 Task: Look for space in San José de Mayo, Uruguay from 8th August, 2023 to 15th August, 2023 for 9 adults in price range Rs.10000 to Rs.14000. Place can be shared room with 5 bedrooms having 9 beds and 5 bathrooms. Property type can be house, flat, guest house. Amenities needed are: wifi, TV, free parkinig on premises, gym, breakfast. Booking option can be shelf check-in. Required host language is English.
Action: Mouse moved to (560, 154)
Screenshot: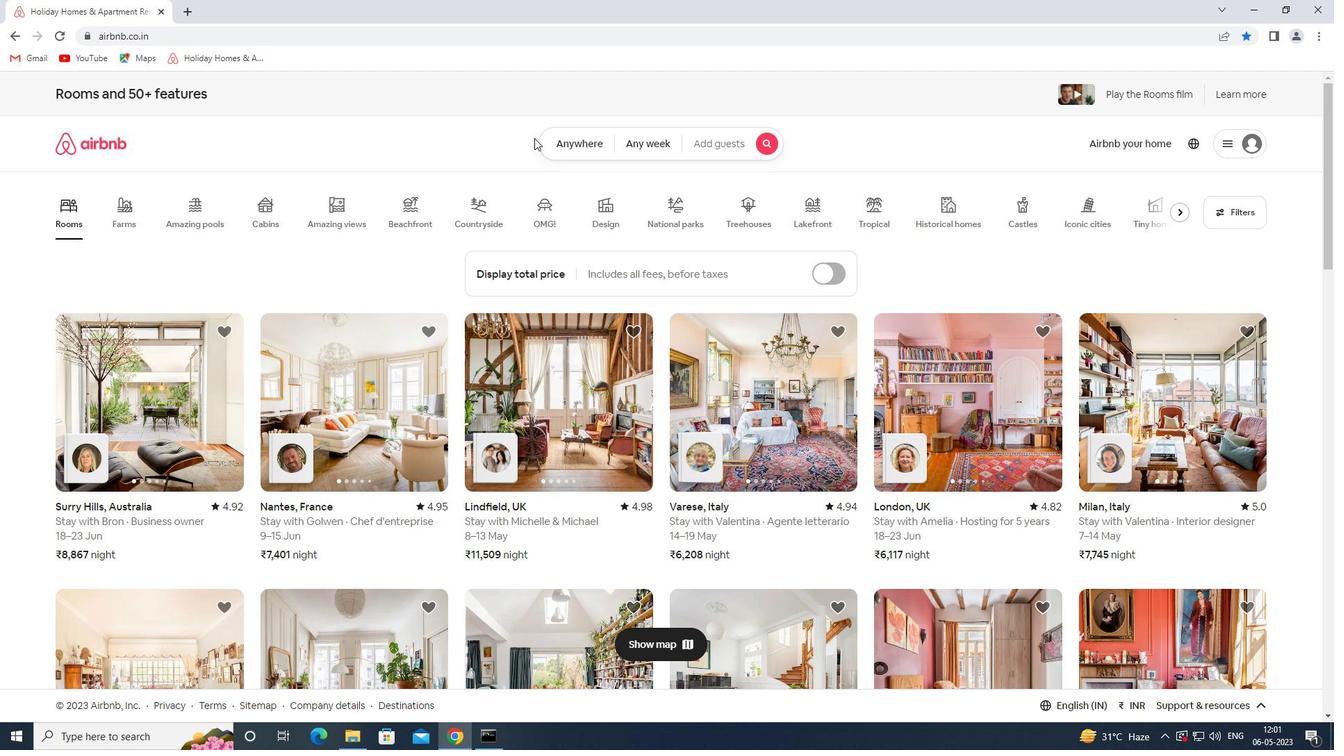 
Action: Mouse pressed left at (560, 154)
Screenshot: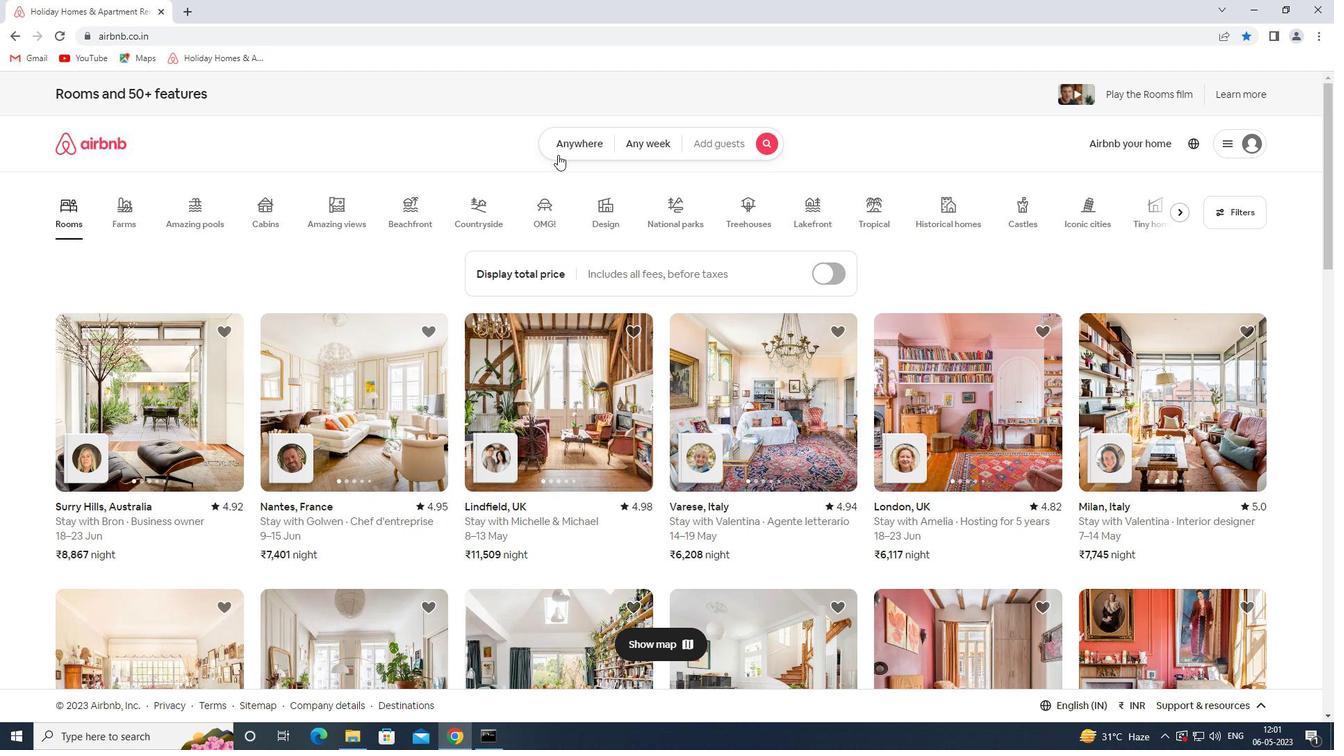 
Action: Mouse moved to (467, 195)
Screenshot: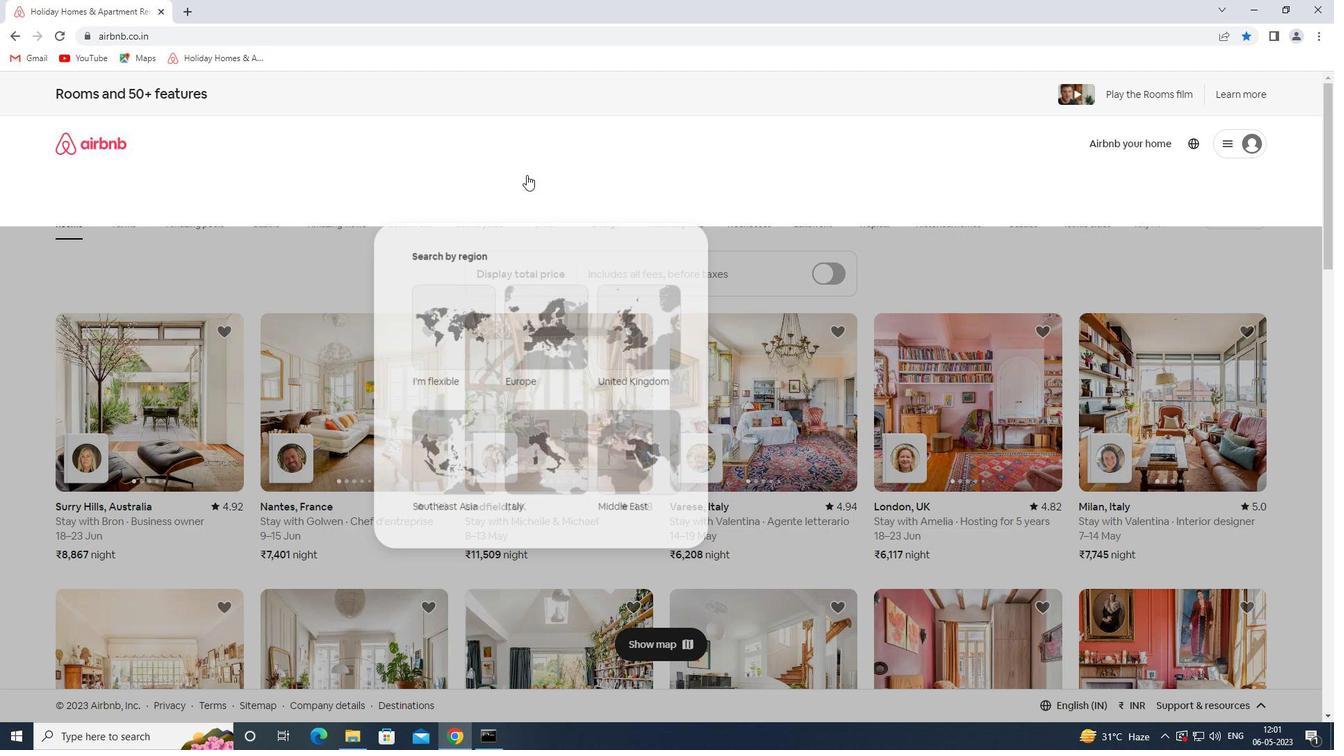 
Action: Mouse pressed left at (467, 195)
Screenshot: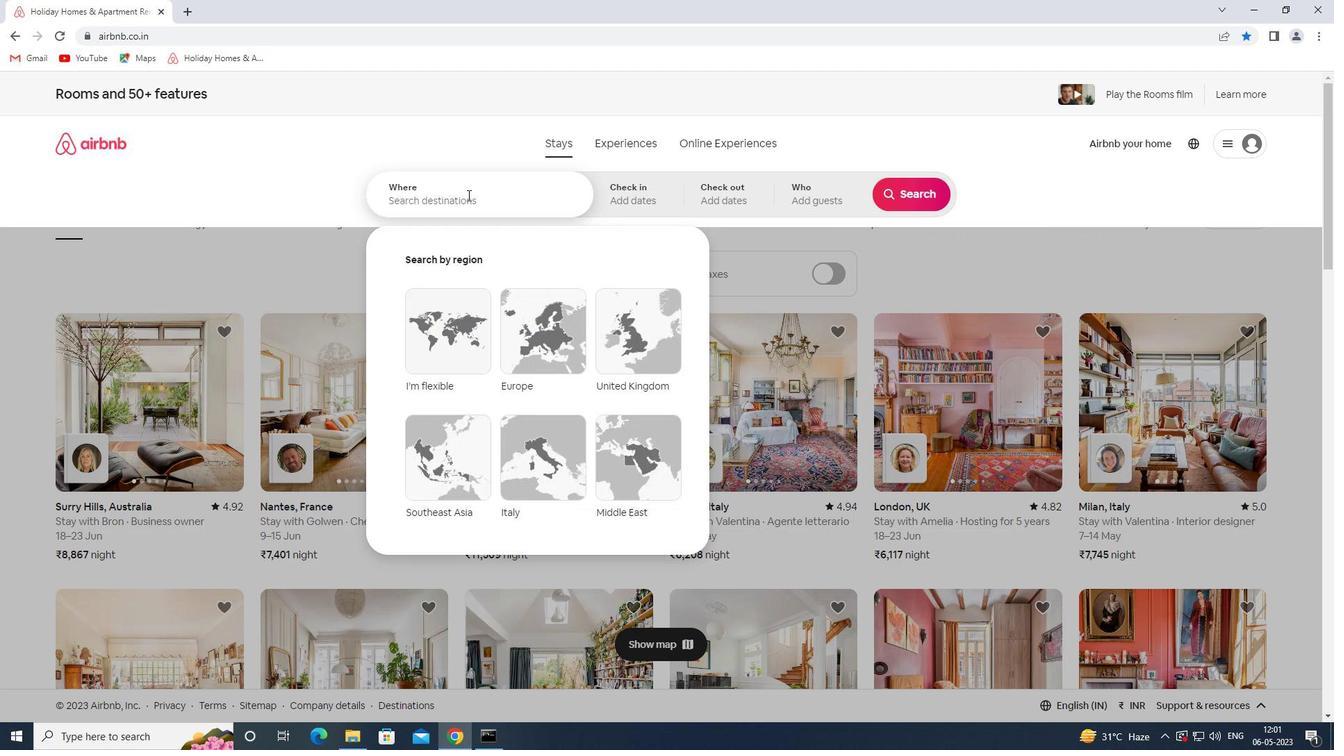 
Action: Key pressed san<Key.space>jose<Key.space>s<Key.backspace>de<Key.space>mayo<Key.enter>
Screenshot: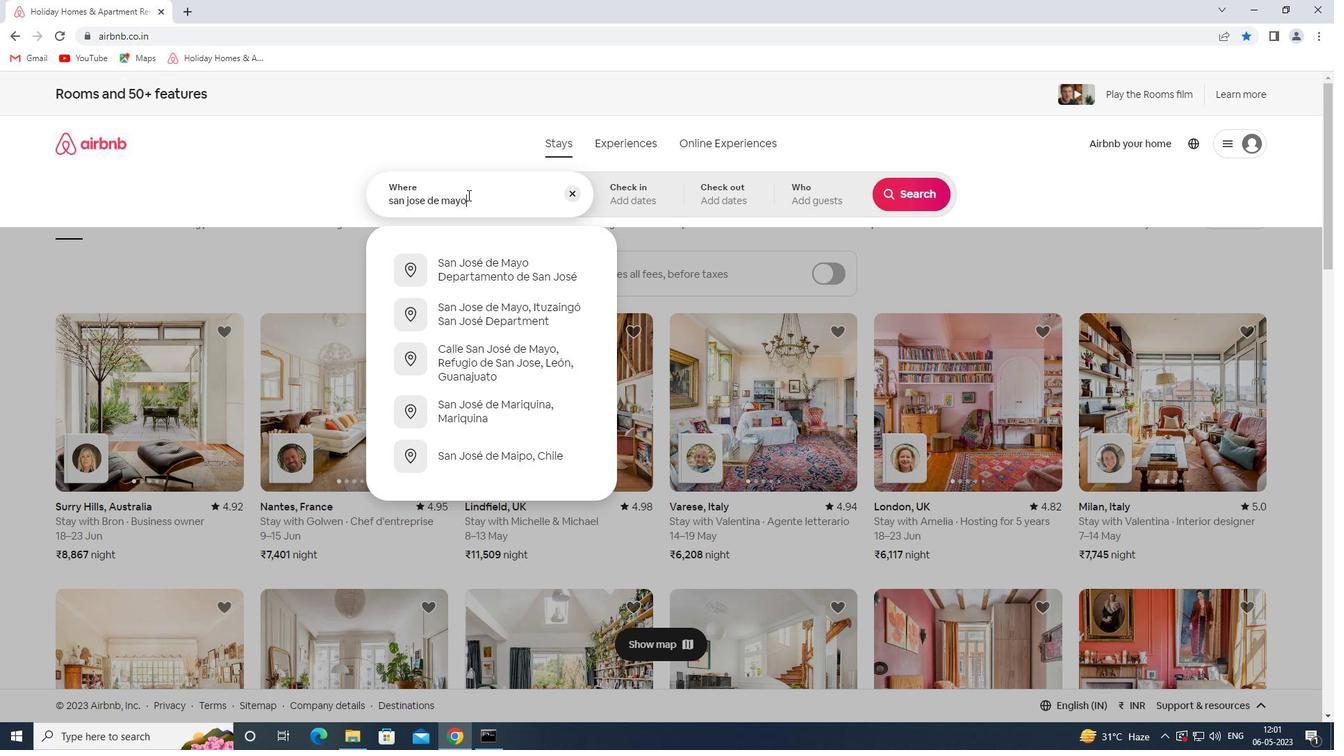 
Action: Mouse moved to (912, 298)
Screenshot: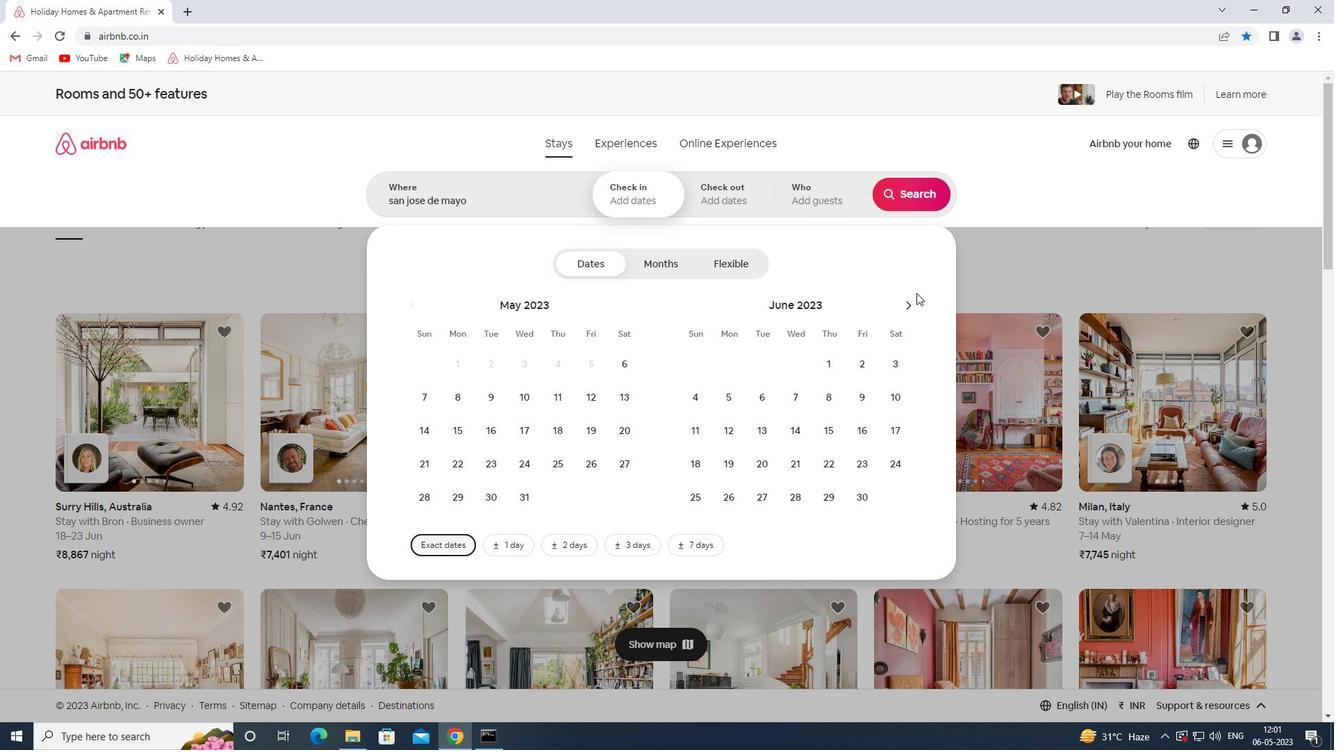 
Action: Mouse pressed left at (912, 298)
Screenshot: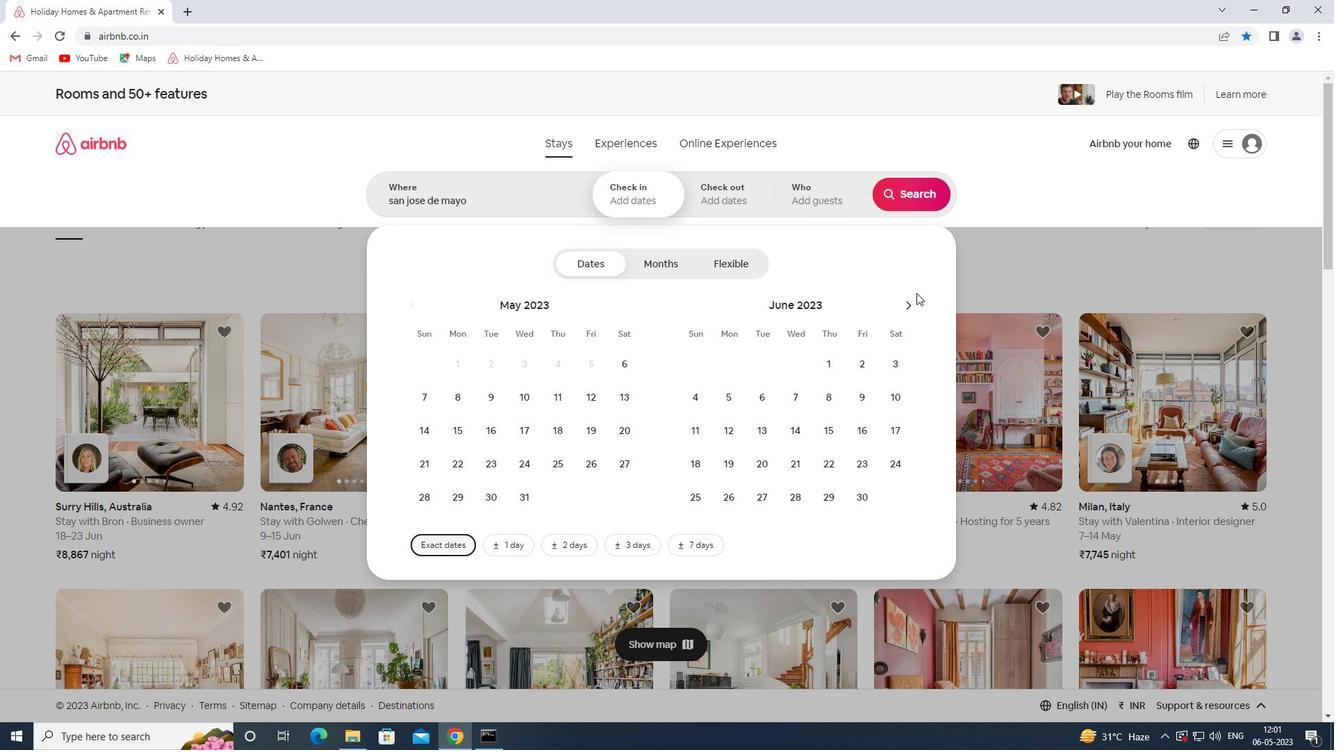 
Action: Mouse moved to (902, 313)
Screenshot: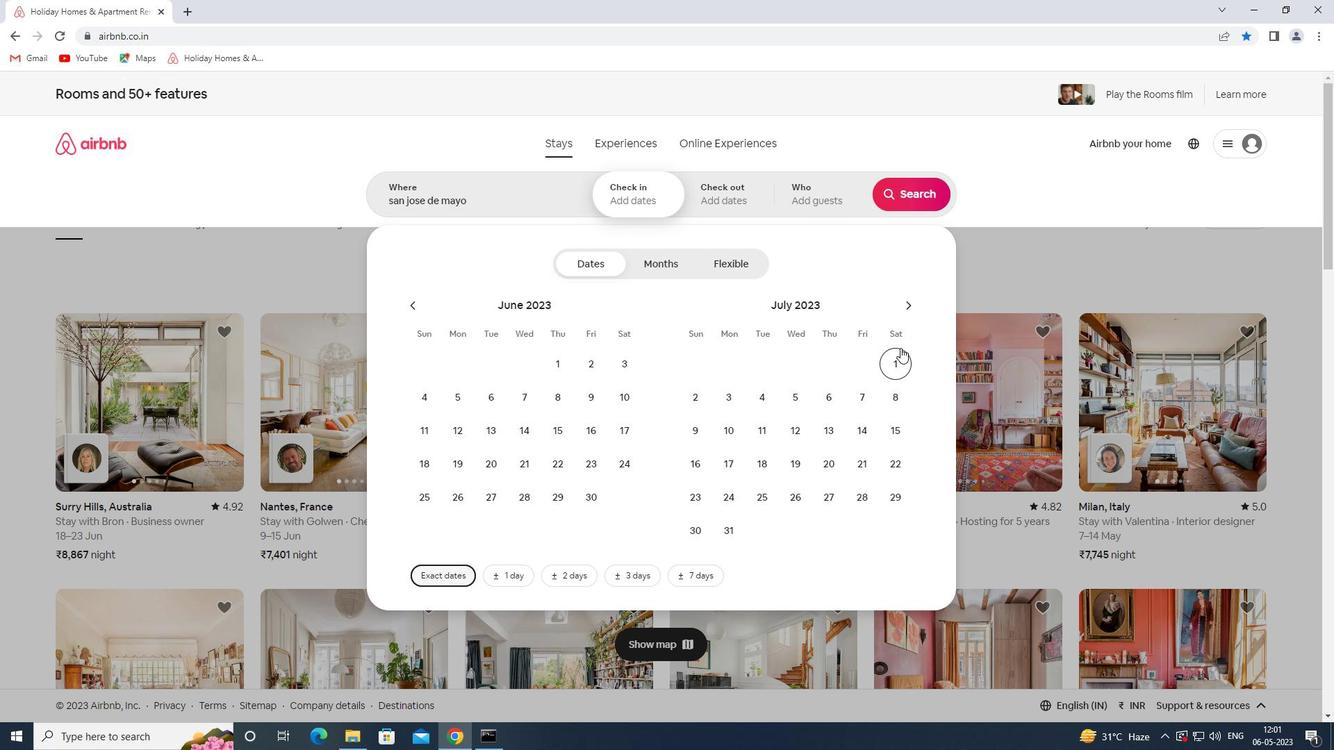 
Action: Mouse pressed left at (902, 313)
Screenshot: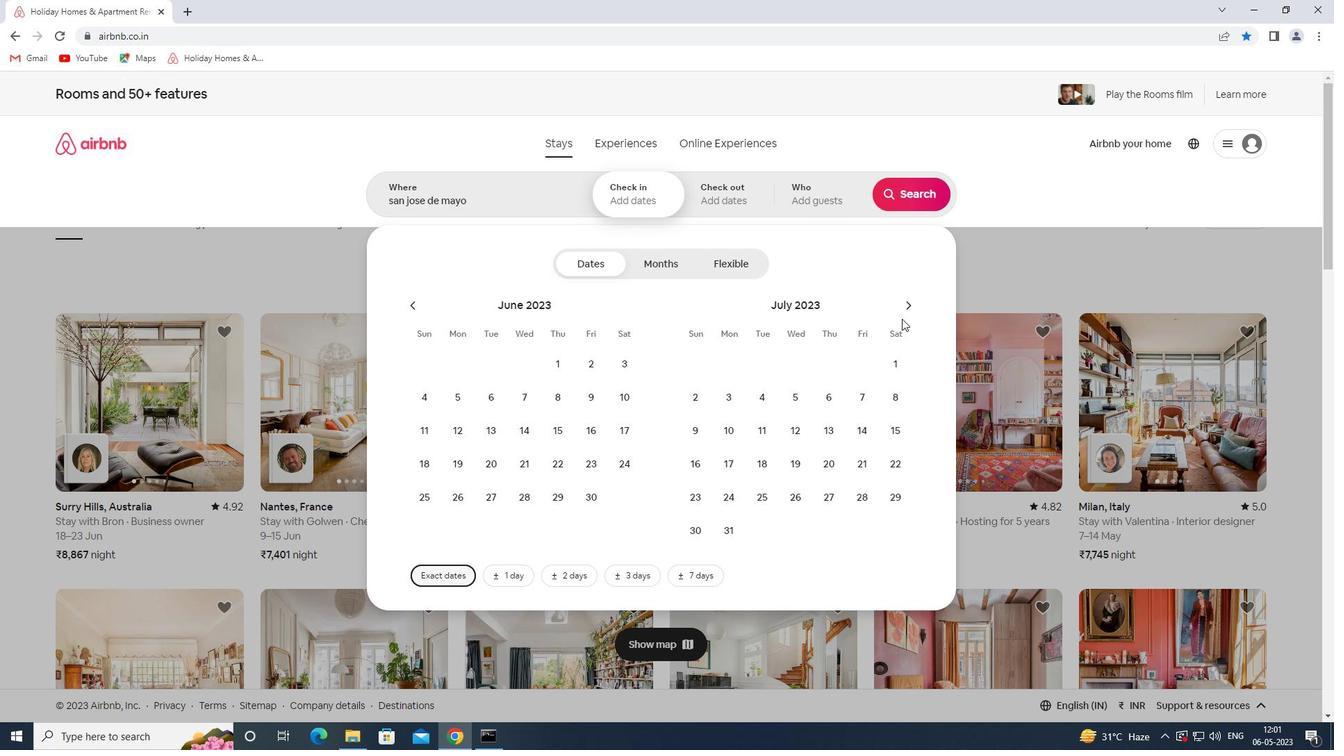 
Action: Mouse moved to (767, 397)
Screenshot: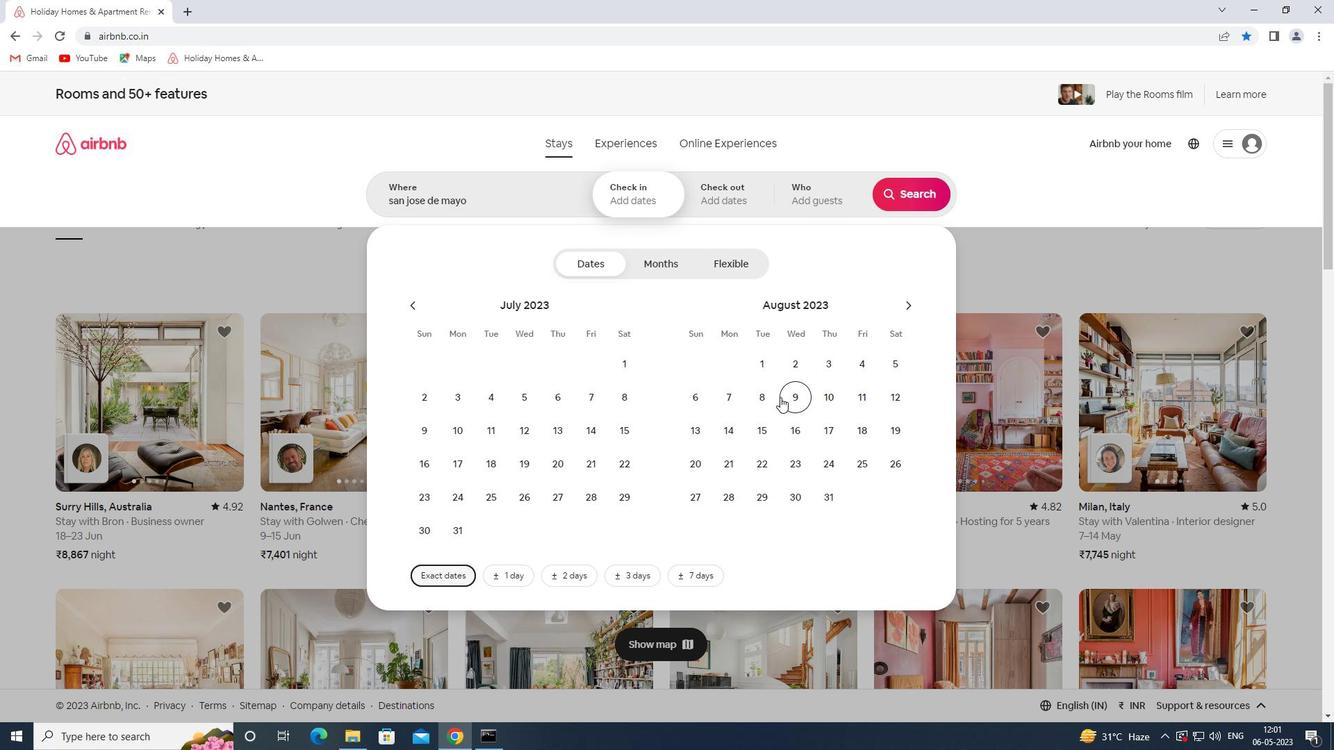 
Action: Mouse pressed left at (767, 397)
Screenshot: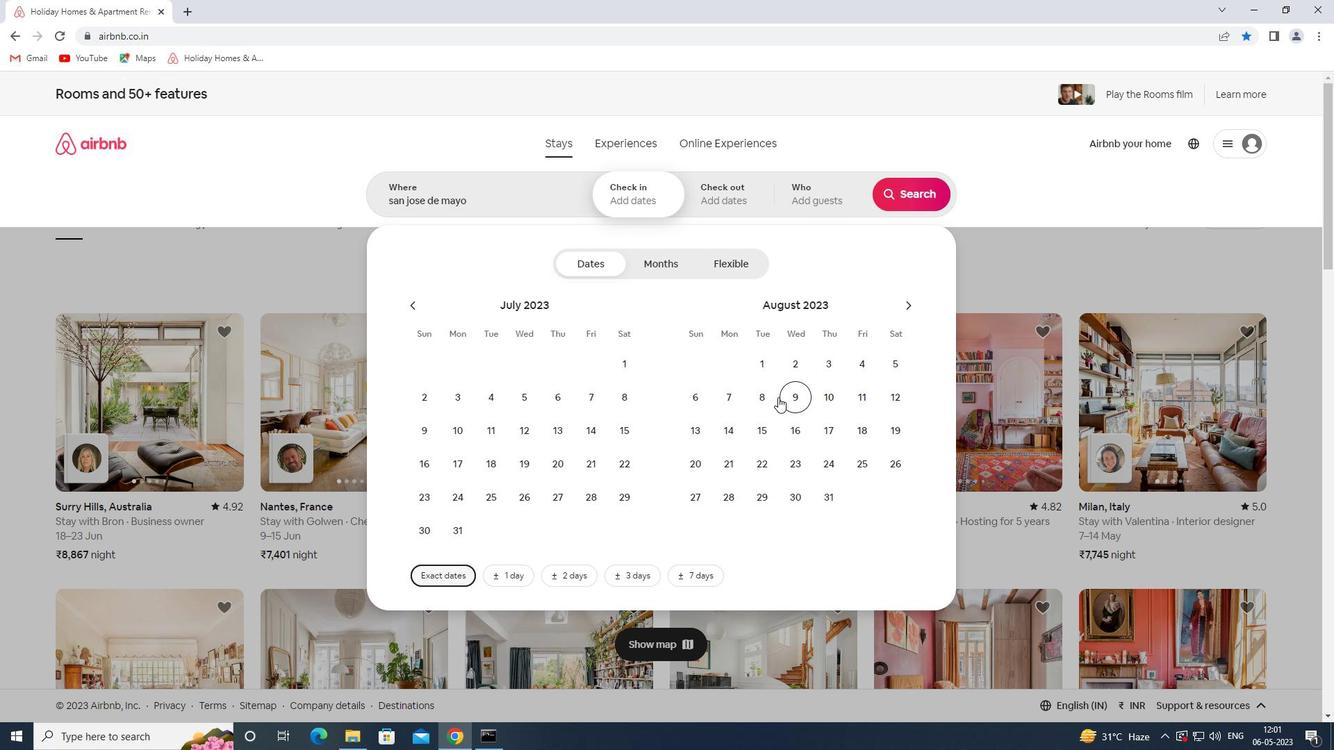 
Action: Mouse moved to (765, 428)
Screenshot: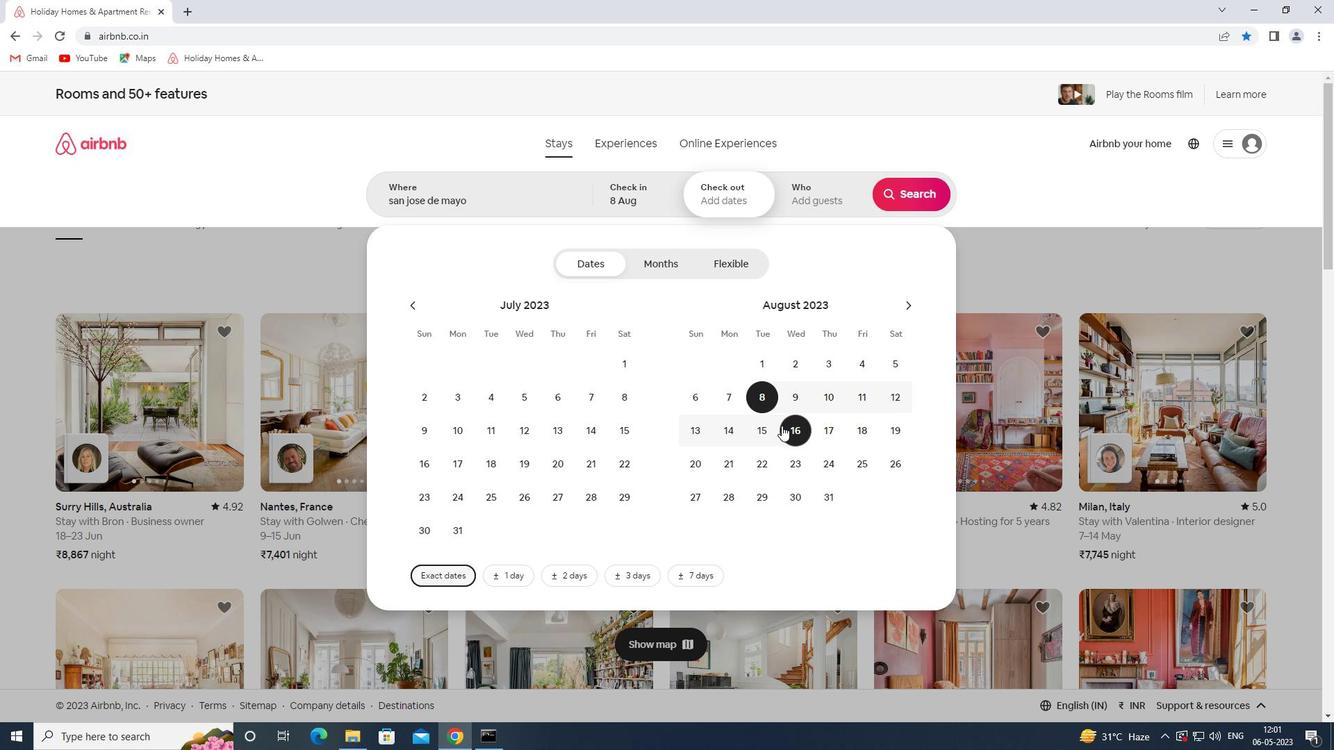 
Action: Mouse pressed left at (765, 428)
Screenshot: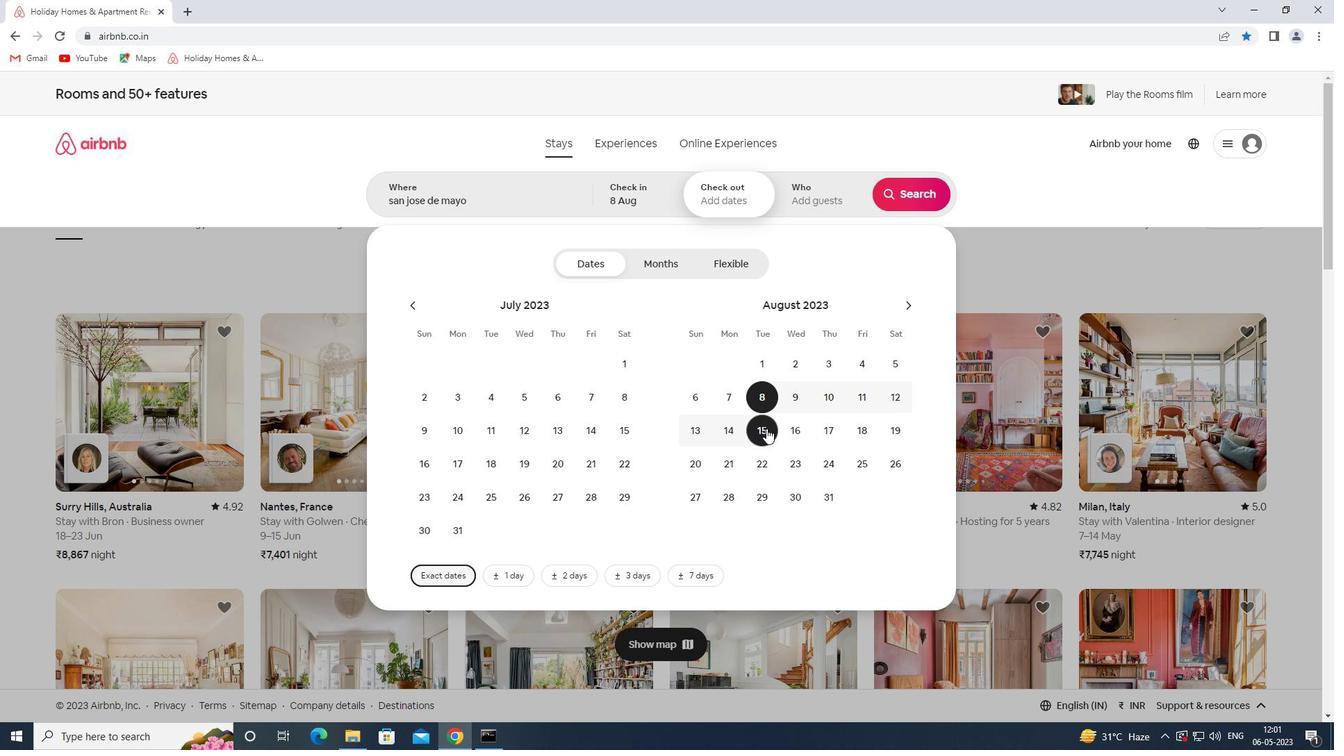 
Action: Mouse moved to (825, 191)
Screenshot: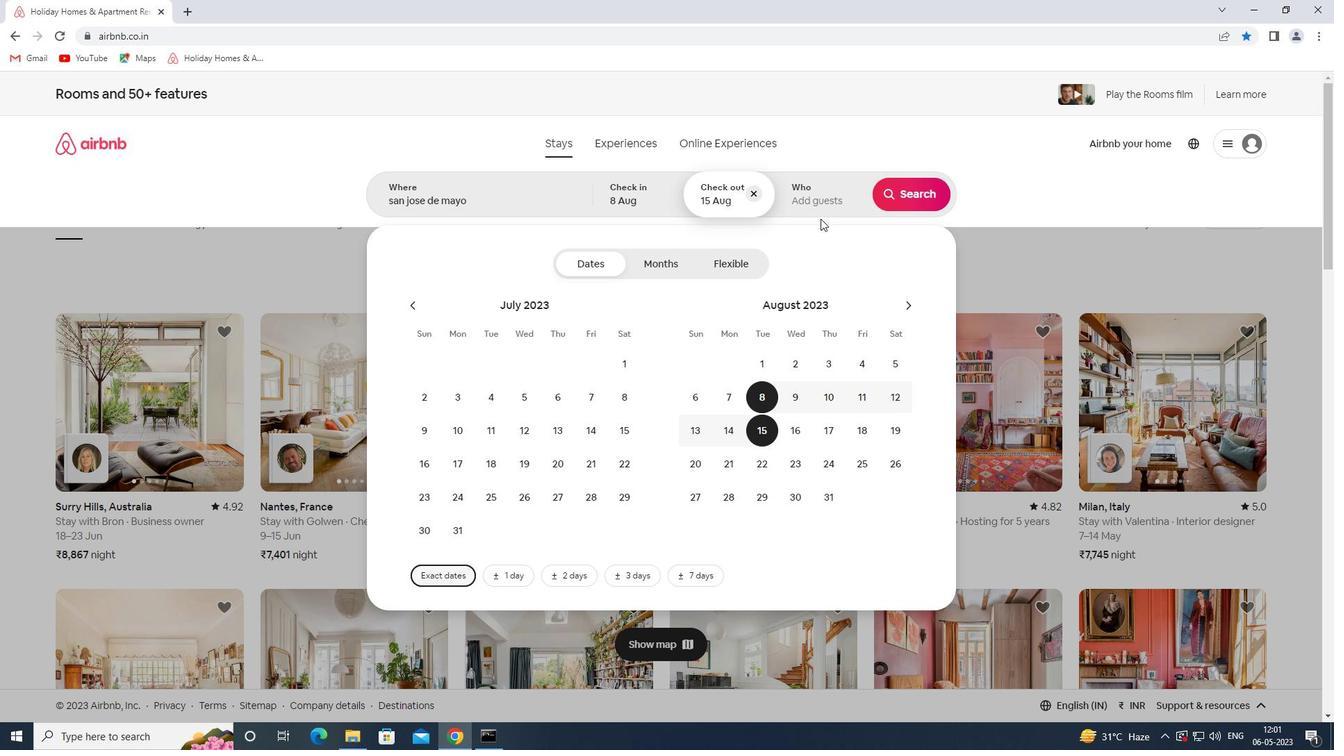 
Action: Mouse pressed left at (825, 191)
Screenshot: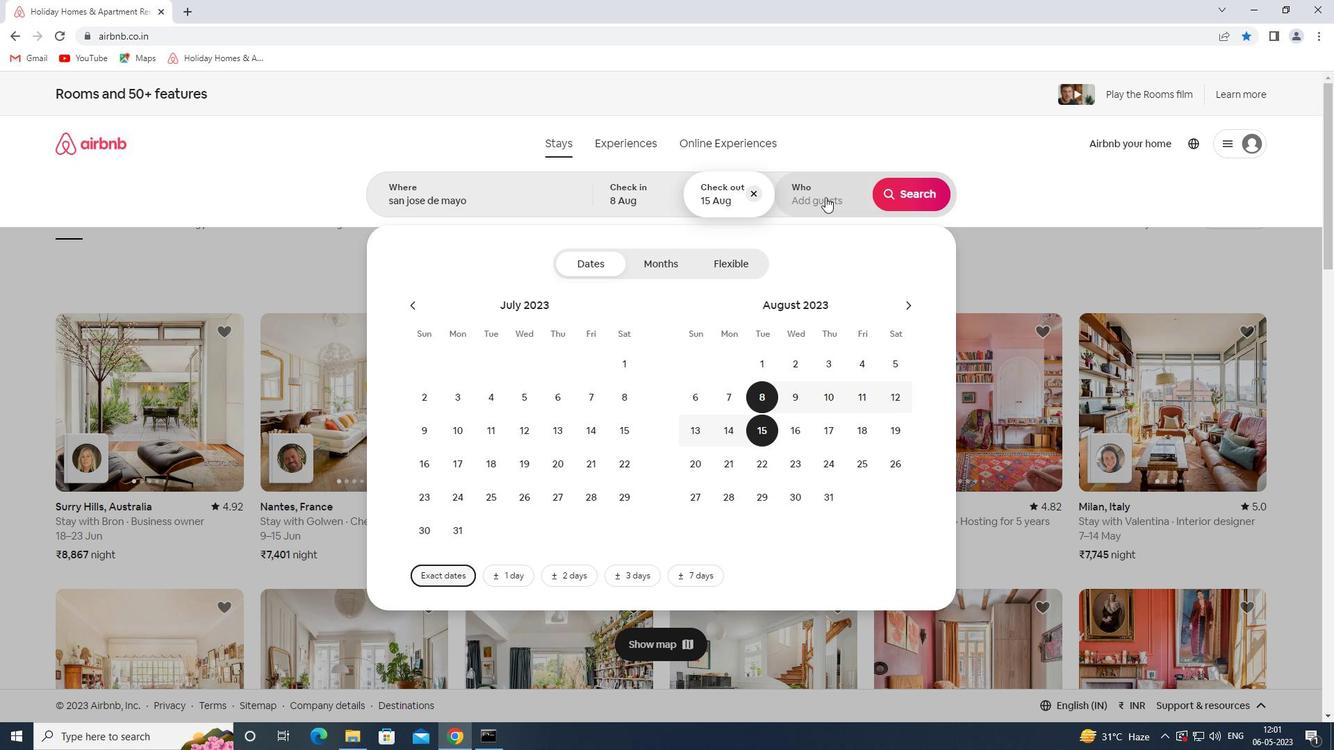 
Action: Mouse moved to (916, 263)
Screenshot: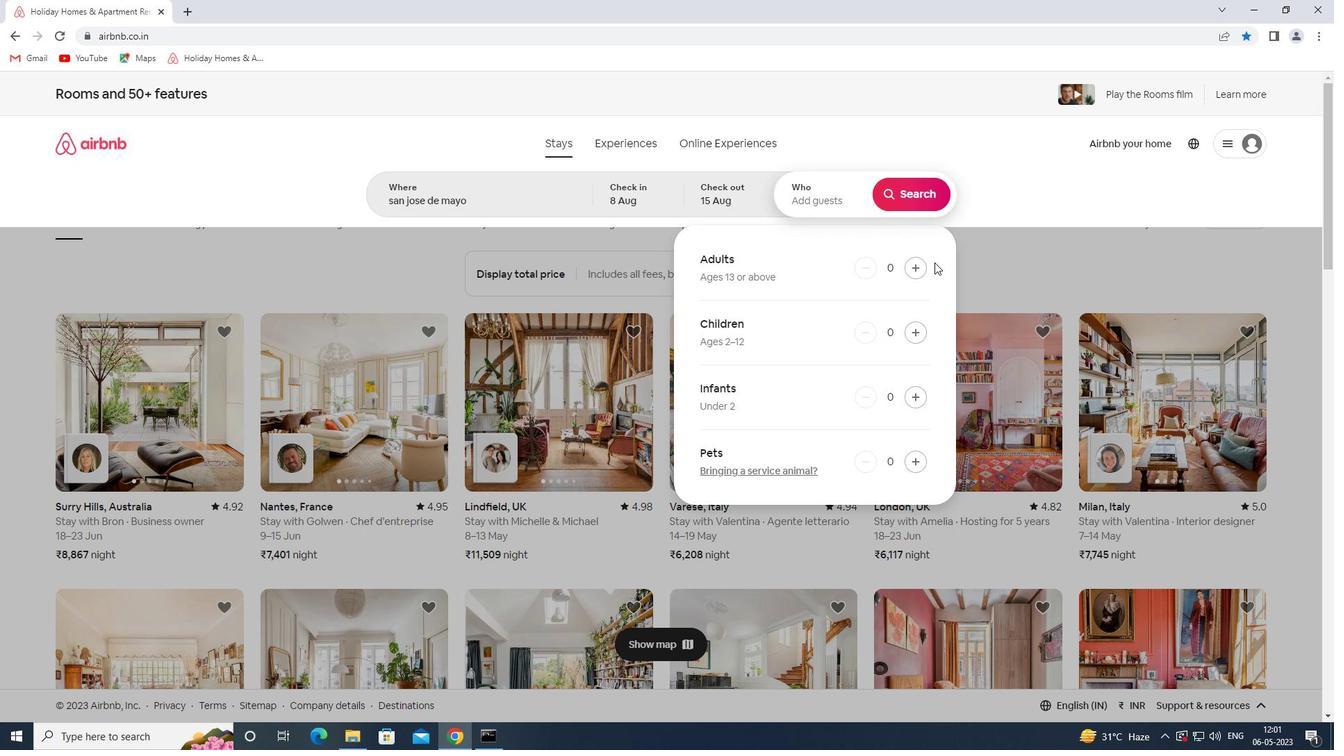 
Action: Mouse pressed left at (916, 263)
Screenshot: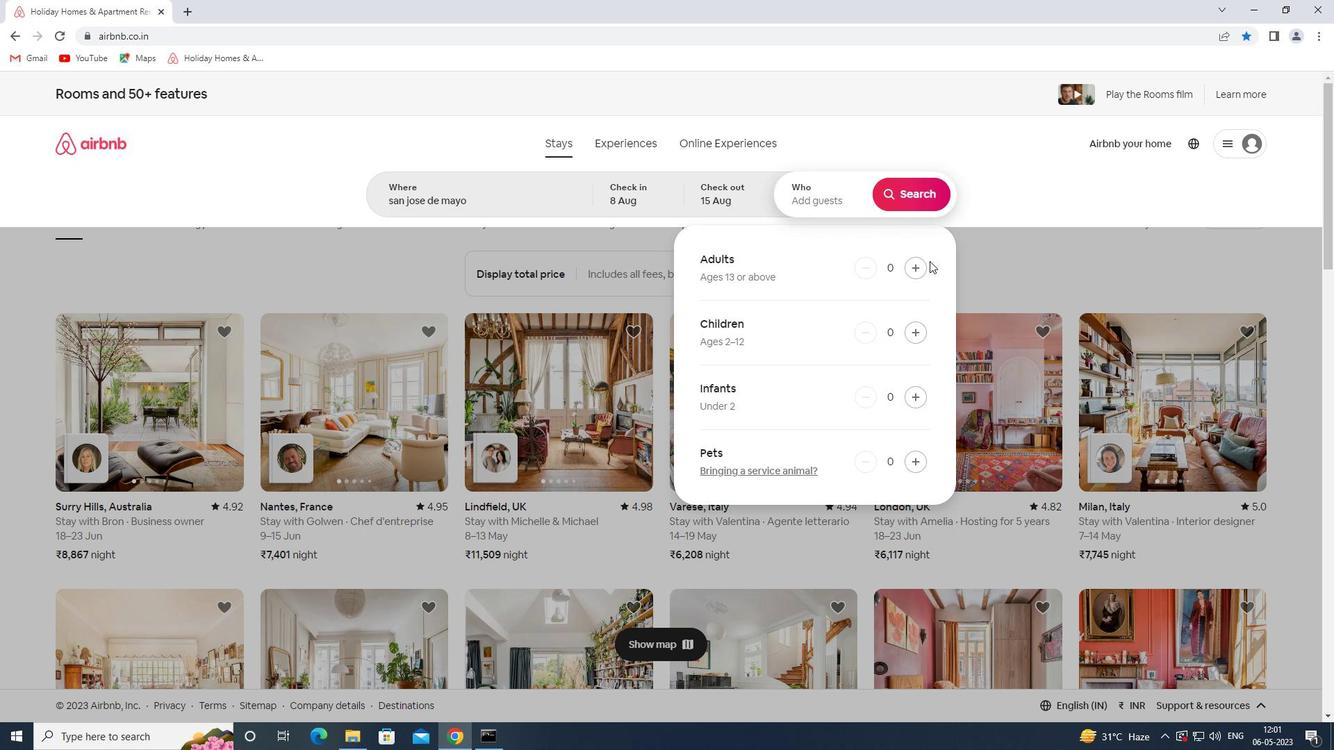 
Action: Mouse pressed left at (916, 263)
Screenshot: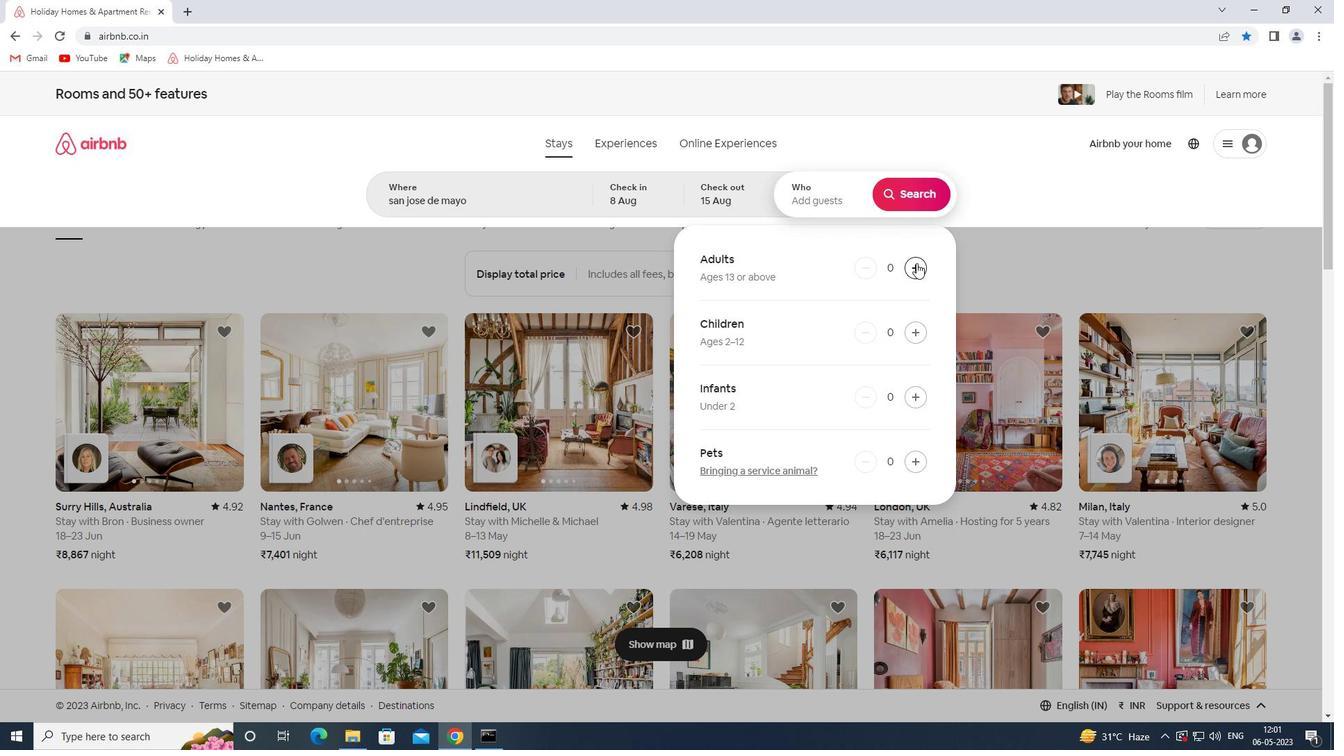 
Action: Mouse pressed left at (916, 263)
Screenshot: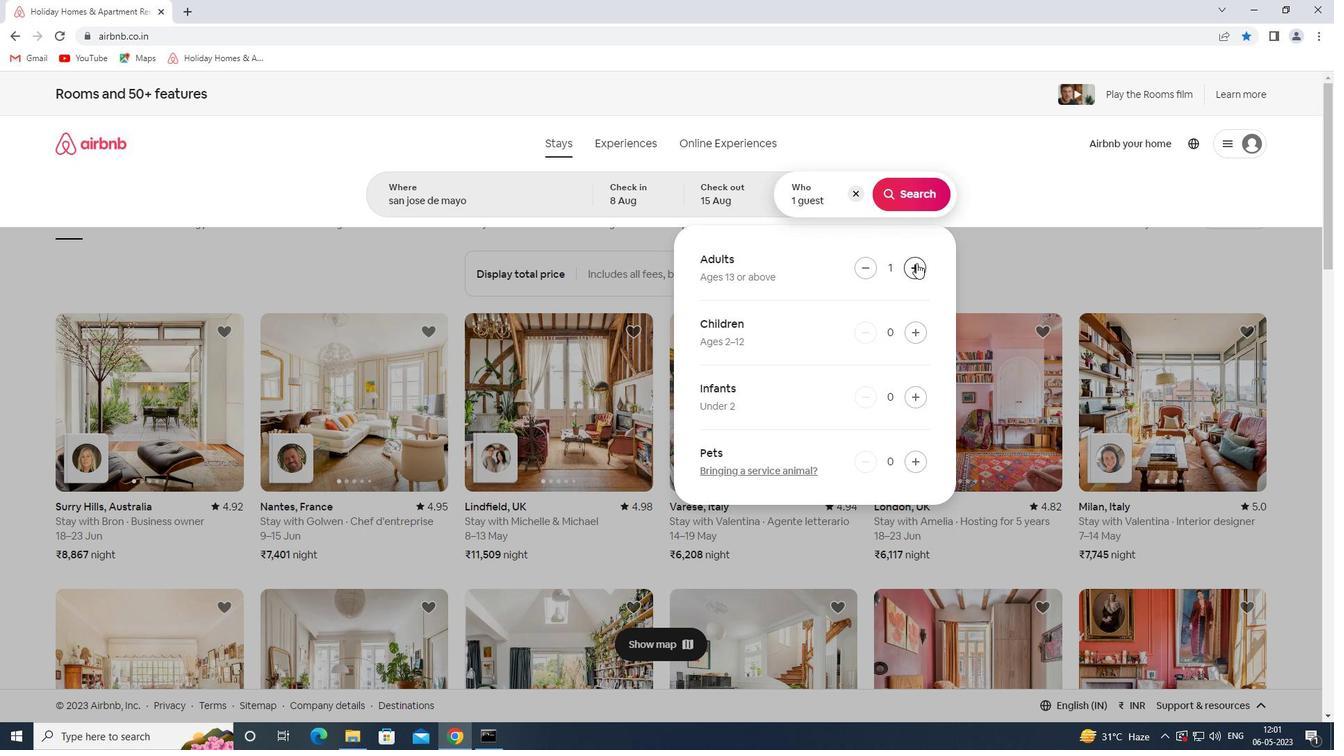
Action: Mouse pressed left at (916, 263)
Screenshot: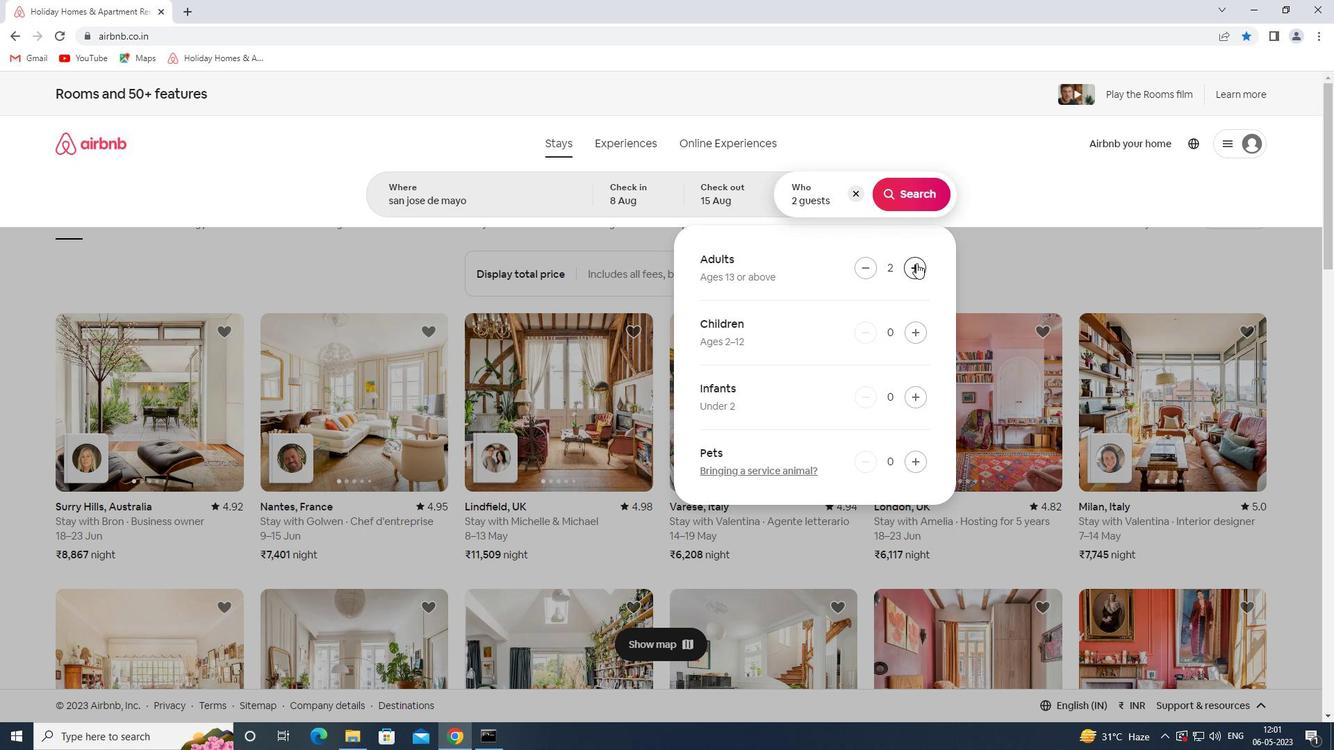 
Action: Mouse pressed left at (916, 263)
Screenshot: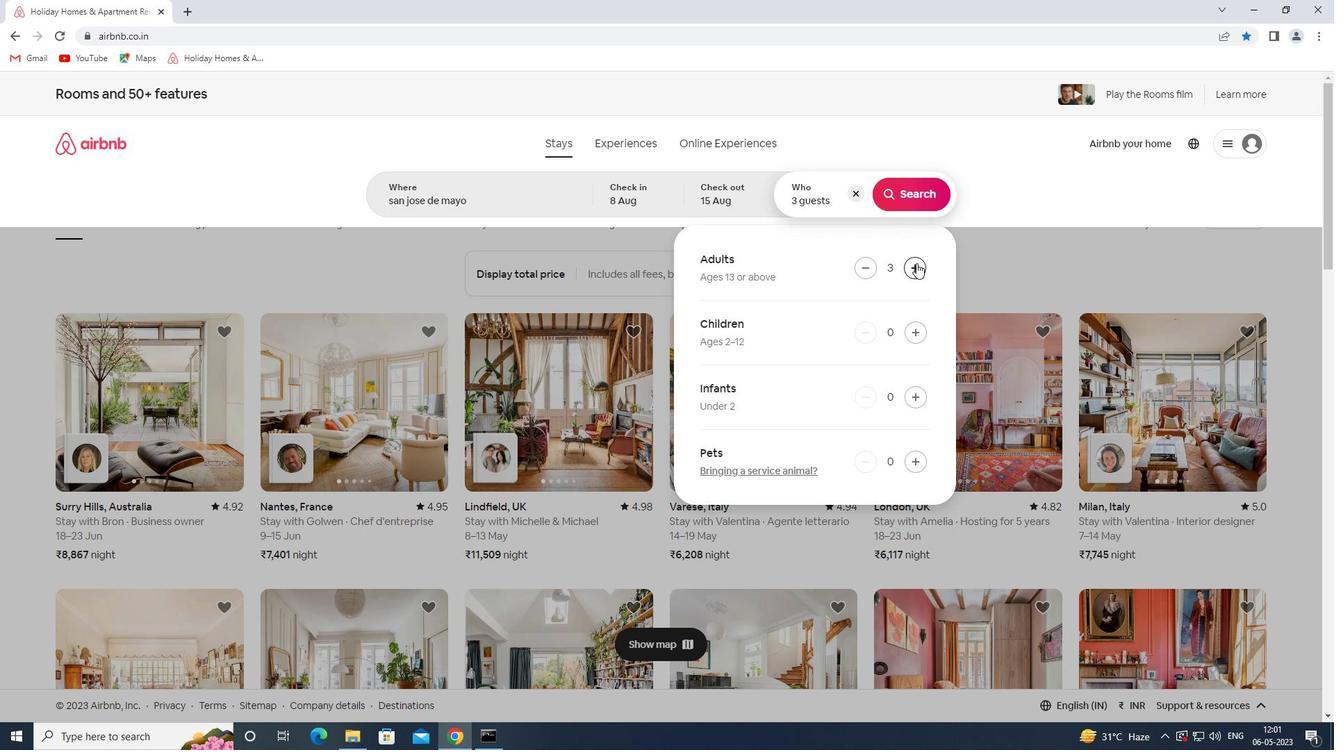 
Action: Mouse pressed left at (916, 263)
Screenshot: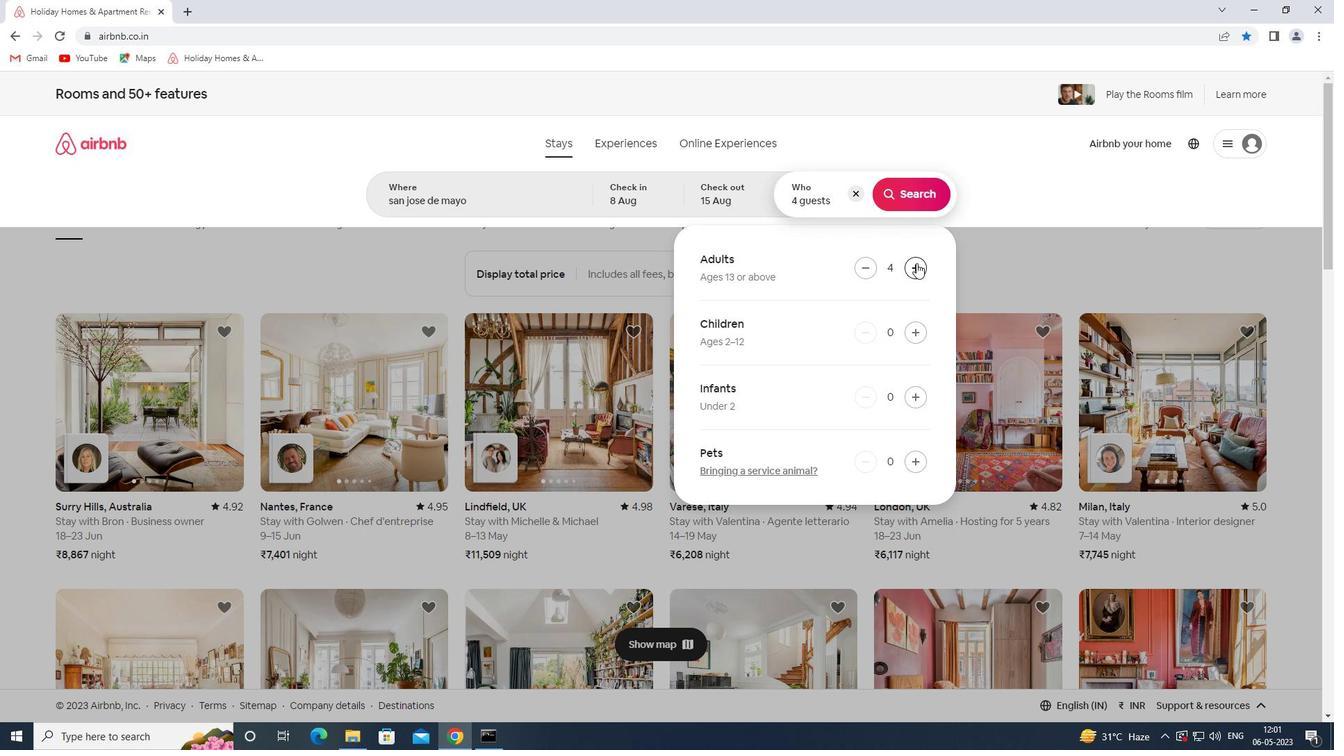 
Action: Mouse pressed left at (916, 263)
Screenshot: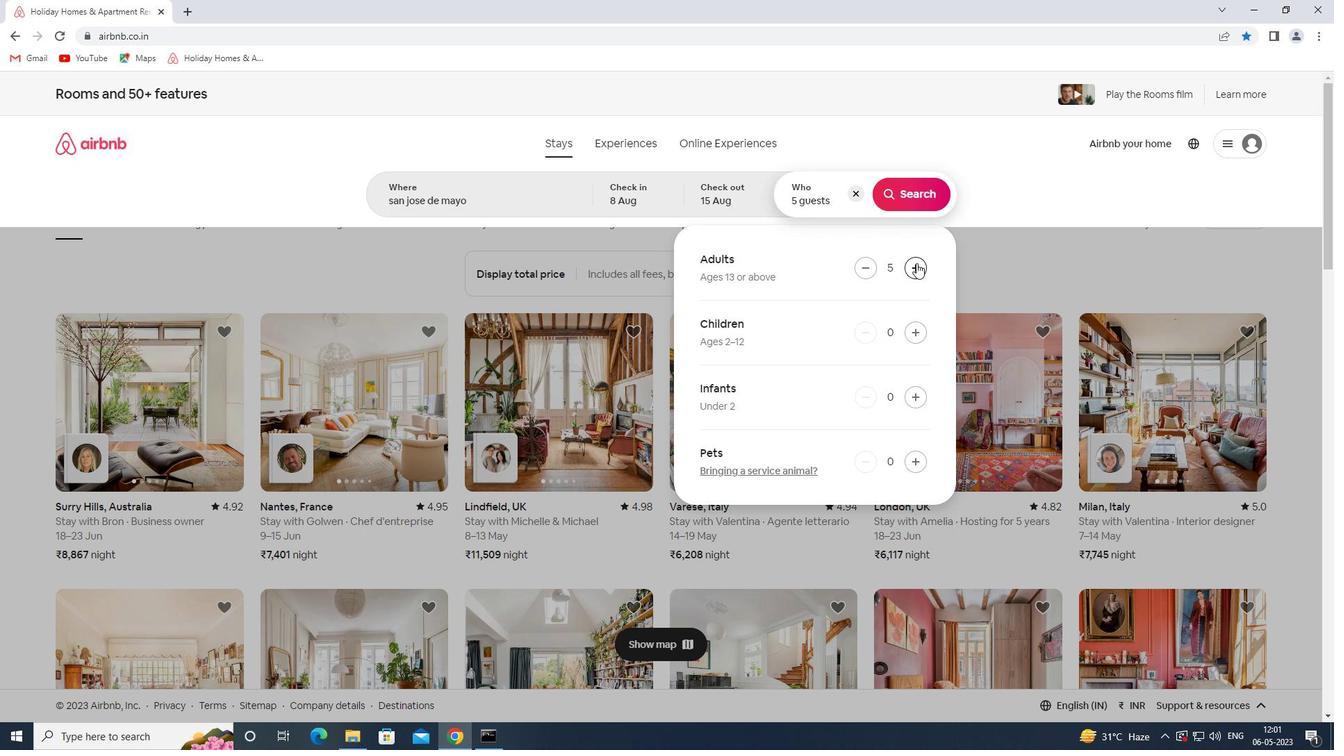 
Action: Mouse pressed left at (916, 263)
Screenshot: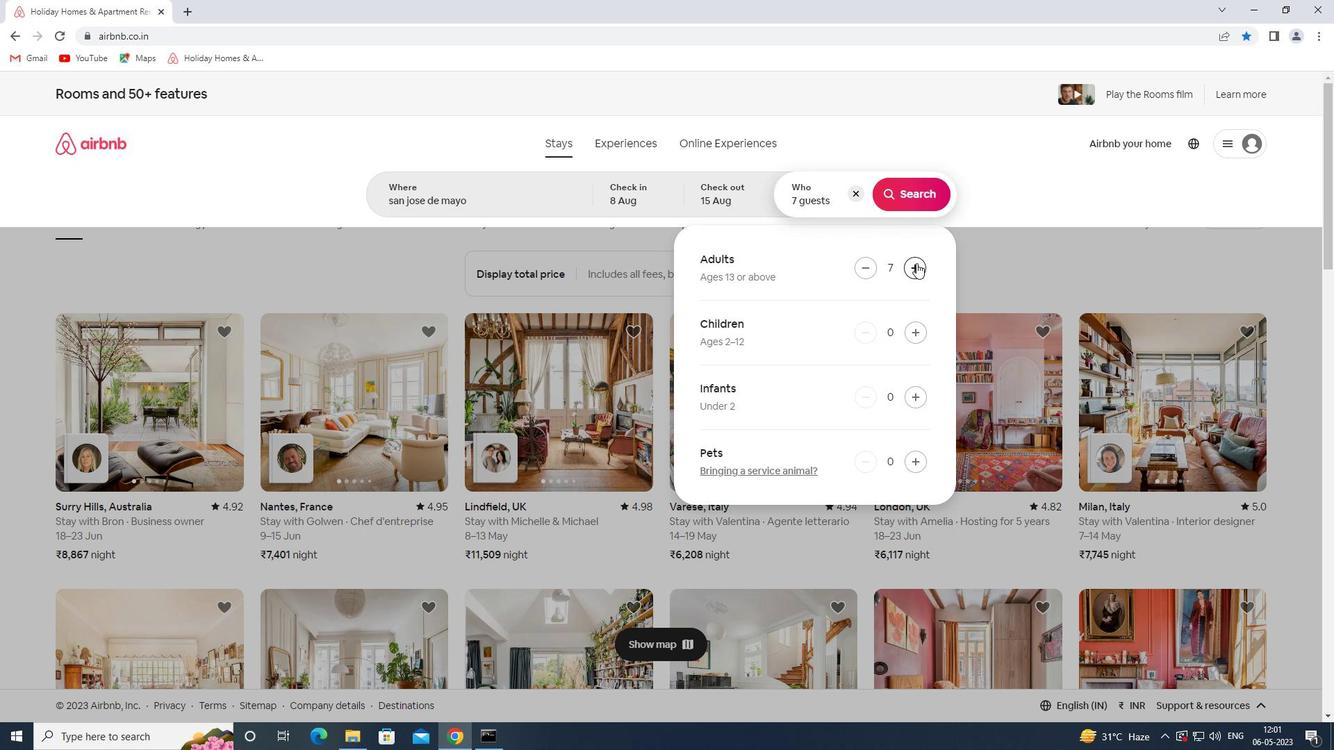 
Action: Mouse pressed left at (916, 263)
Screenshot: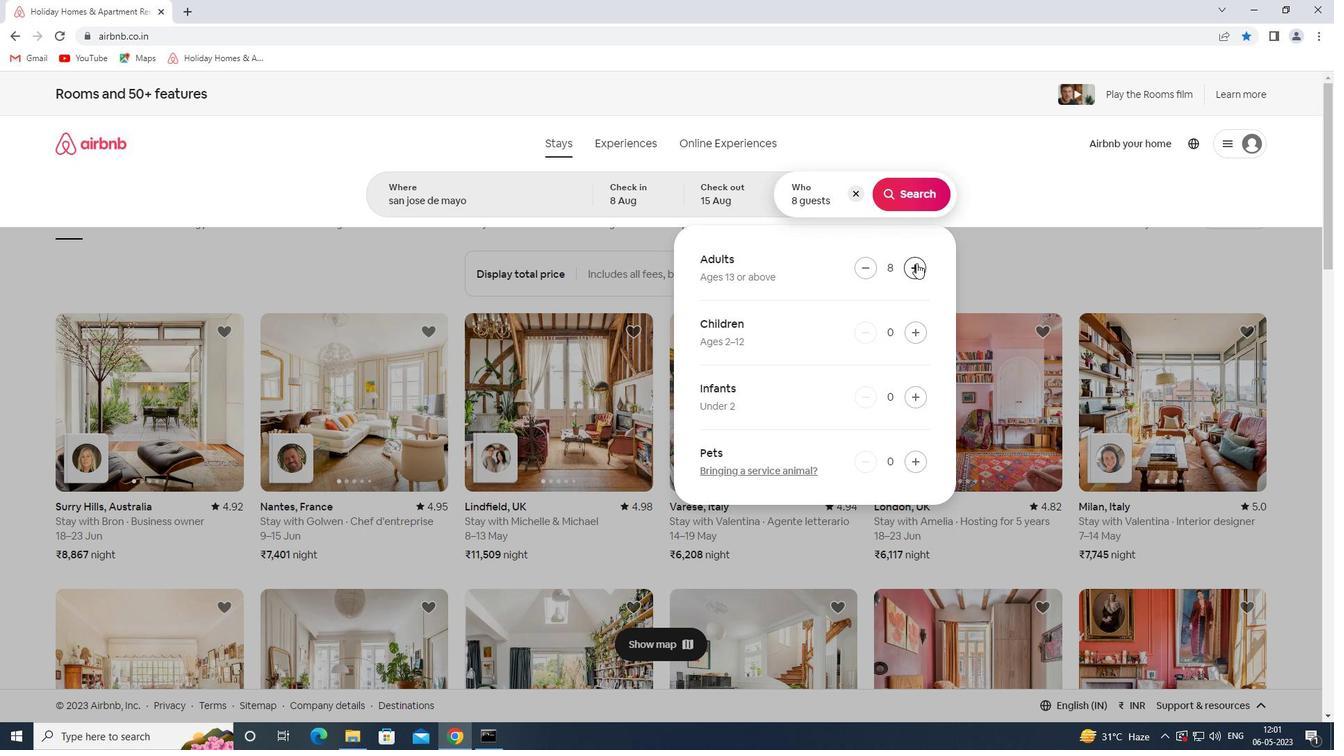 
Action: Mouse moved to (911, 198)
Screenshot: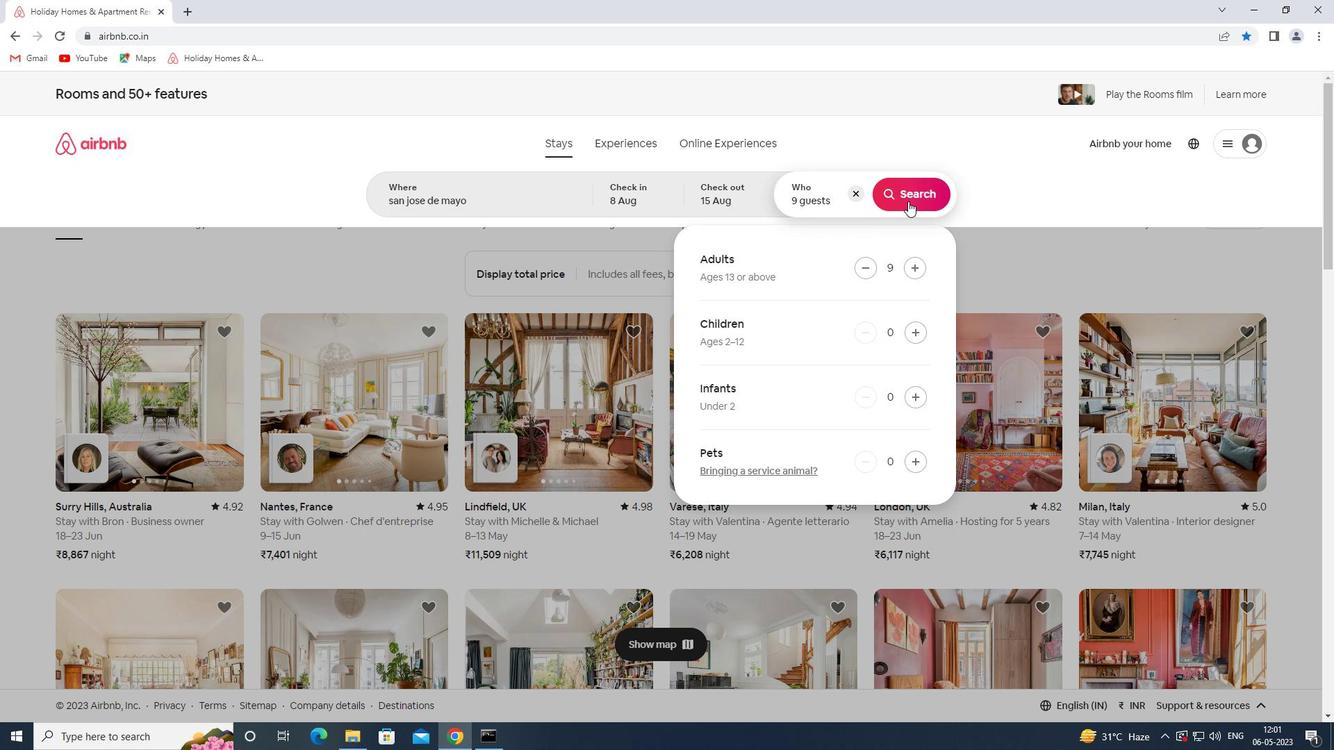 
Action: Mouse pressed left at (911, 198)
Screenshot: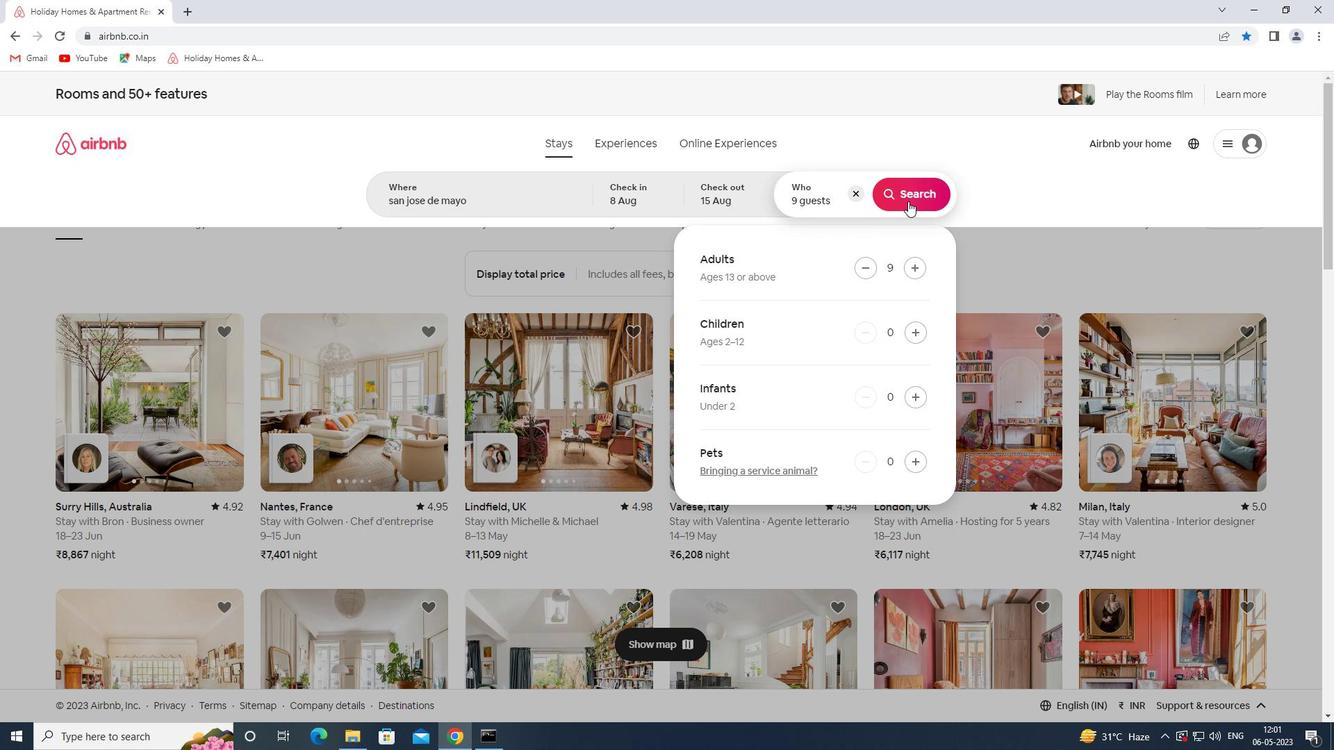 
Action: Mouse moved to (1283, 148)
Screenshot: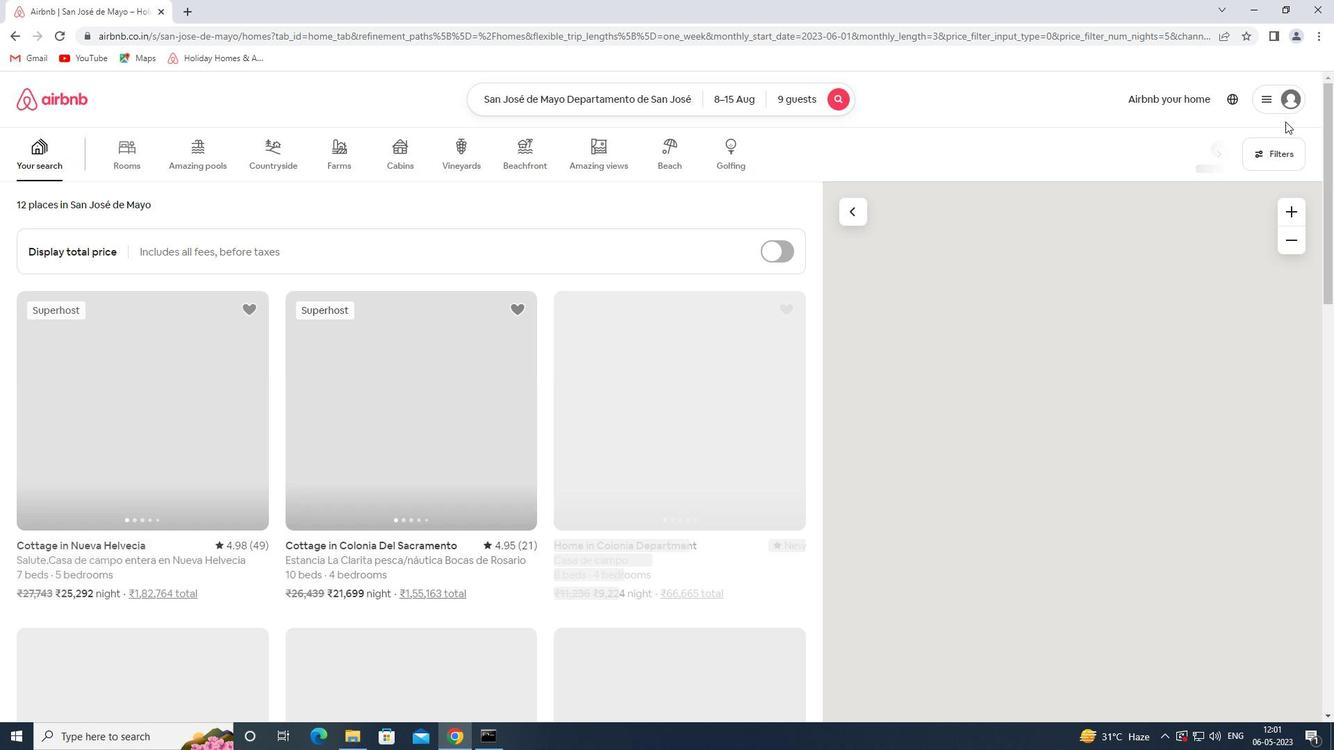 
Action: Mouse pressed left at (1283, 148)
Screenshot: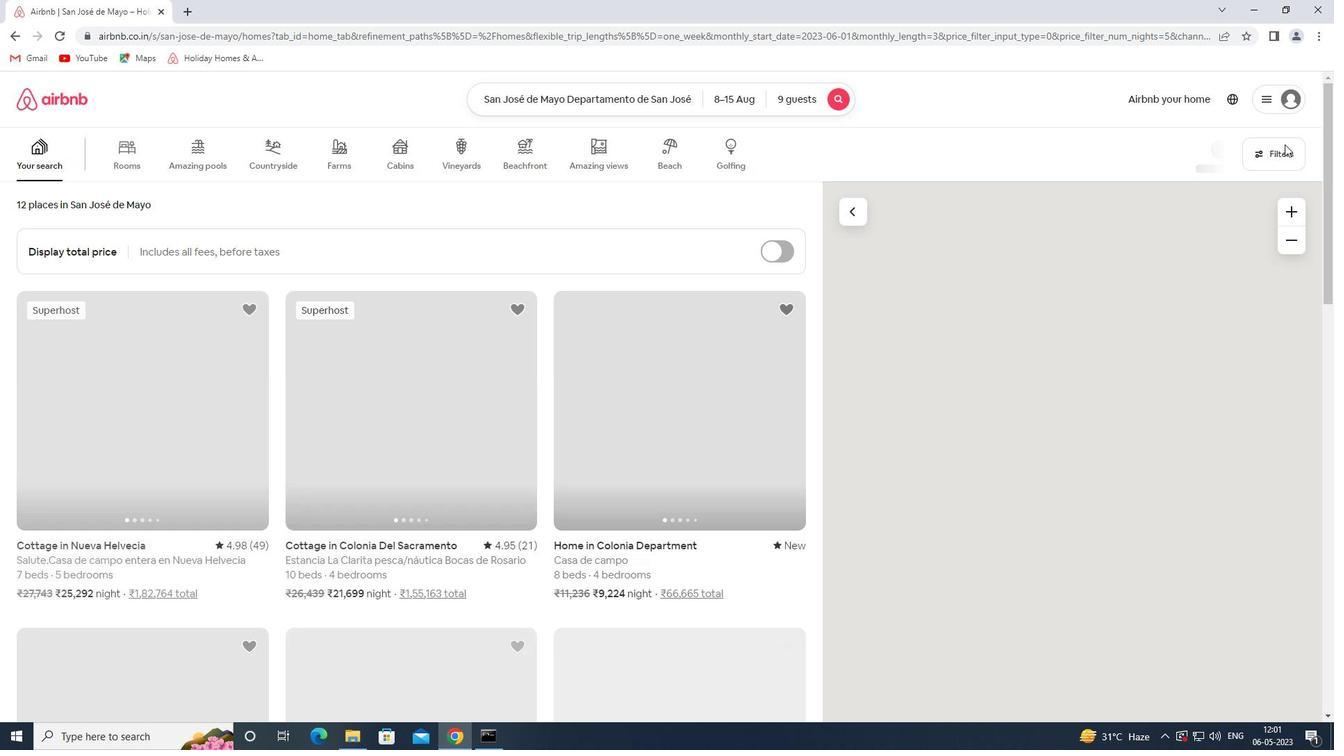 
Action: Mouse moved to (475, 494)
Screenshot: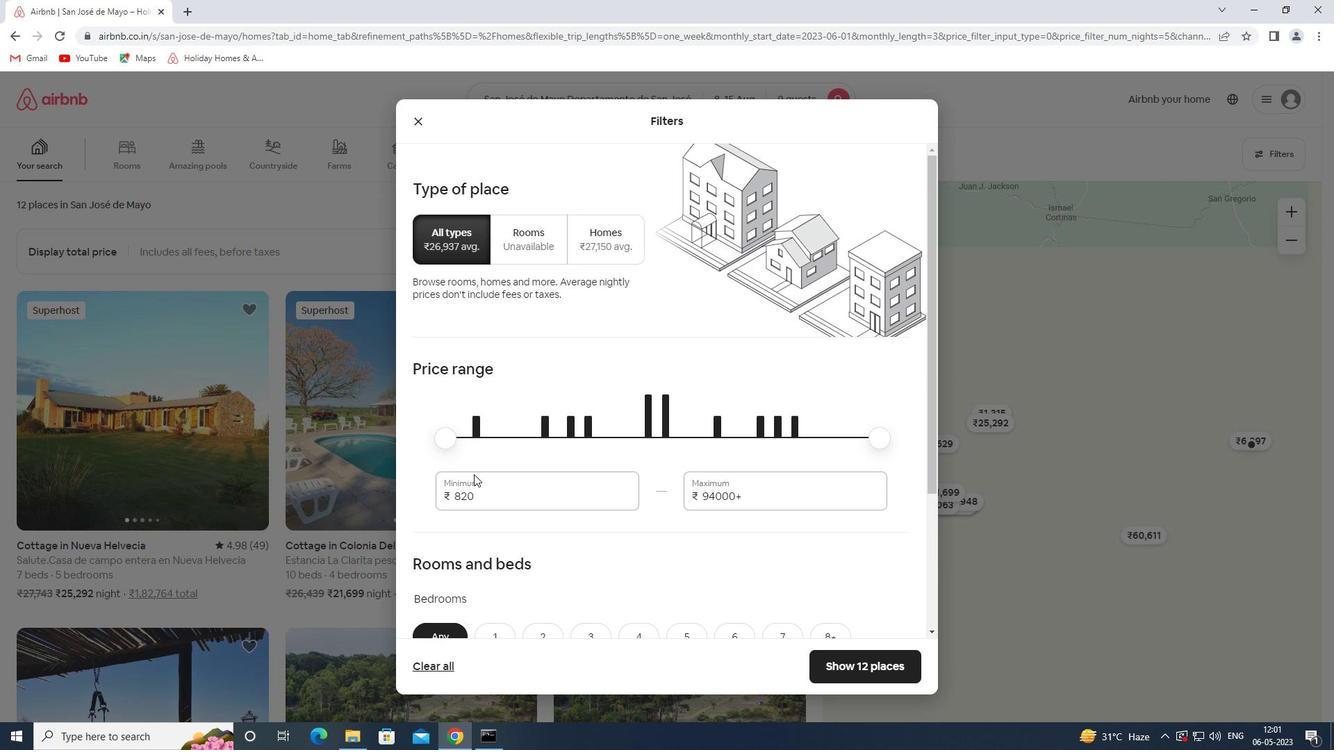 
Action: Mouse pressed left at (475, 494)
Screenshot: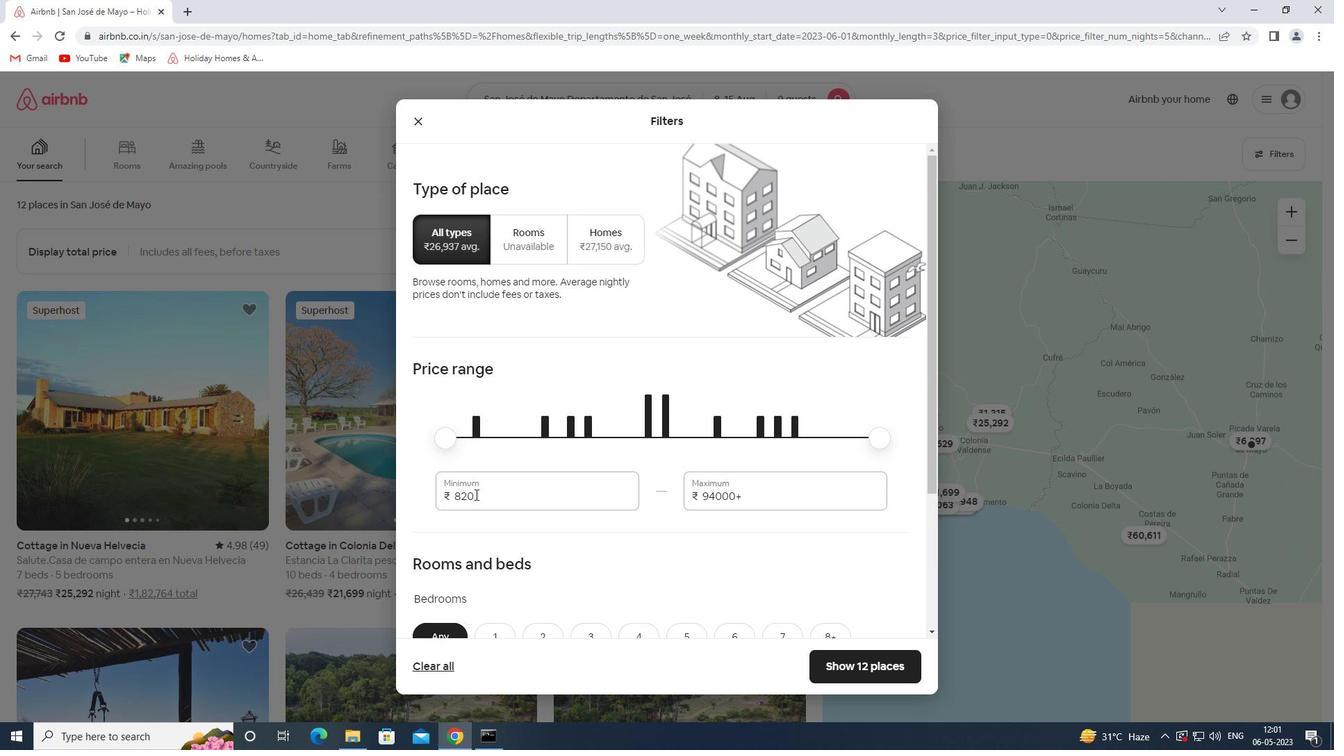 
Action: Mouse pressed left at (475, 494)
Screenshot: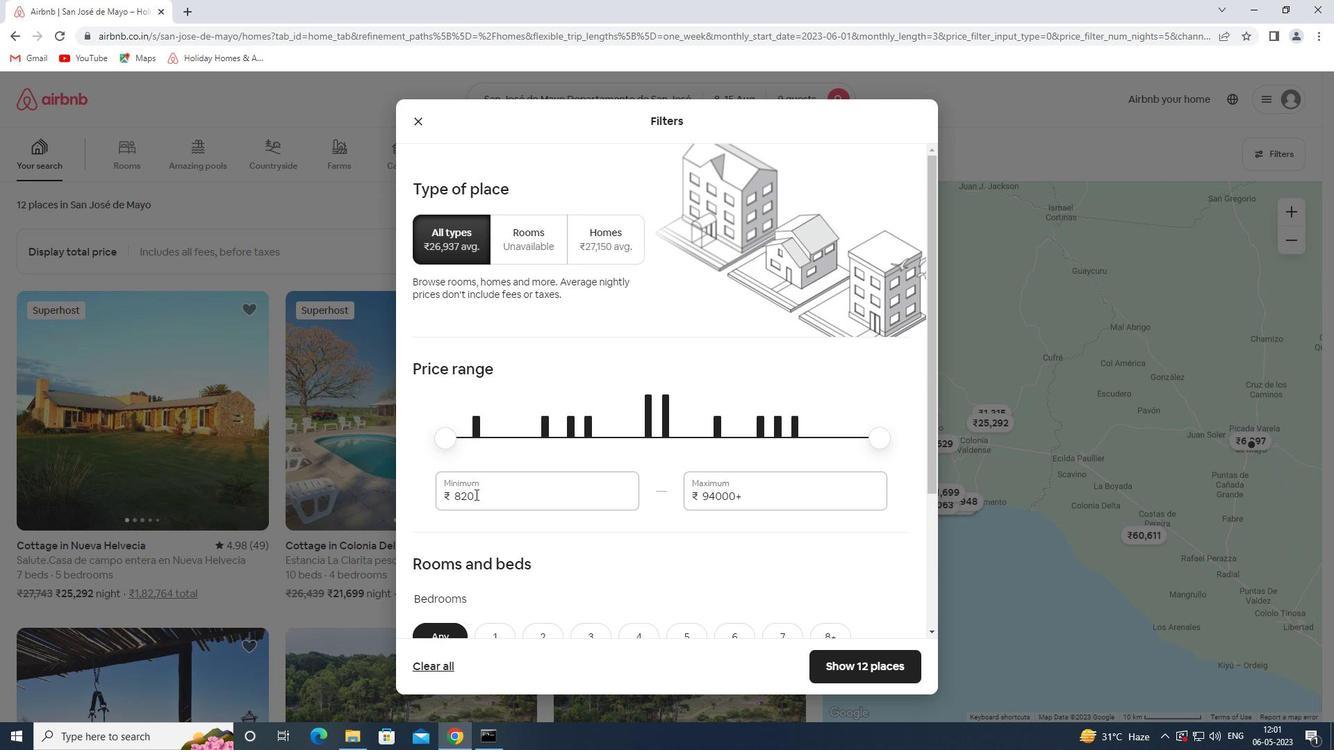 
Action: Mouse moved to (489, 482)
Screenshot: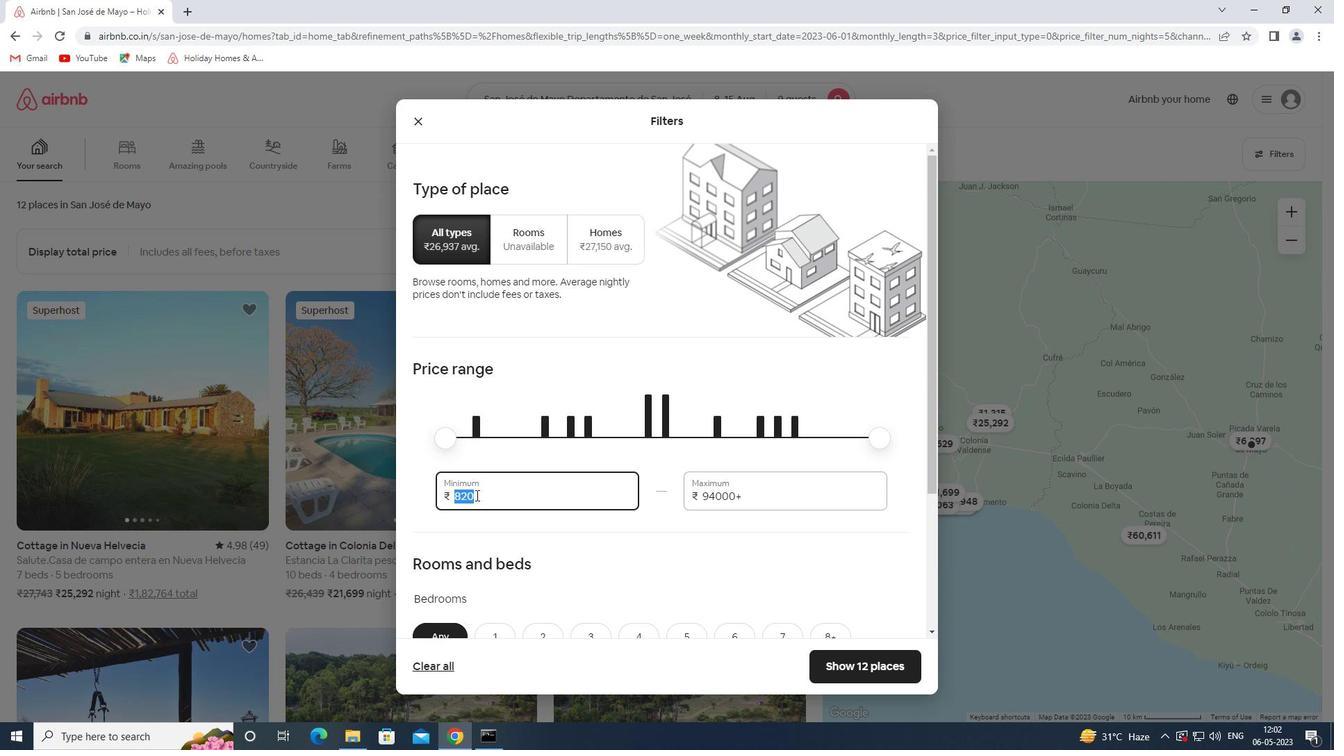 
Action: Key pressed 10000<Key.tab>14000
Screenshot: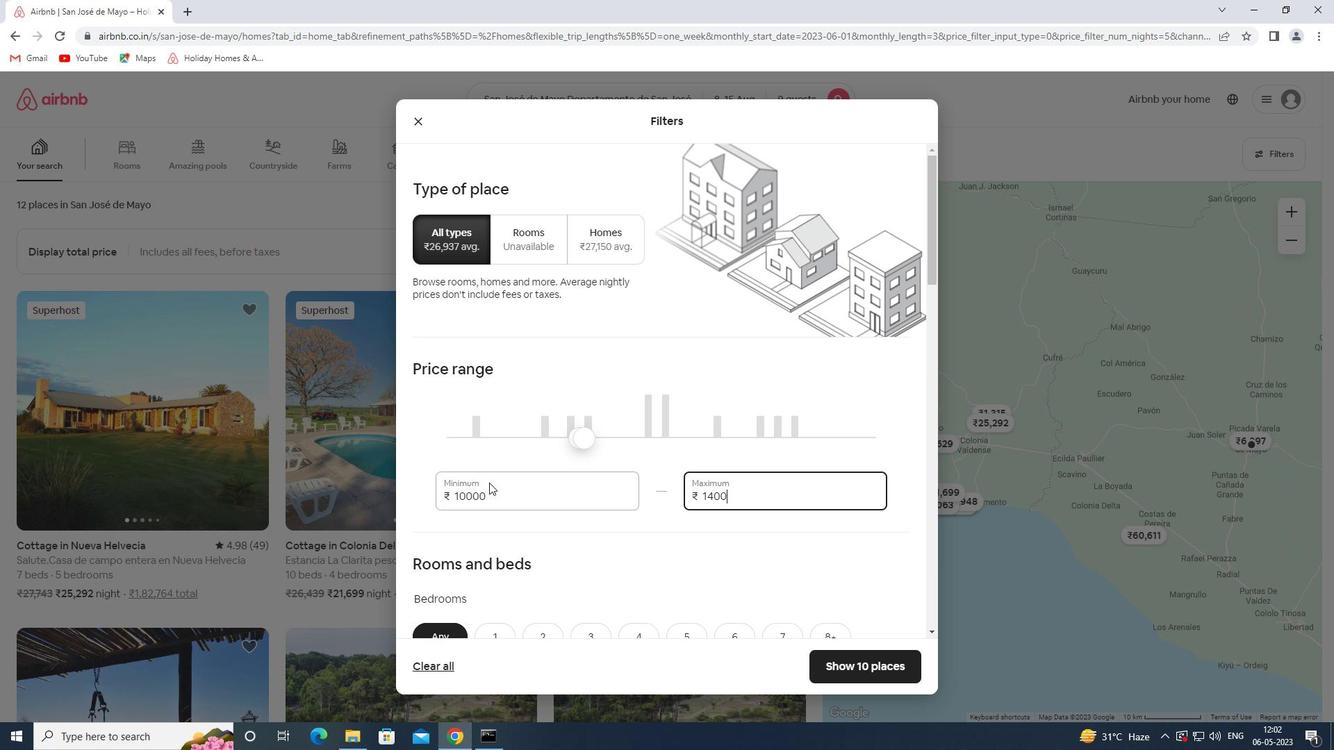 
Action: Mouse moved to (452, 444)
Screenshot: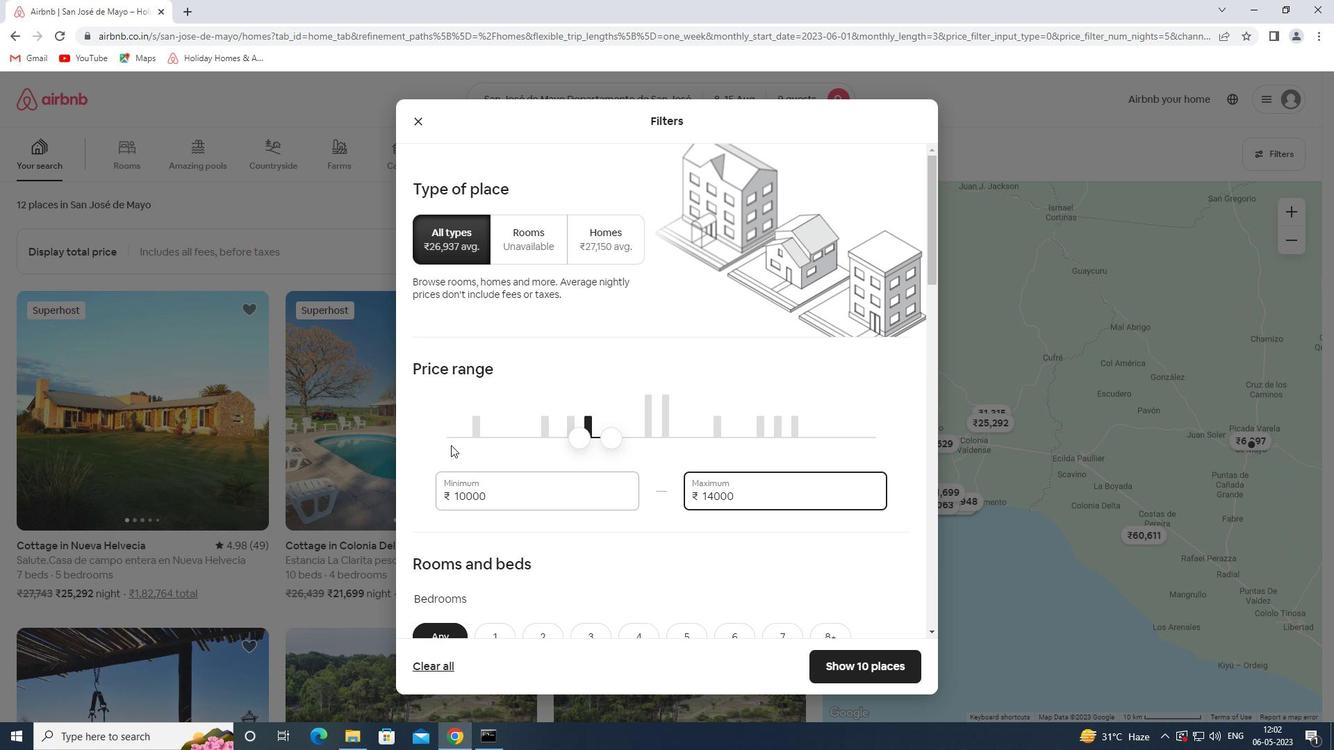 
Action: Mouse scrolled (452, 444) with delta (0, 0)
Screenshot: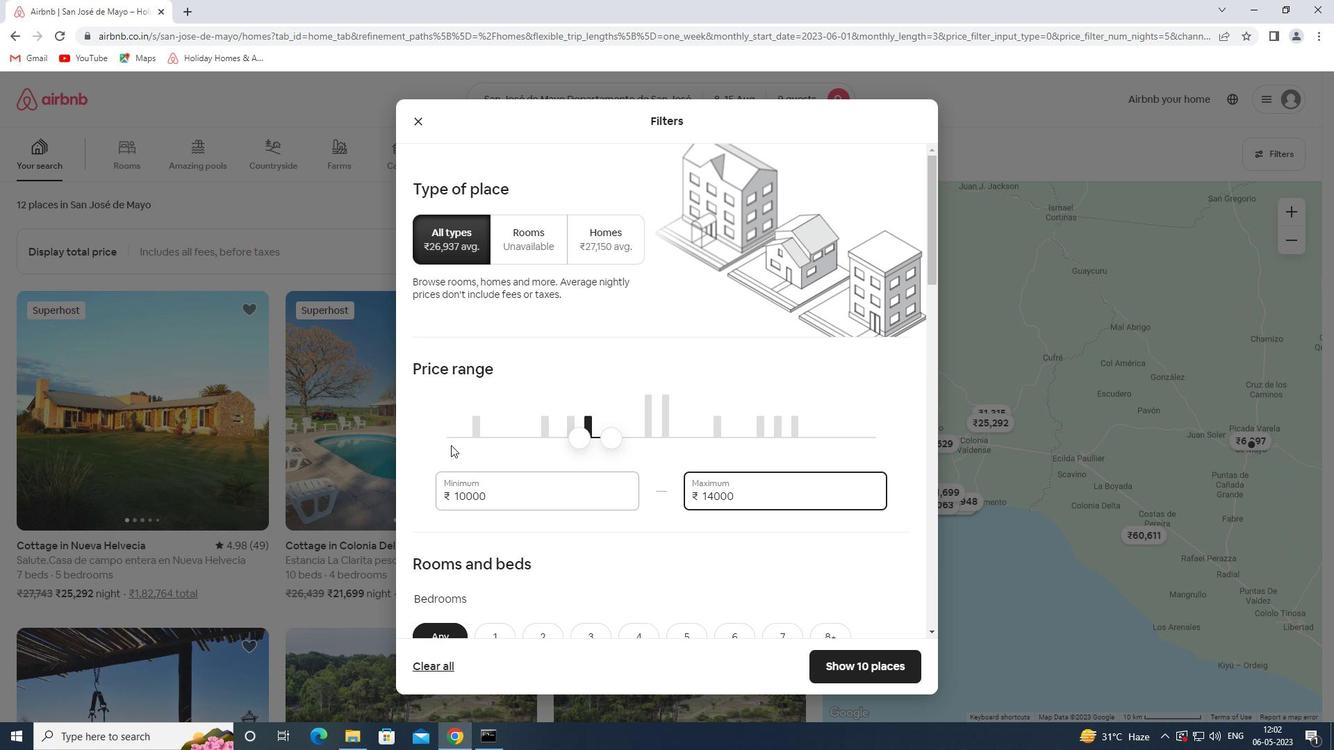 
Action: Mouse scrolled (452, 444) with delta (0, 0)
Screenshot: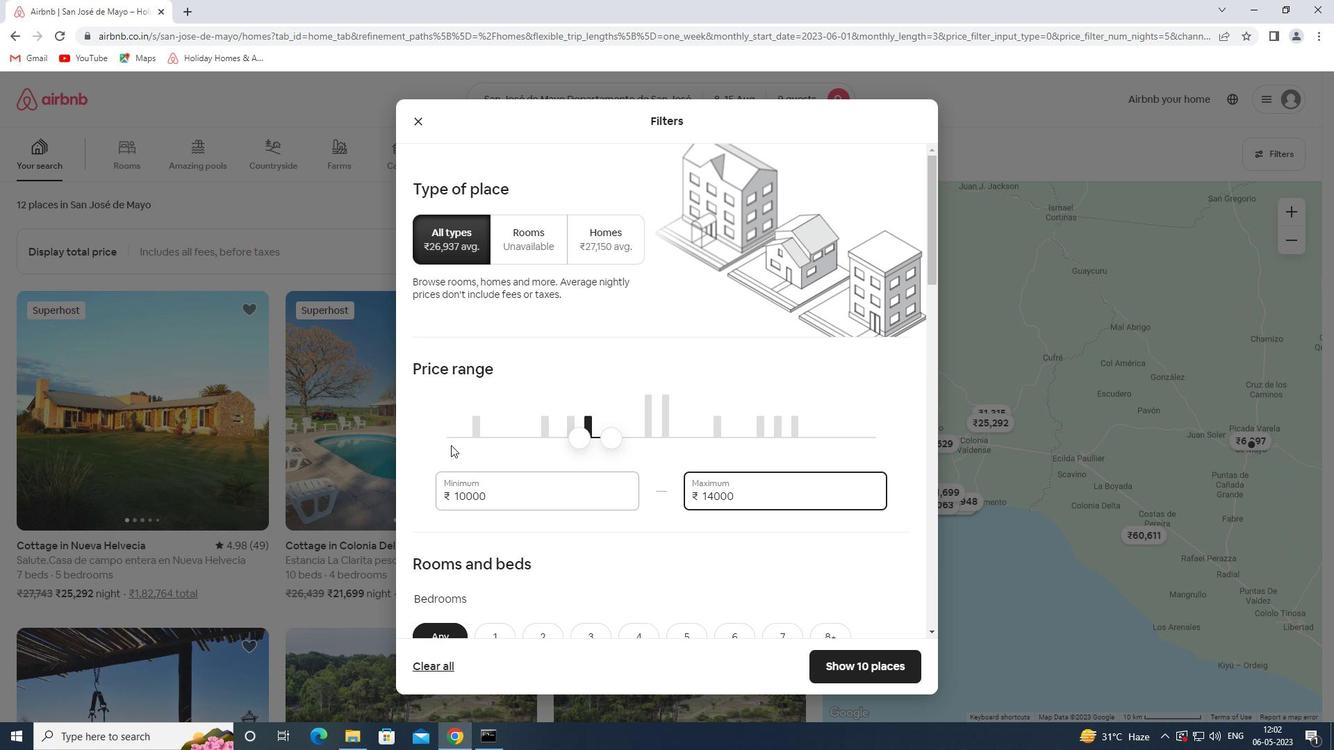 
Action: Mouse scrolled (452, 444) with delta (0, 0)
Screenshot: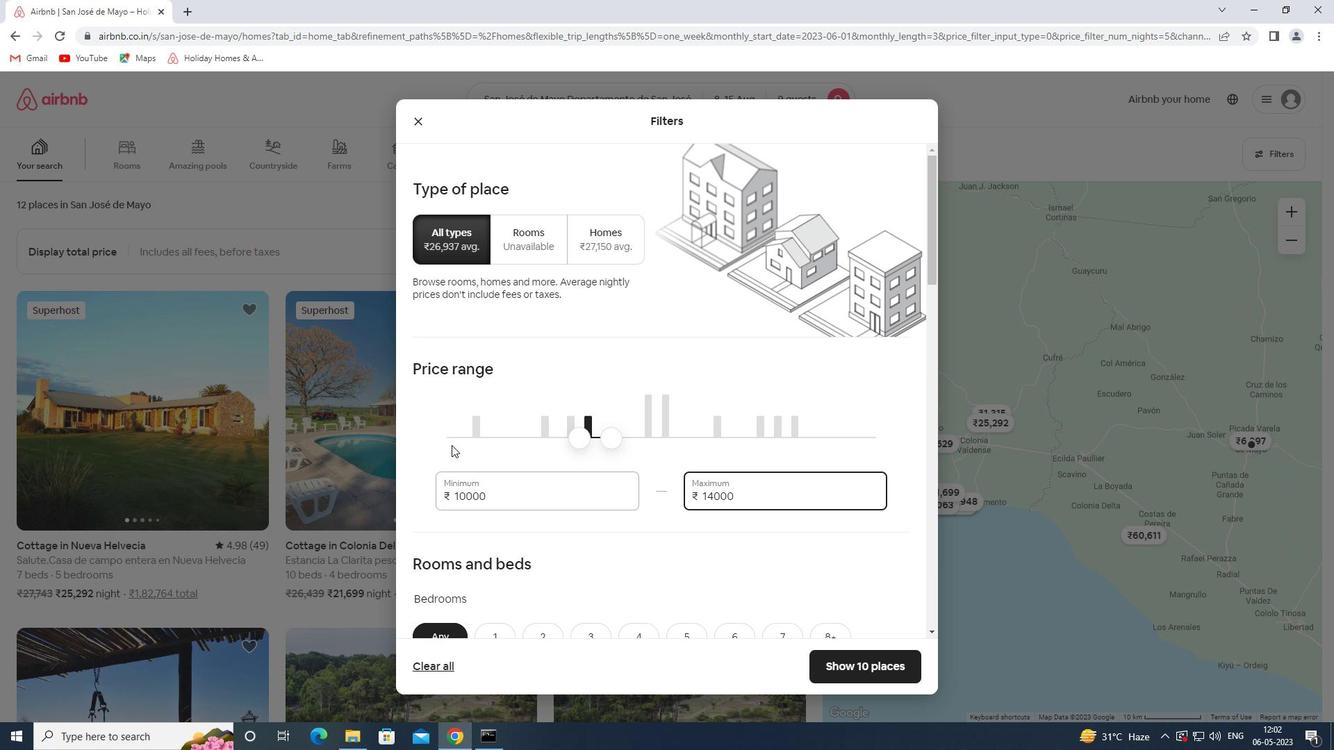 
Action: Mouse scrolled (452, 444) with delta (0, 0)
Screenshot: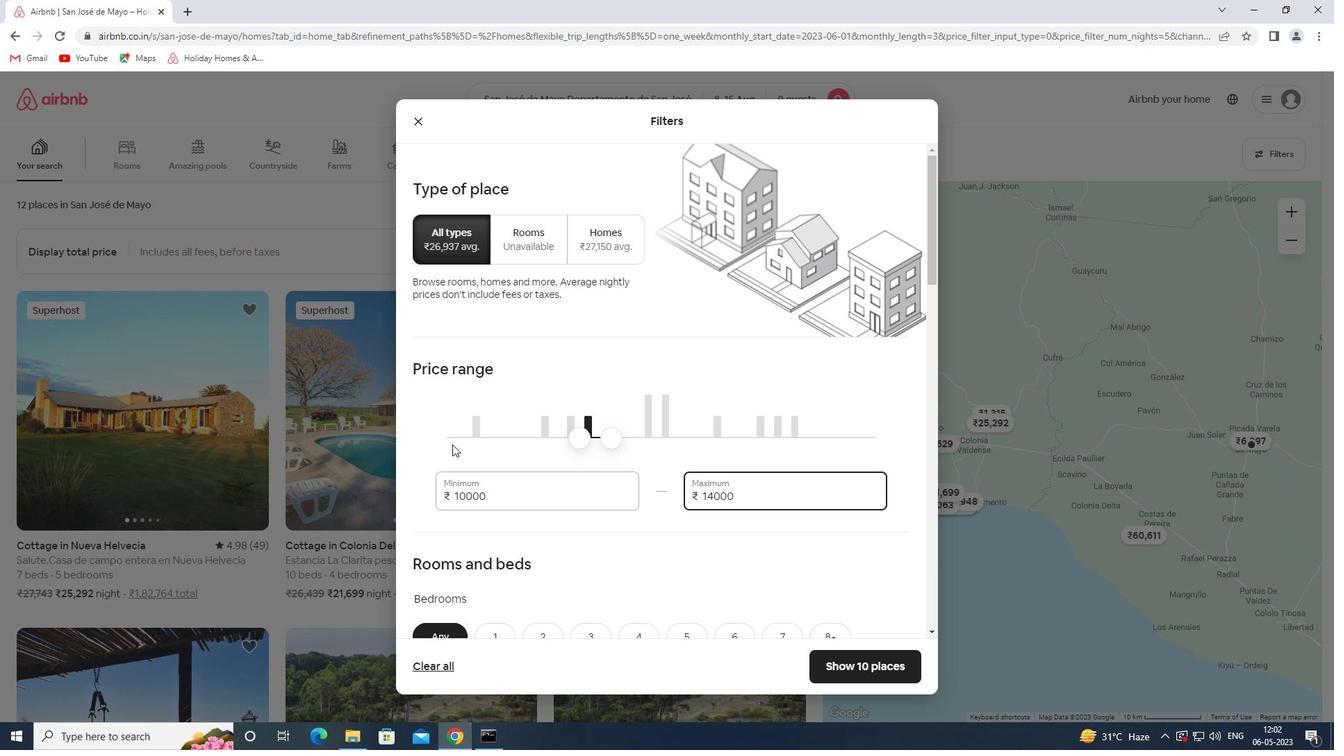 
Action: Mouse moved to (697, 357)
Screenshot: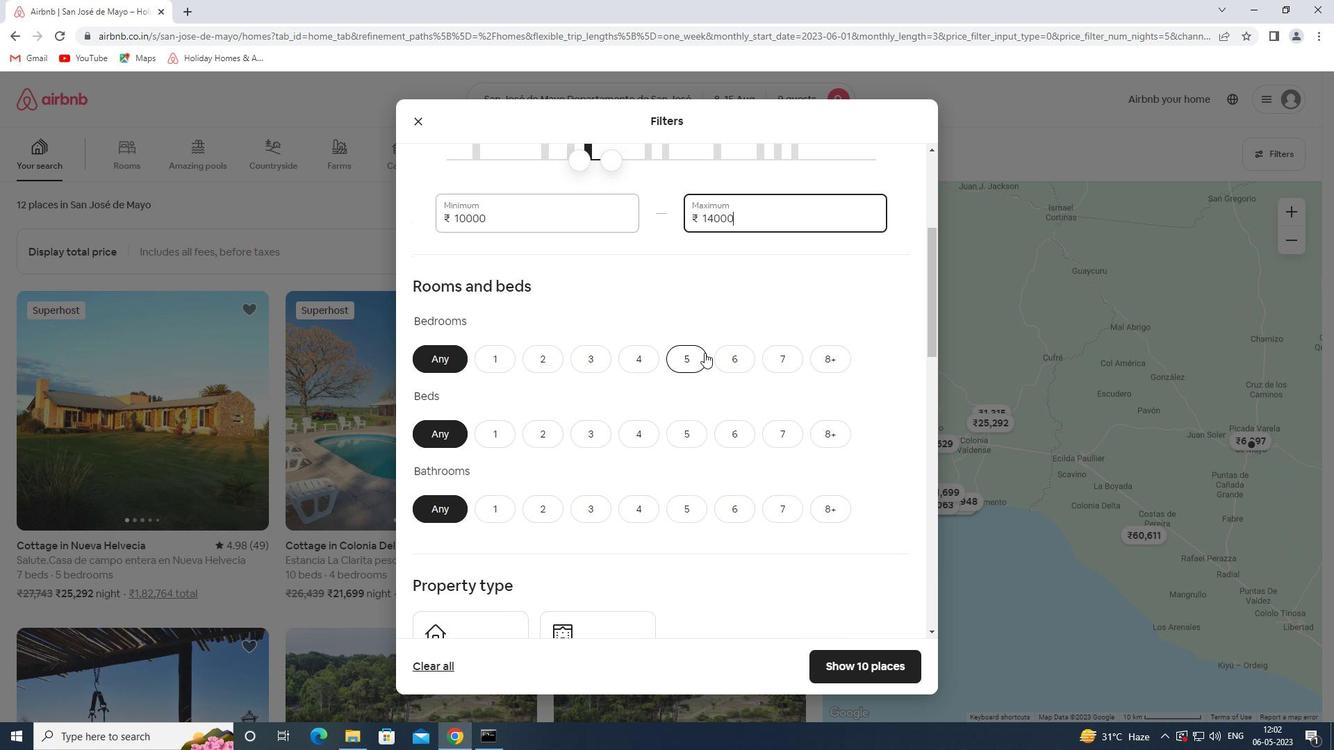 
Action: Mouse pressed left at (697, 357)
Screenshot: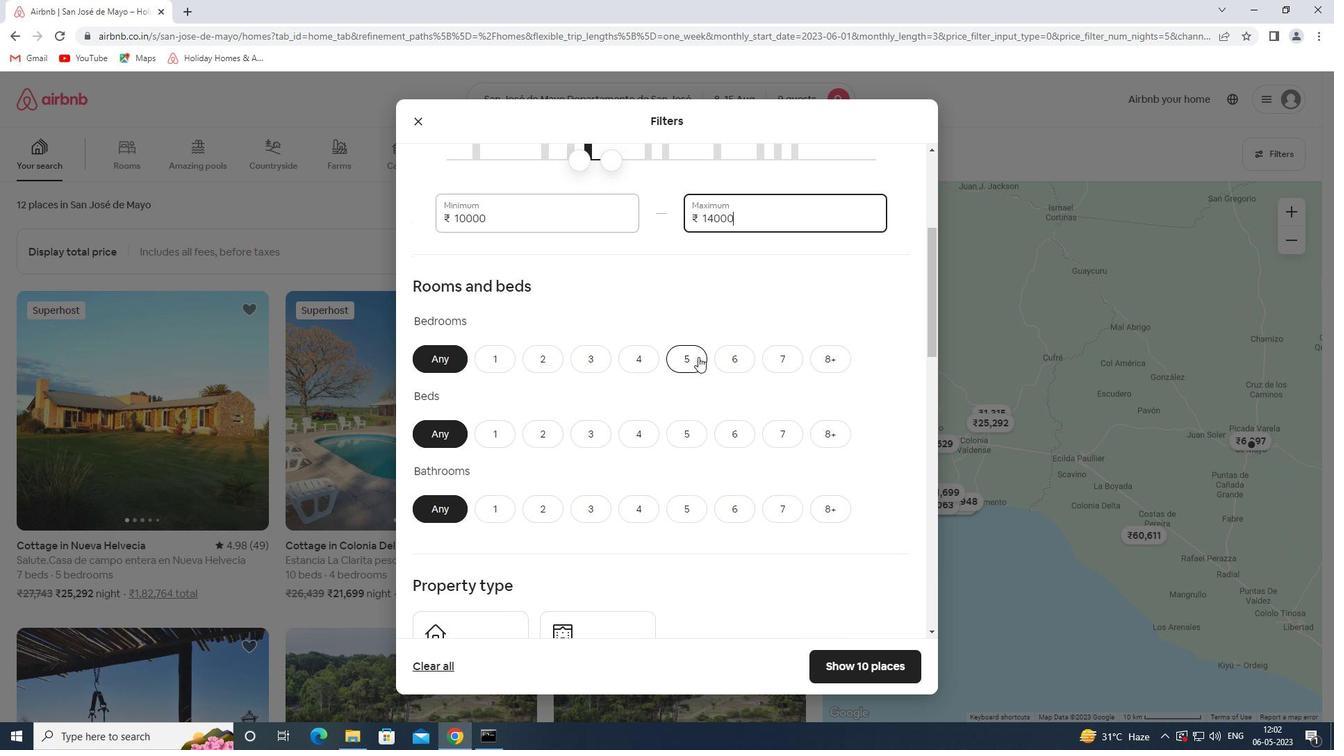 
Action: Mouse moved to (833, 430)
Screenshot: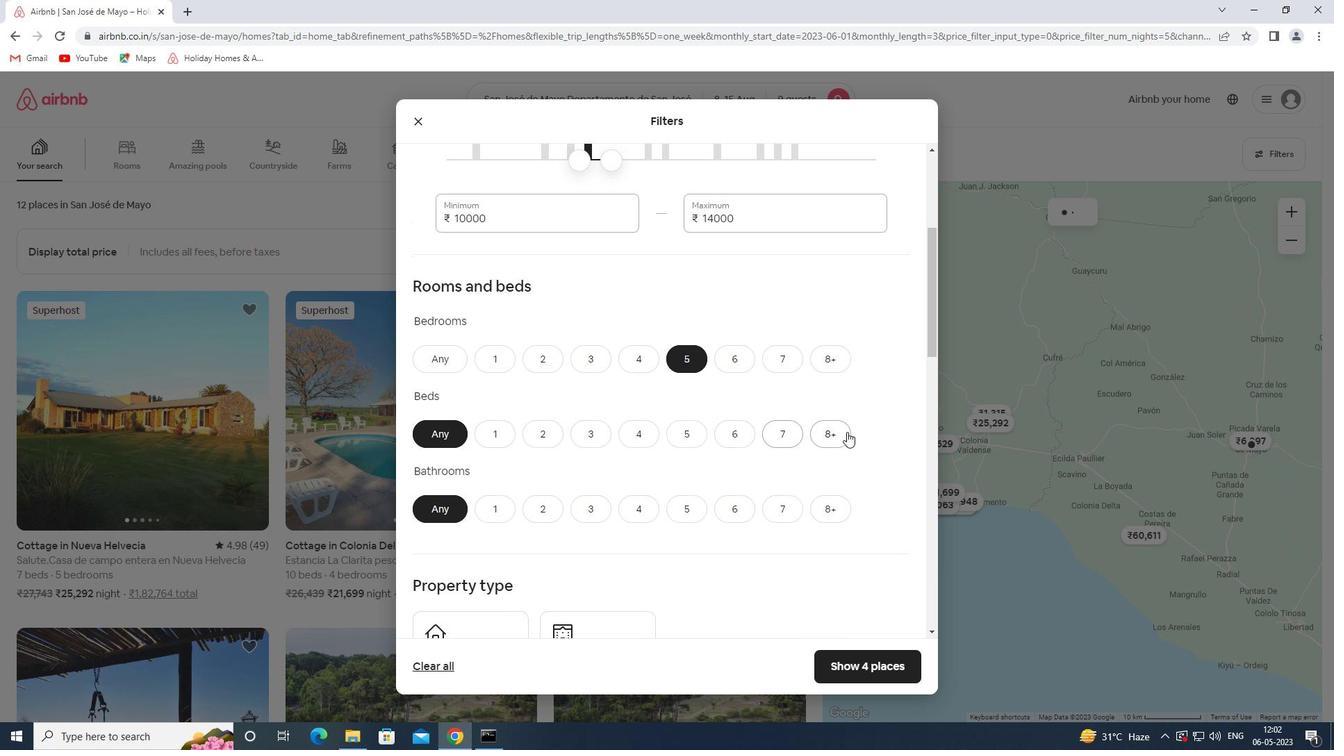 
Action: Mouse pressed left at (833, 430)
Screenshot: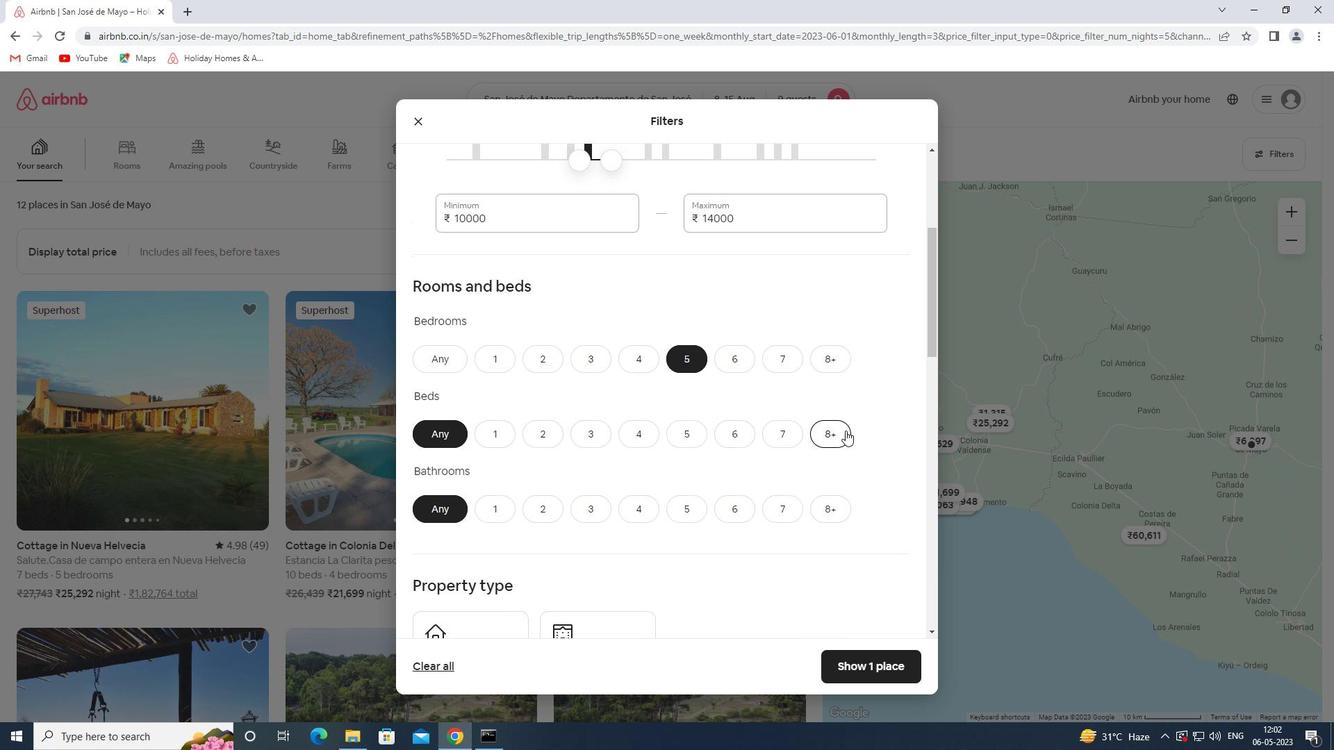 
Action: Mouse moved to (687, 505)
Screenshot: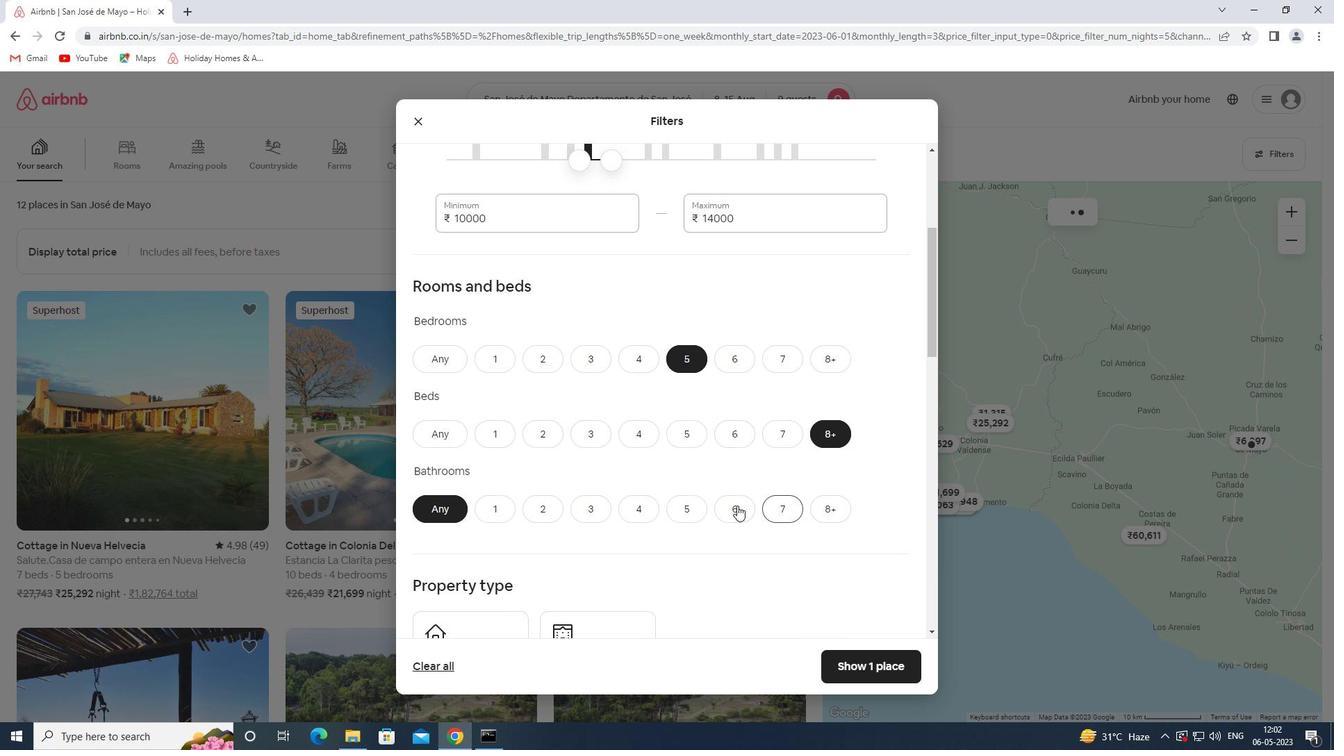 
Action: Mouse pressed left at (687, 505)
Screenshot: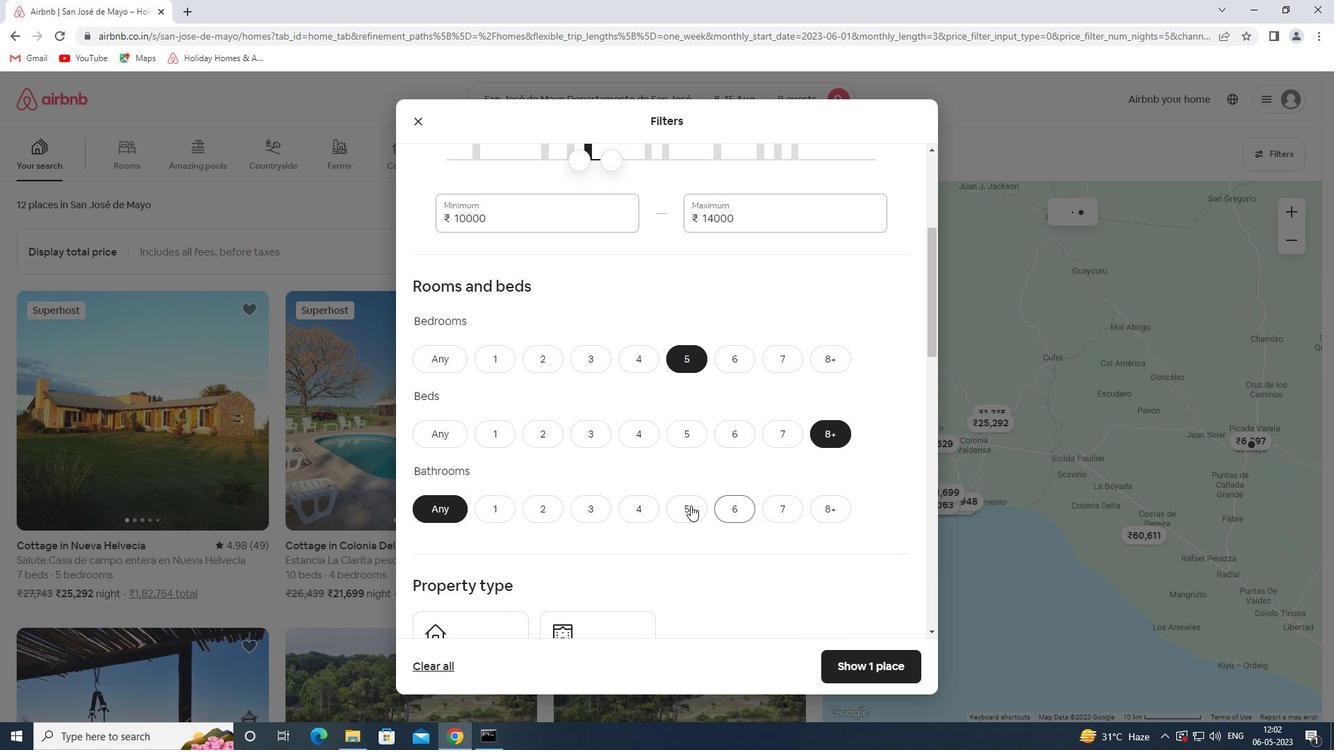 
Action: Mouse moved to (719, 444)
Screenshot: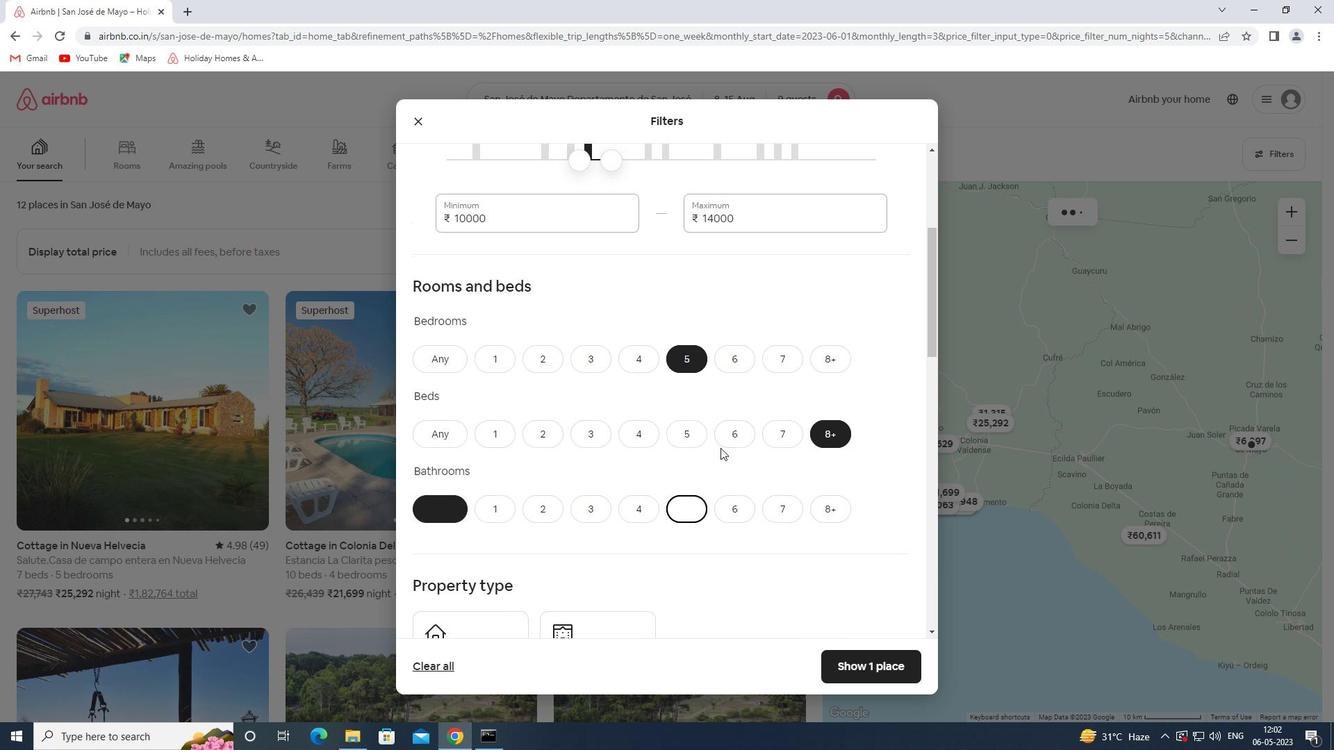 
Action: Mouse scrolled (719, 444) with delta (0, 0)
Screenshot: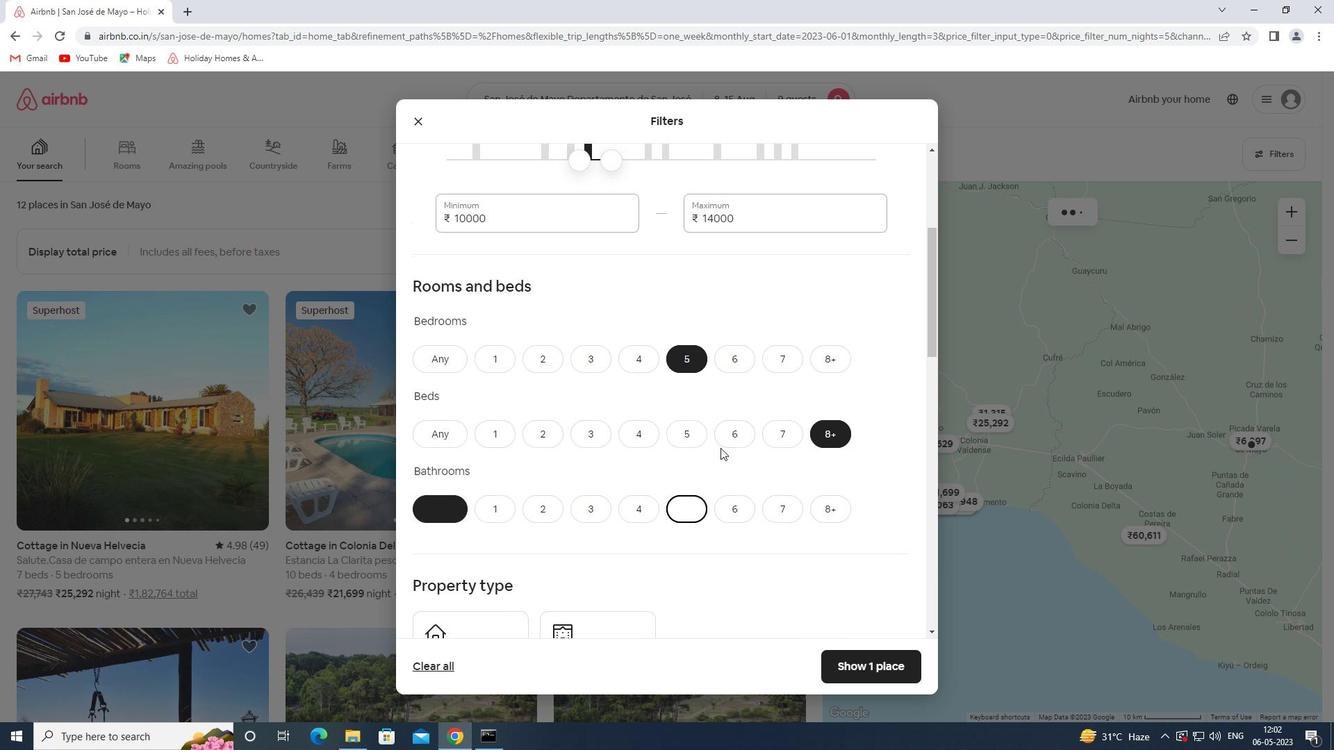 
Action: Mouse moved to (717, 444)
Screenshot: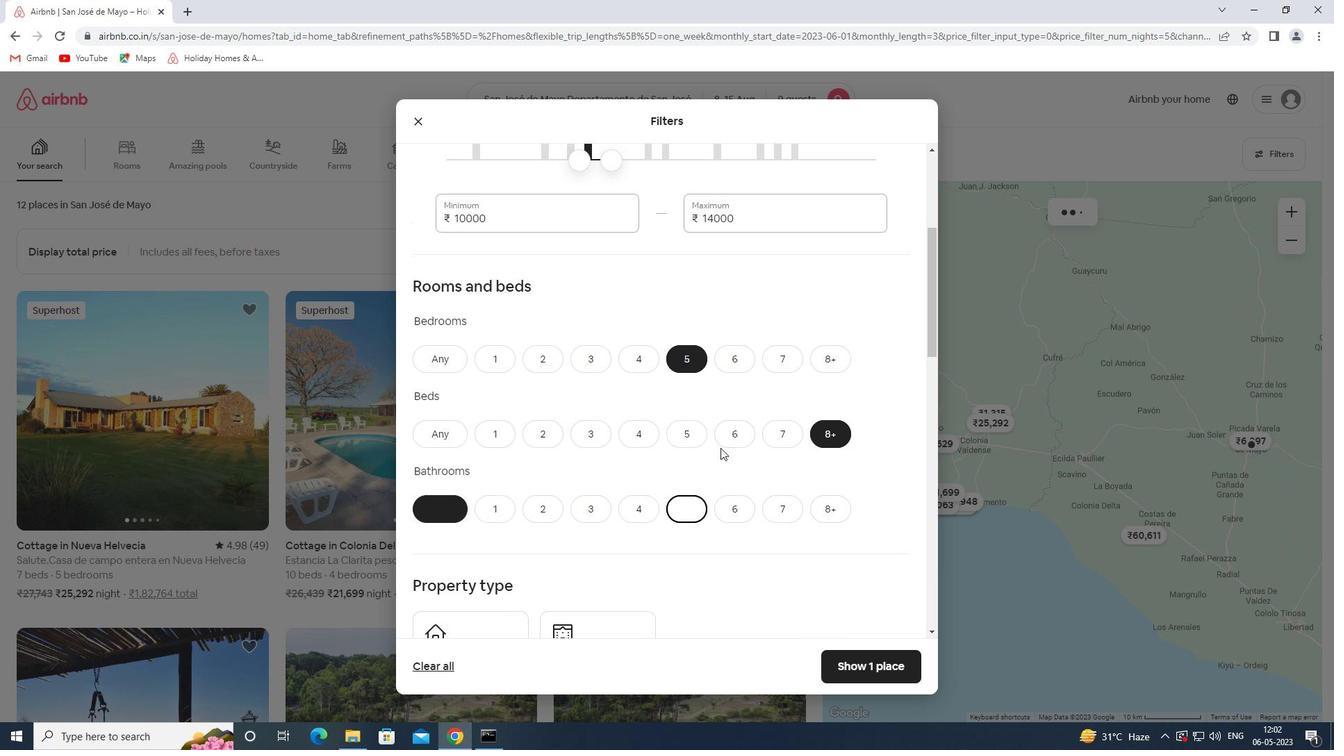 
Action: Mouse scrolled (717, 444) with delta (0, 0)
Screenshot: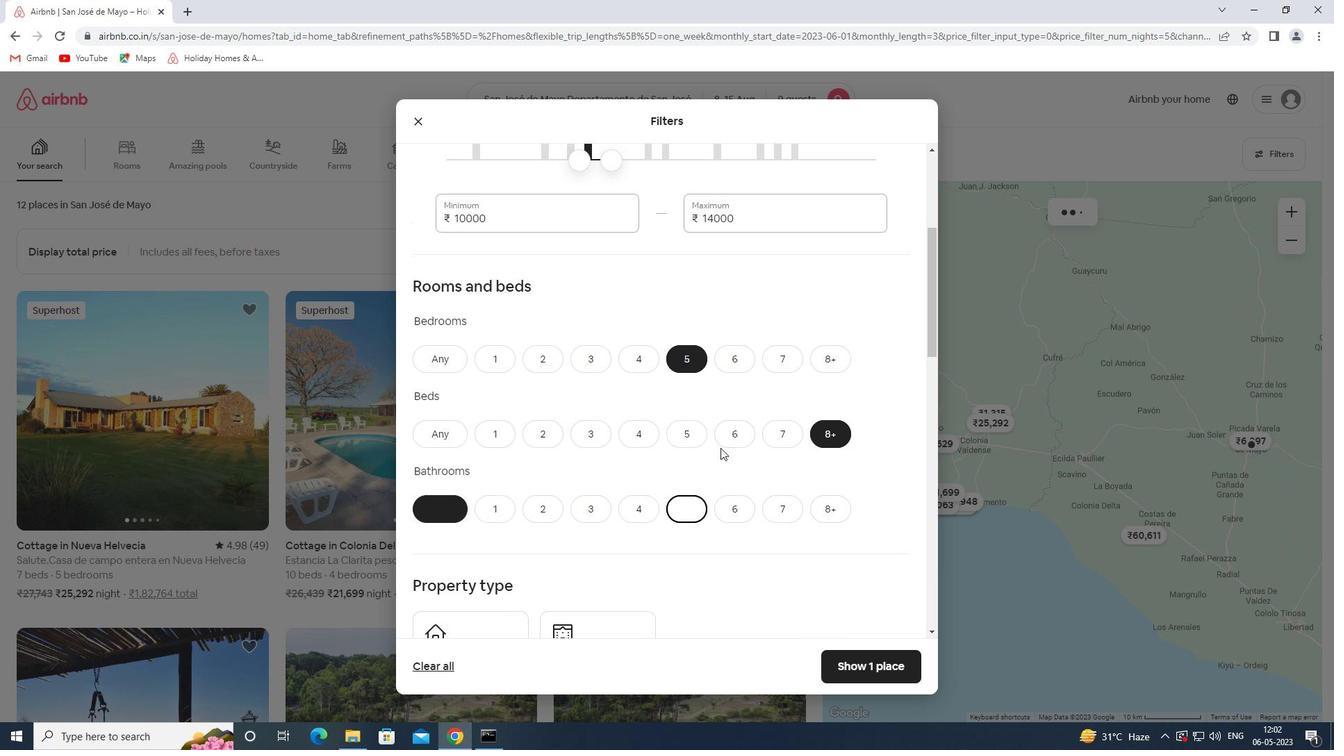 
Action: Mouse moved to (716, 444)
Screenshot: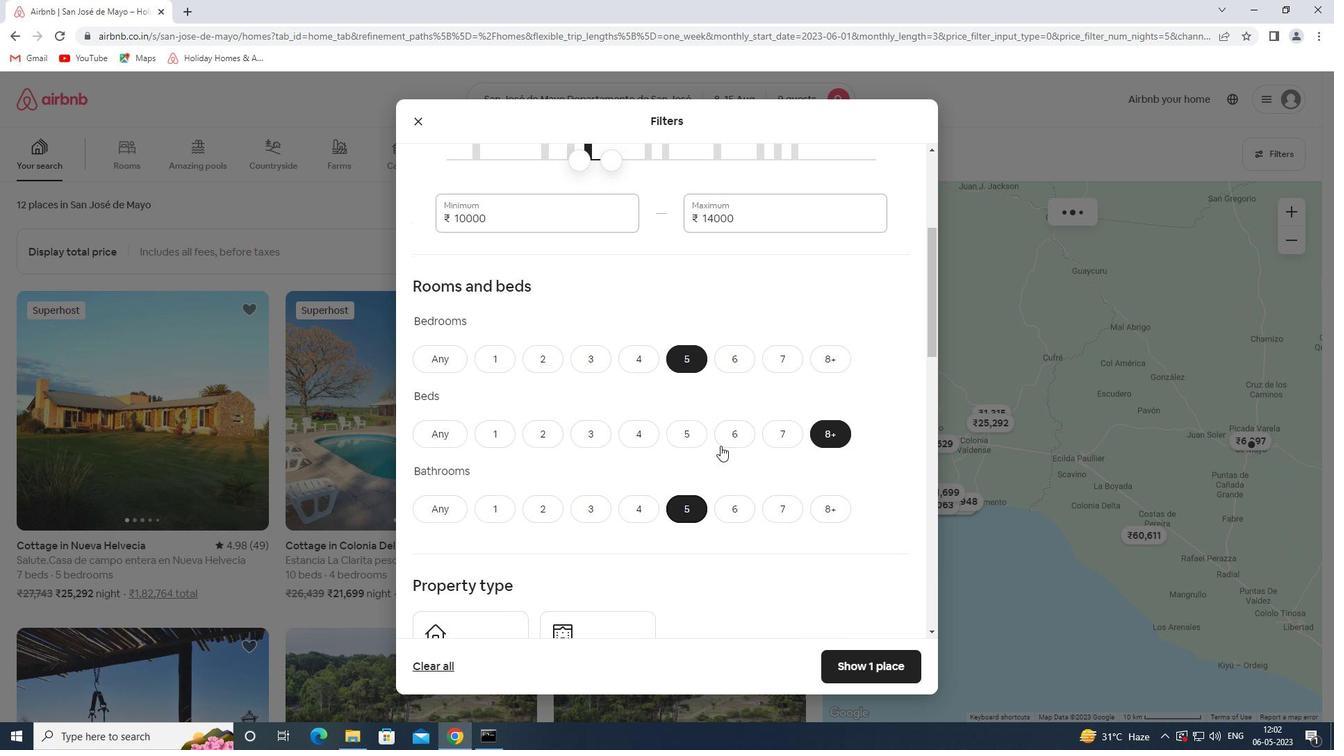 
Action: Mouse scrolled (716, 444) with delta (0, 0)
Screenshot: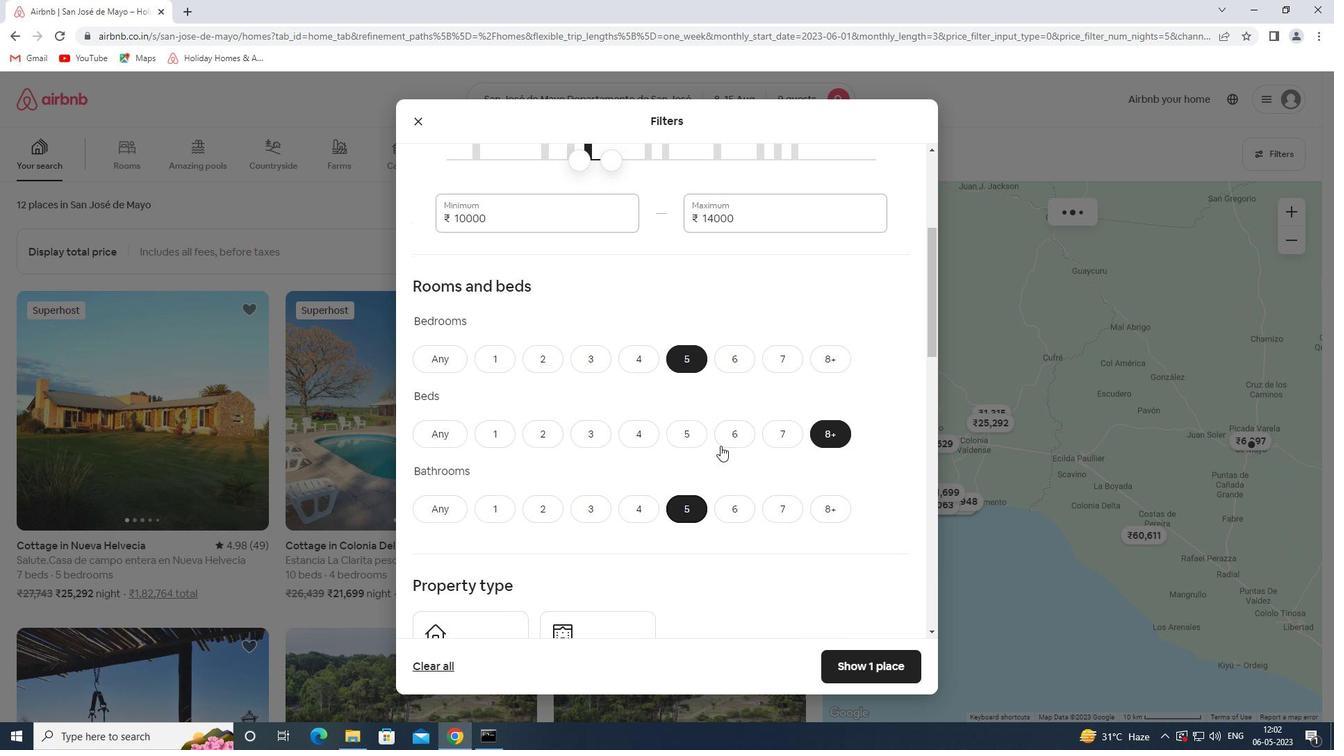 
Action: Mouse moved to (489, 446)
Screenshot: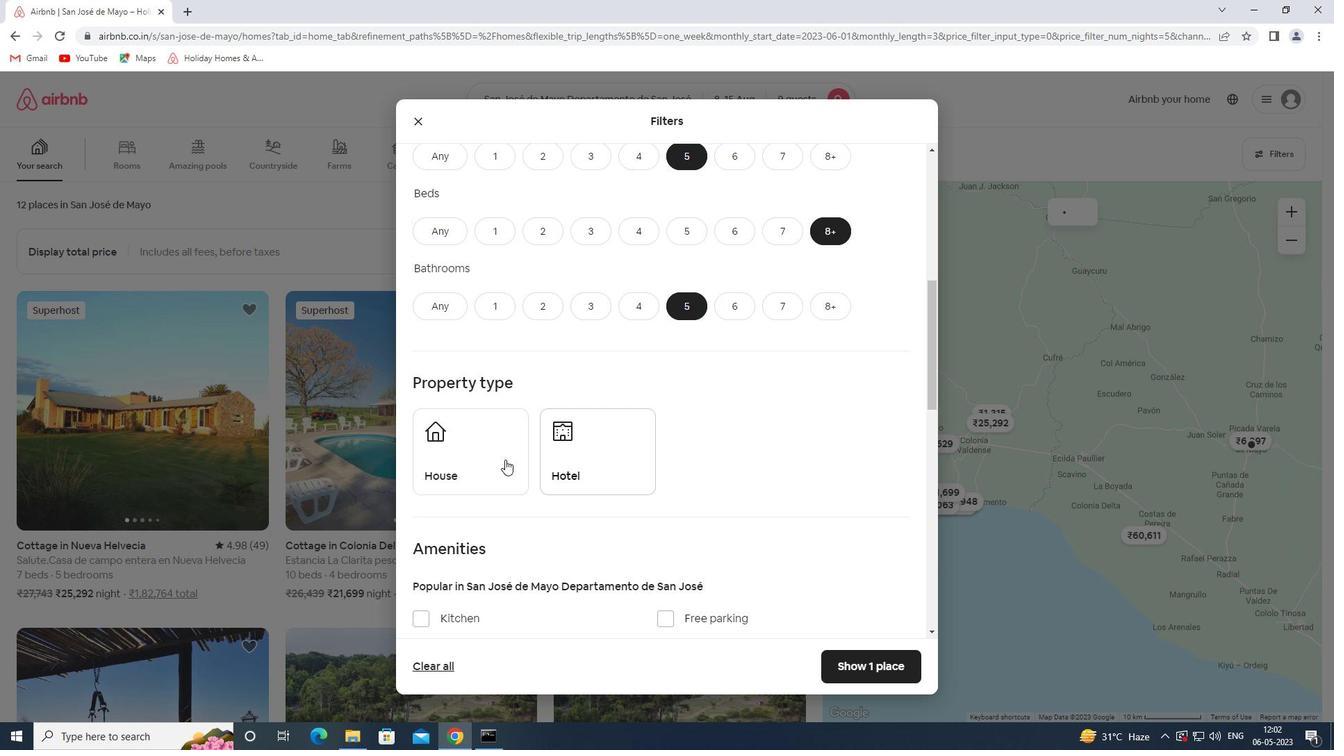 
Action: Mouse pressed left at (489, 446)
Screenshot: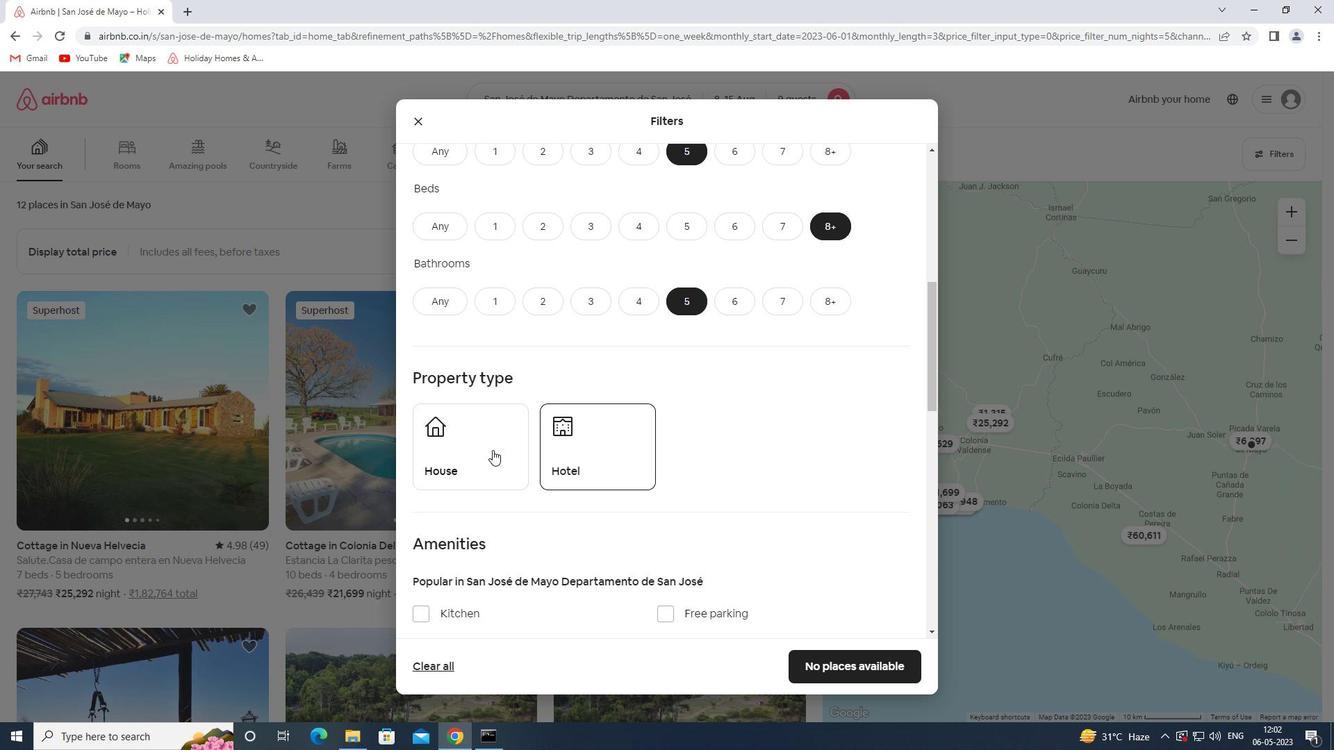 
Action: Mouse moved to (562, 457)
Screenshot: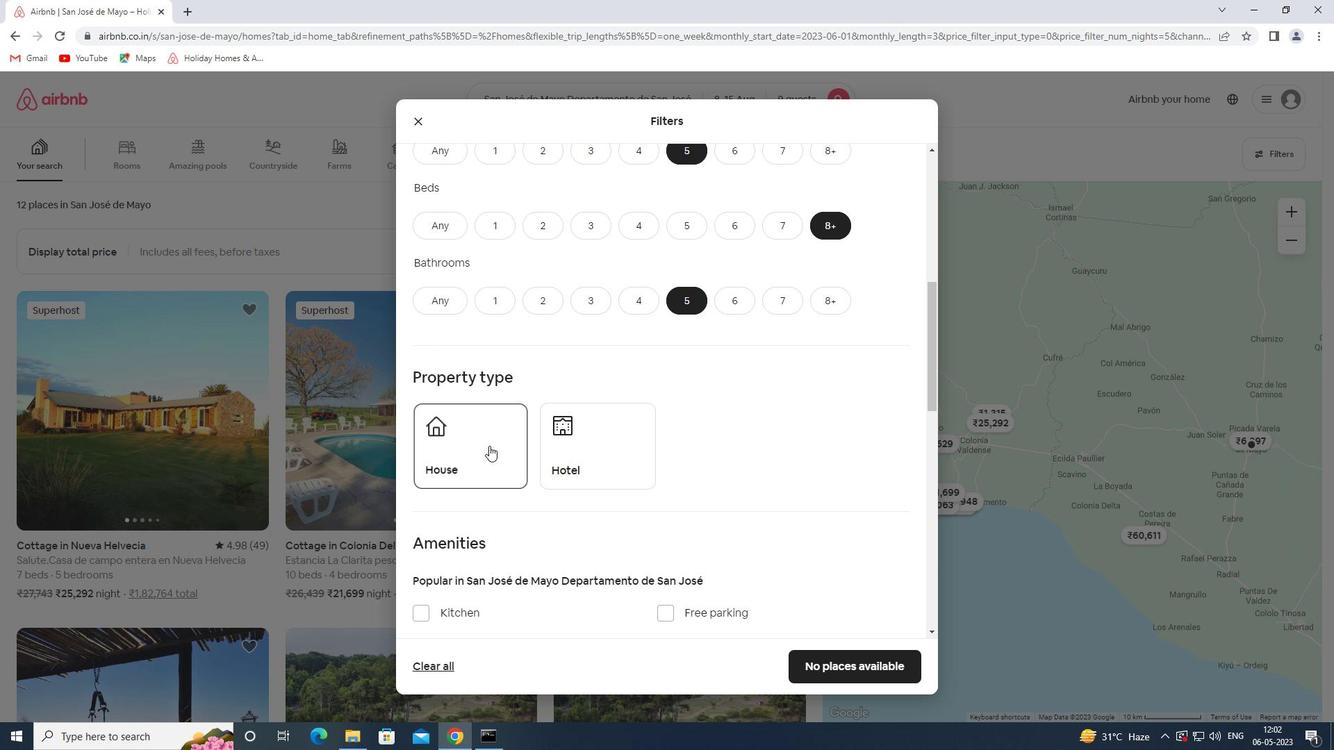 
Action: Mouse pressed left at (562, 457)
Screenshot: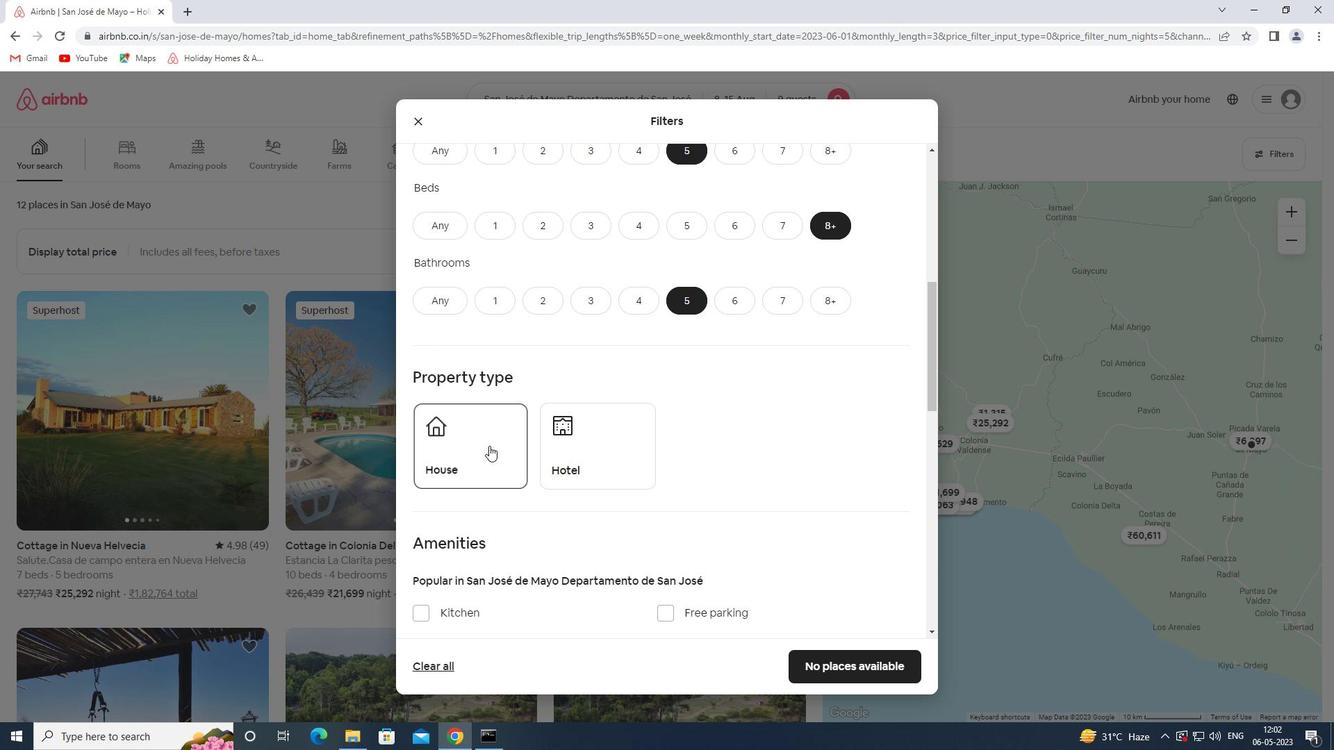 
Action: Mouse moved to (646, 431)
Screenshot: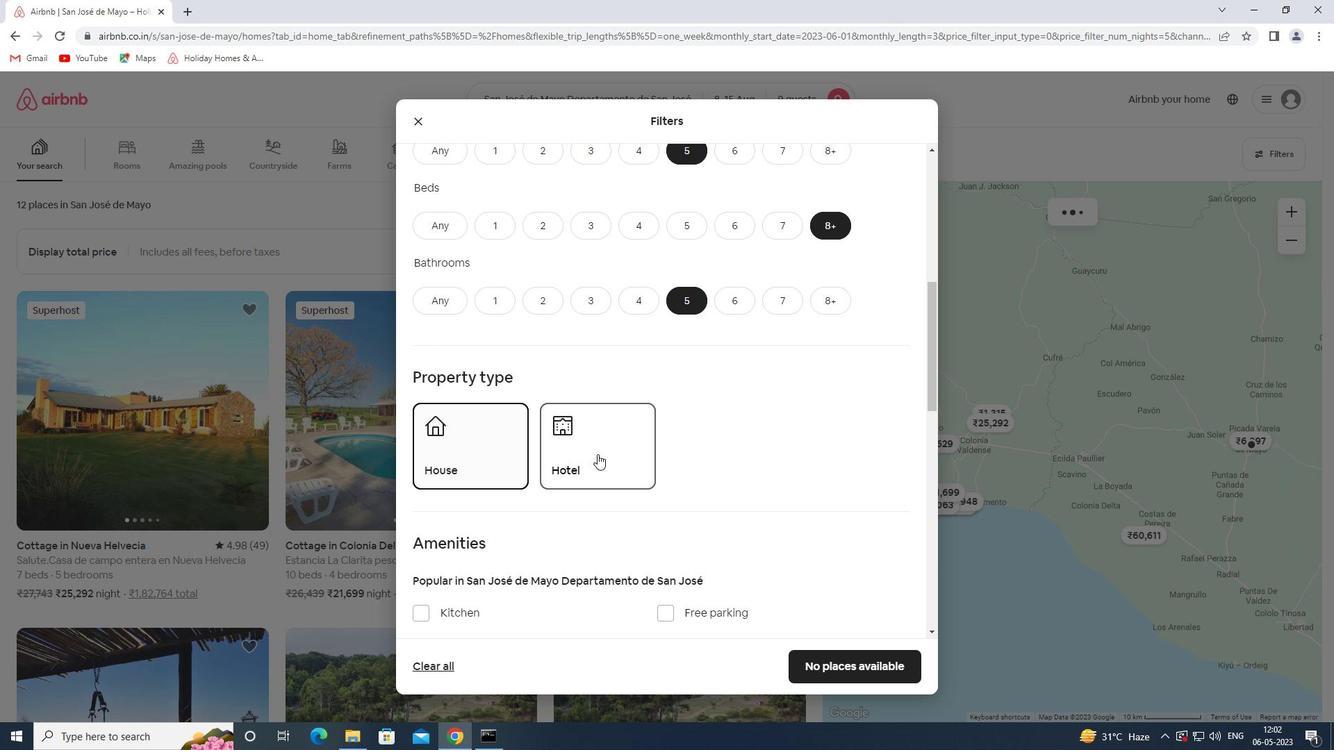 
Action: Mouse scrolled (646, 430) with delta (0, 0)
Screenshot: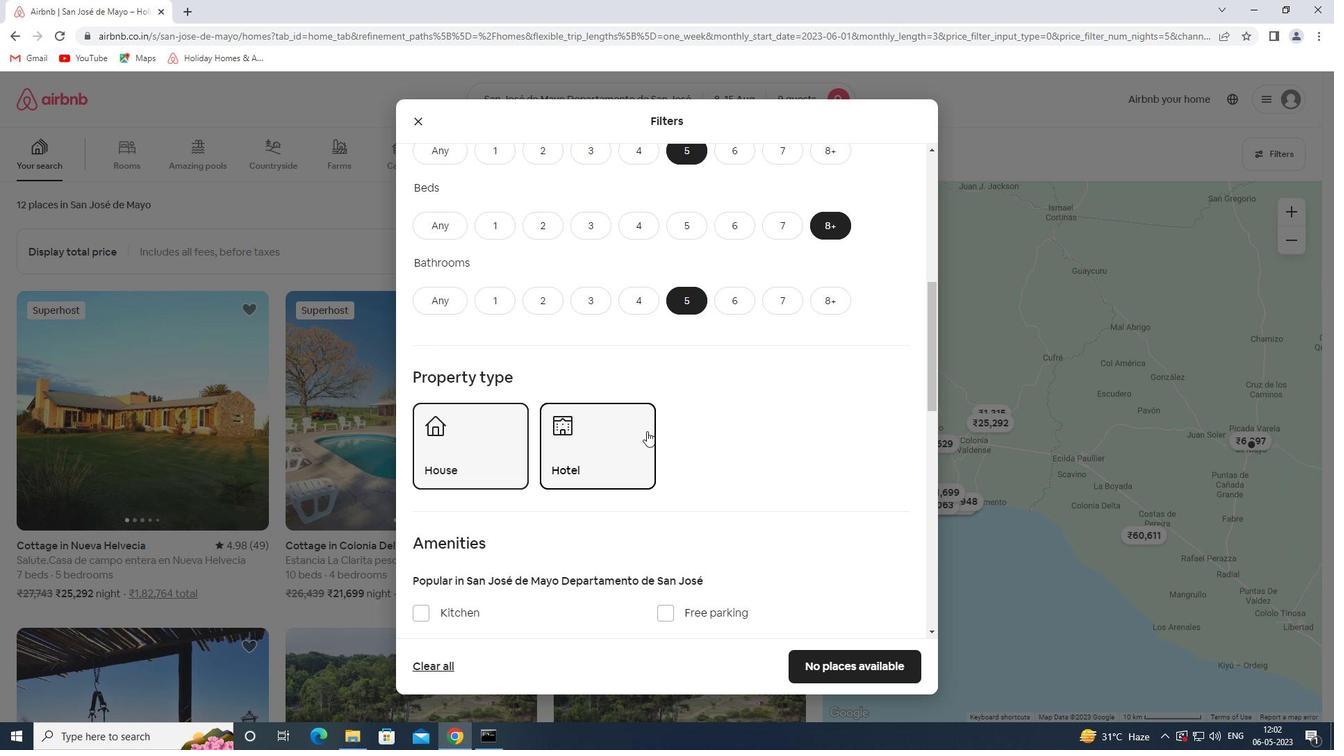 
Action: Mouse scrolled (646, 430) with delta (0, 0)
Screenshot: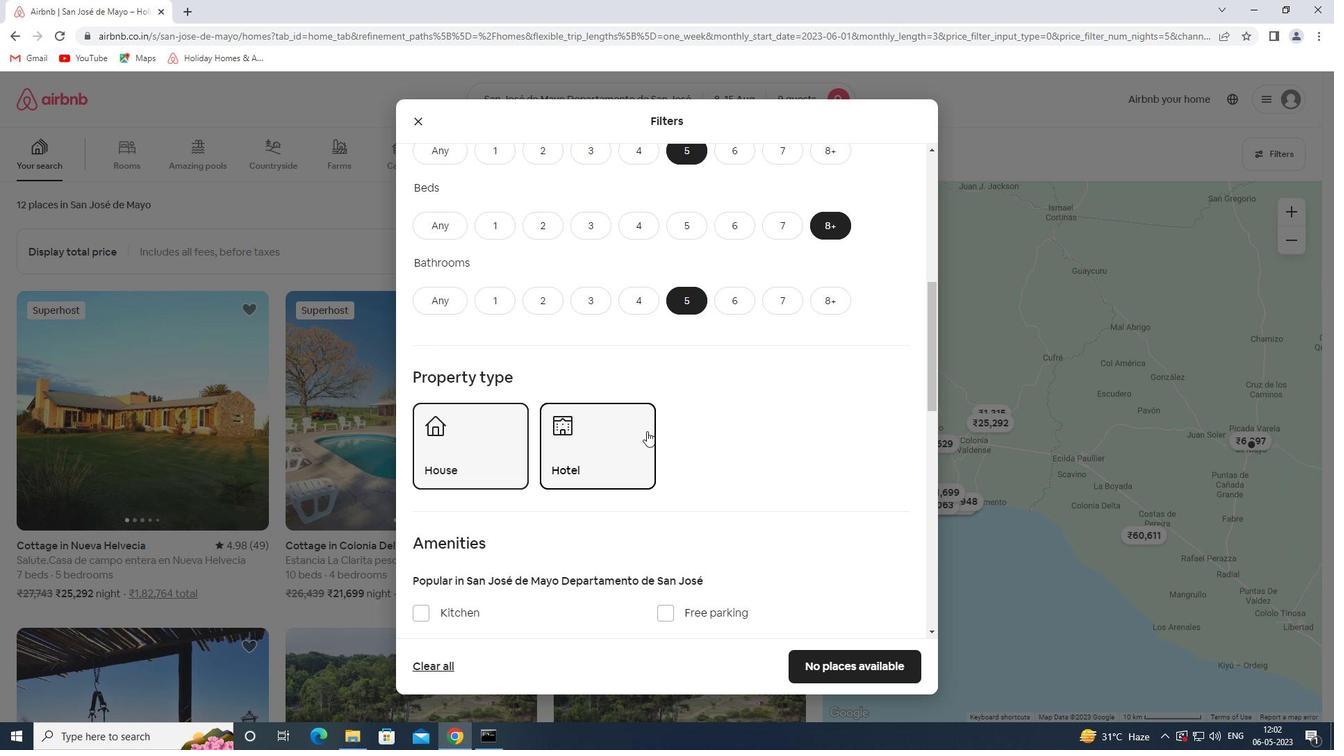 
Action: Mouse moved to (462, 570)
Screenshot: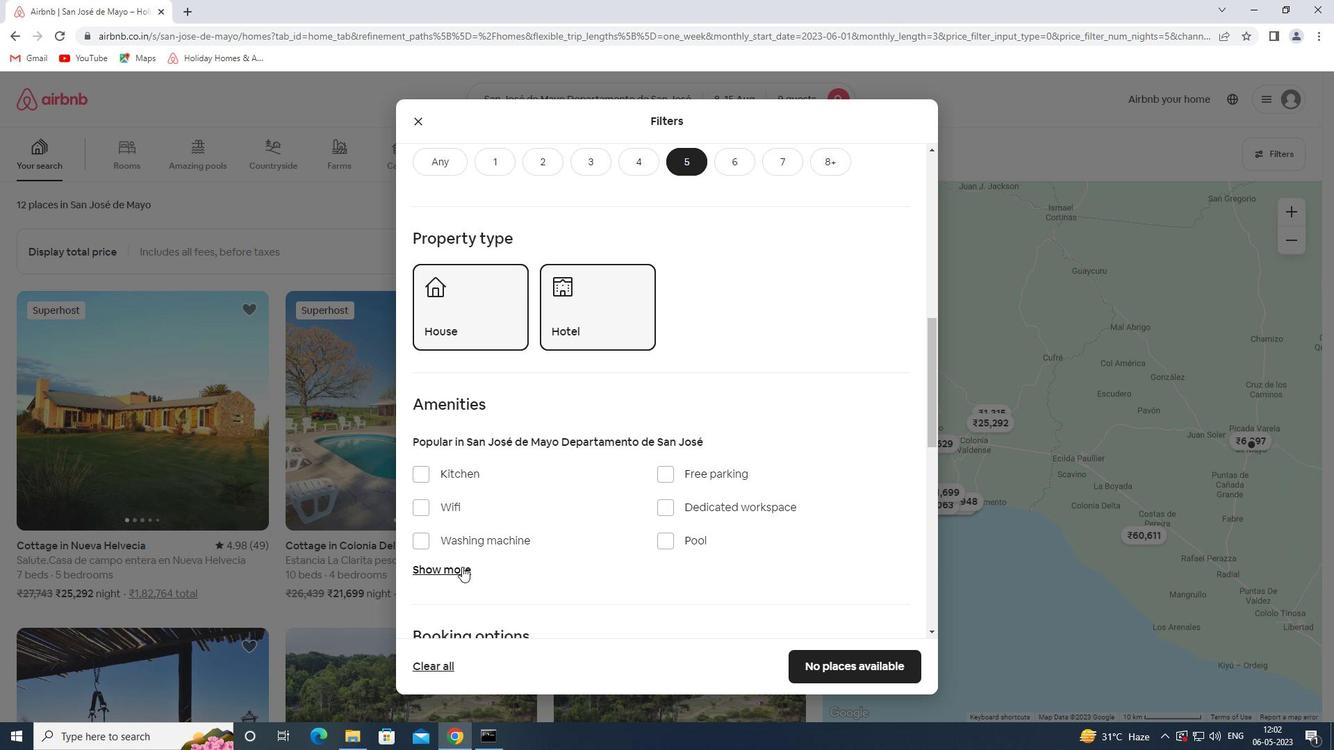 
Action: Mouse pressed left at (462, 570)
Screenshot: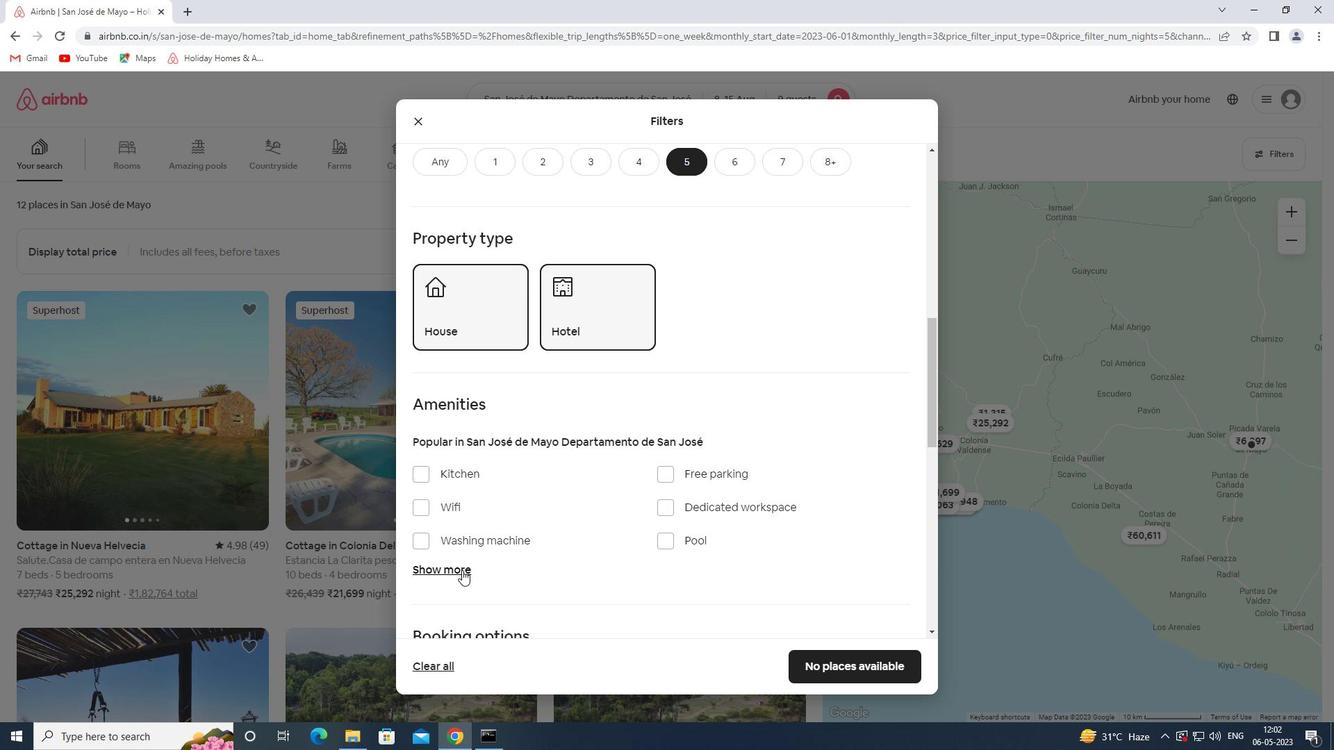 
Action: Mouse moved to (496, 536)
Screenshot: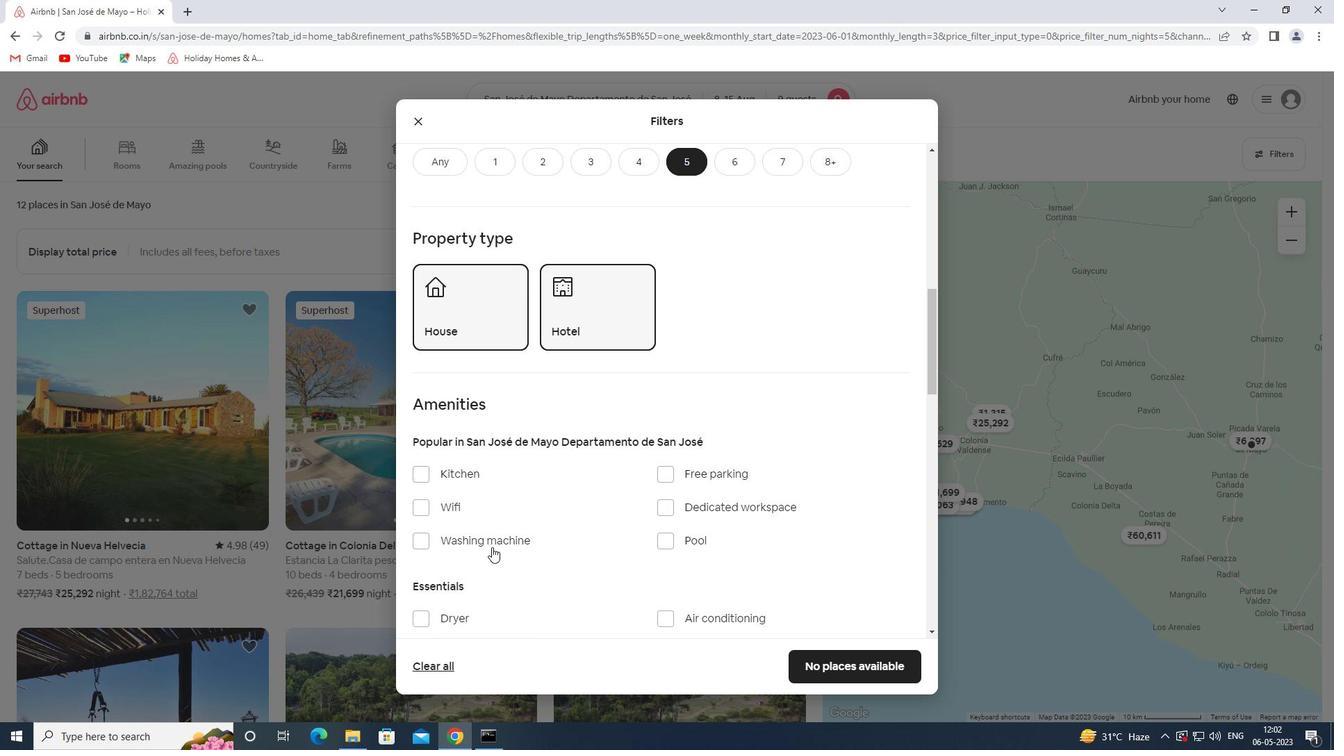 
Action: Mouse scrolled (496, 535) with delta (0, 0)
Screenshot: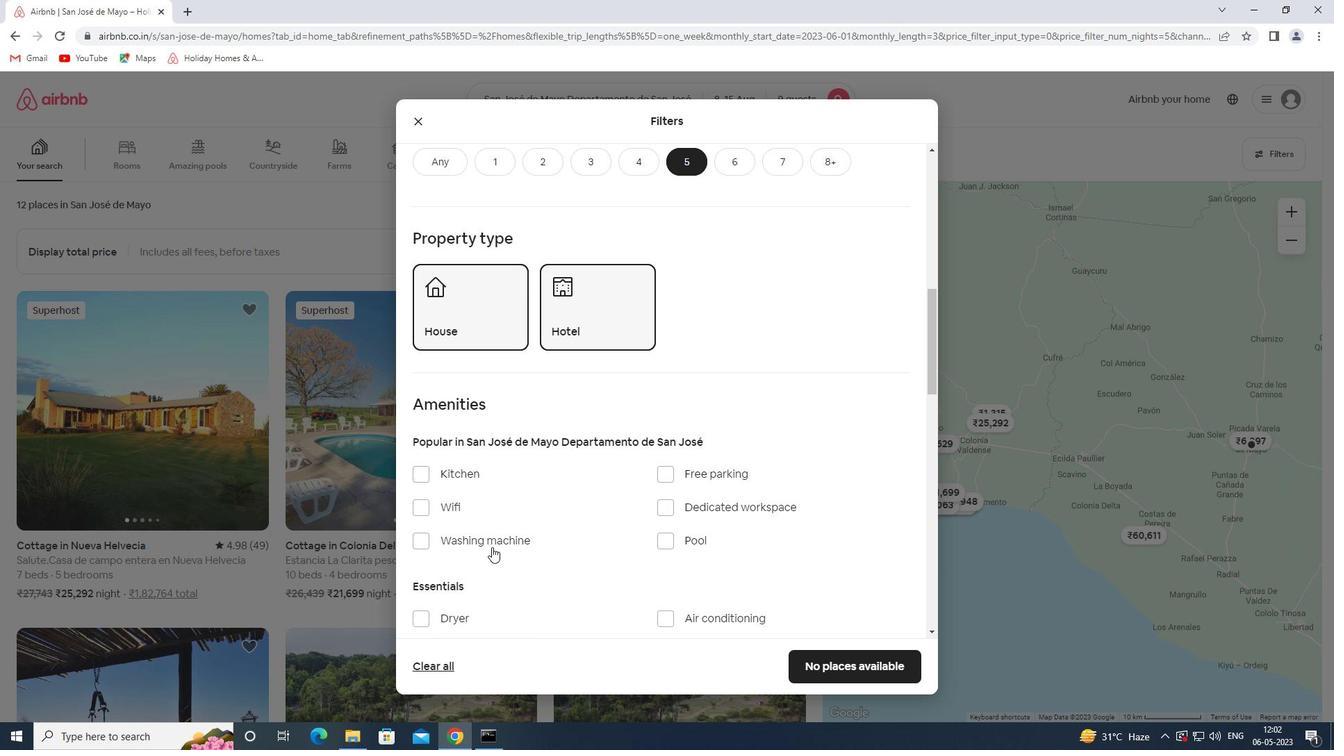 
Action: Mouse moved to (496, 535)
Screenshot: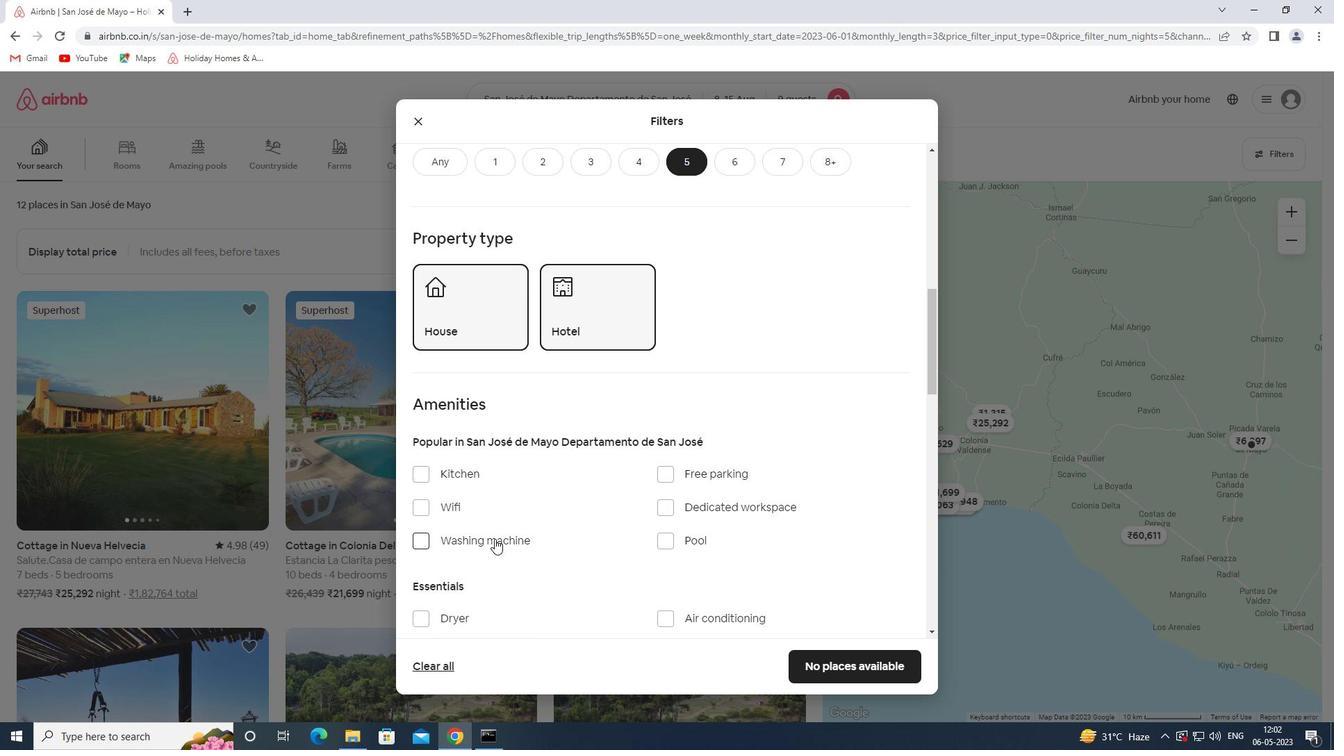 
Action: Mouse scrolled (496, 534) with delta (0, 0)
Screenshot: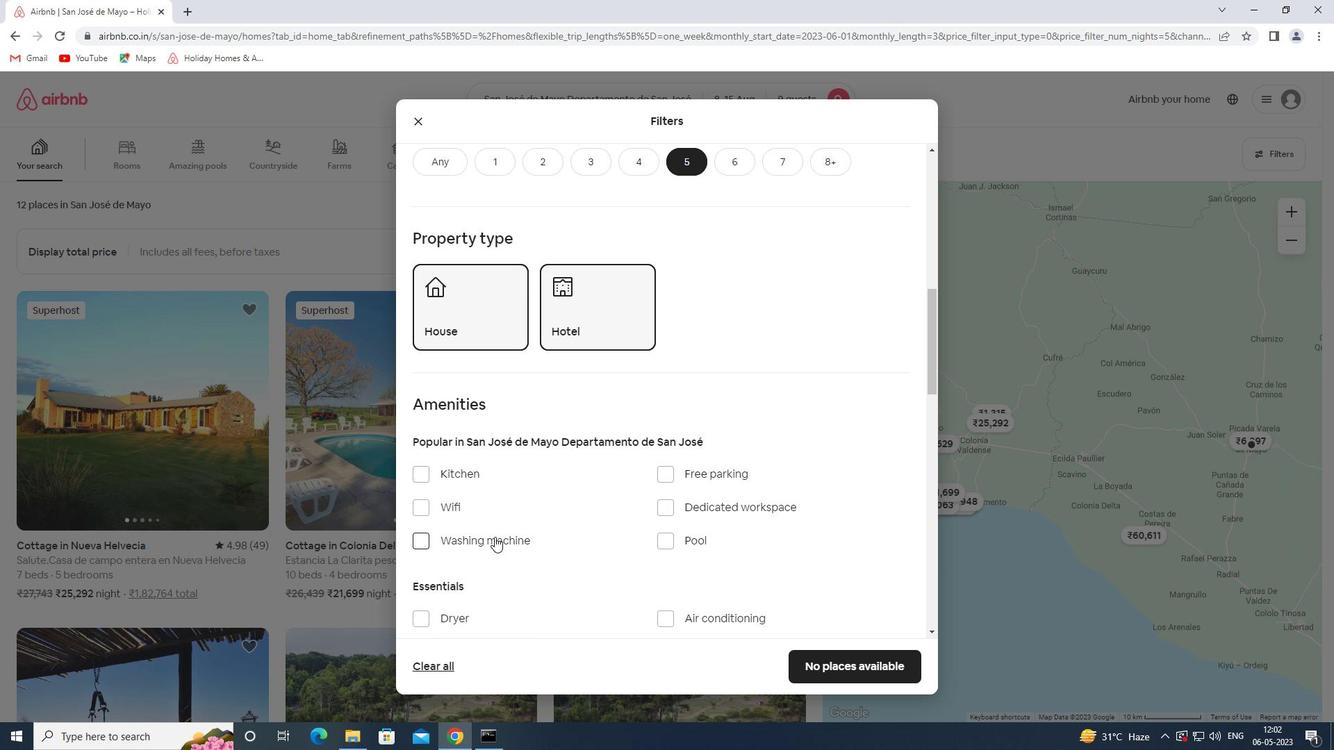 
Action: Mouse moved to (445, 369)
Screenshot: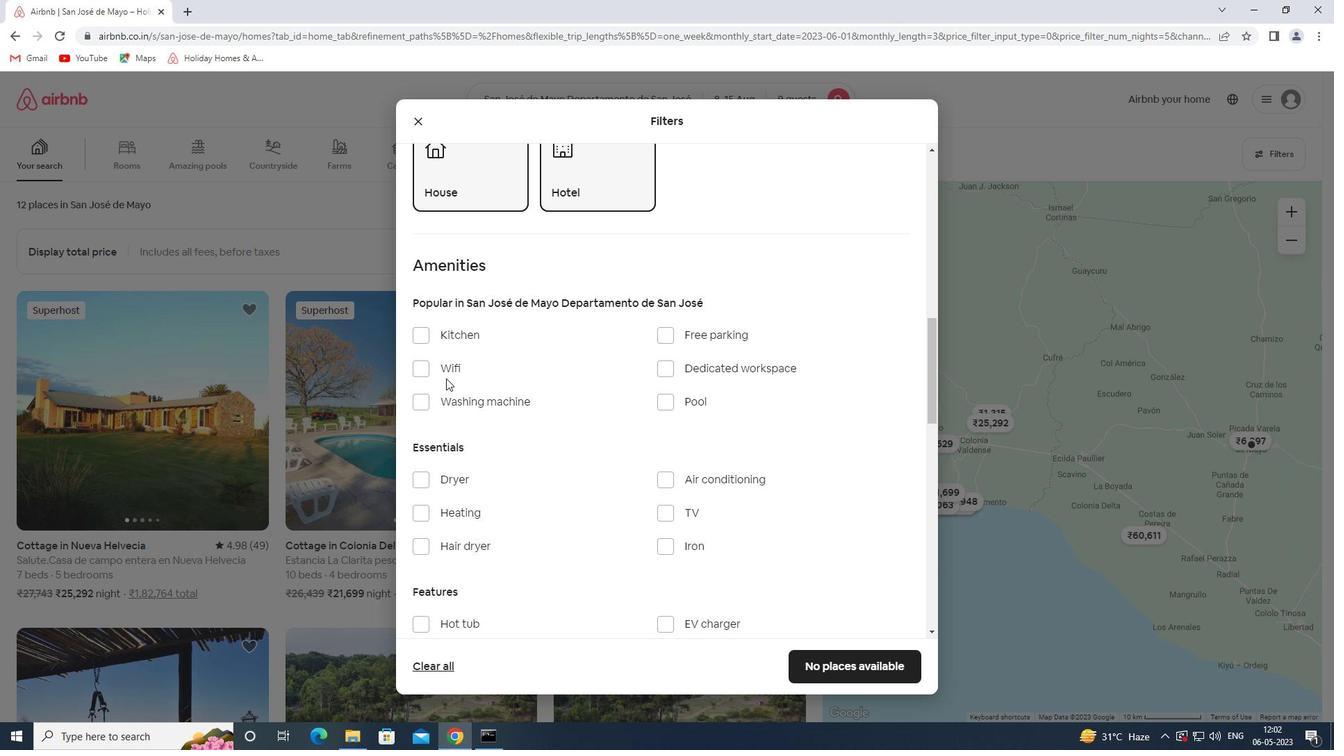 
Action: Mouse pressed left at (445, 369)
Screenshot: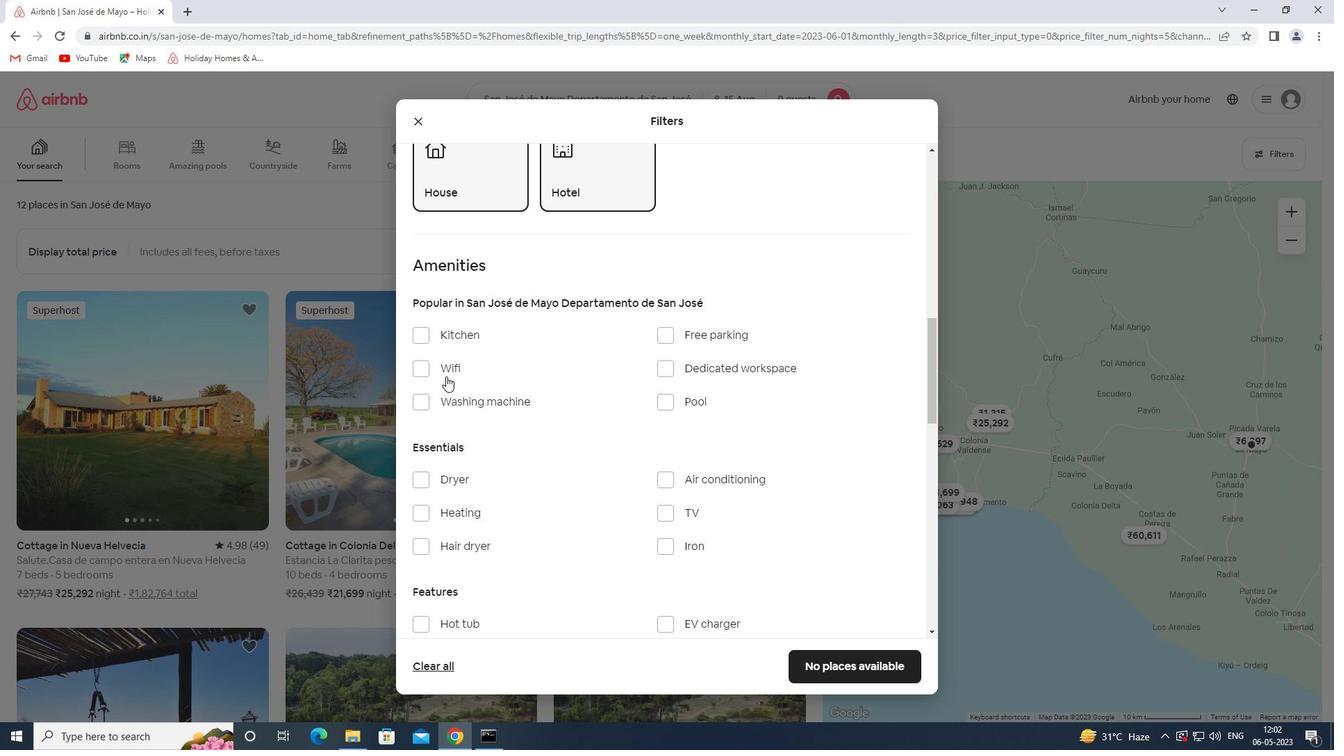 
Action: Mouse moved to (707, 334)
Screenshot: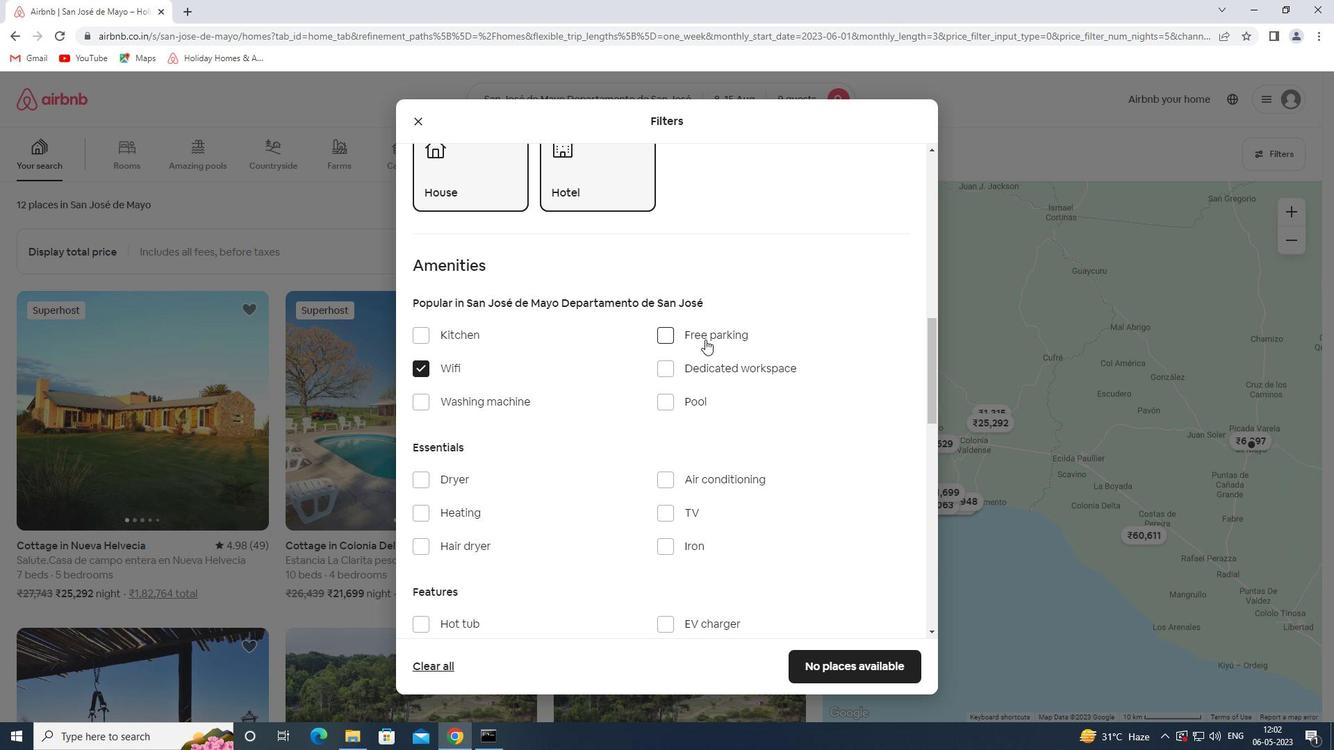 
Action: Mouse pressed left at (707, 334)
Screenshot: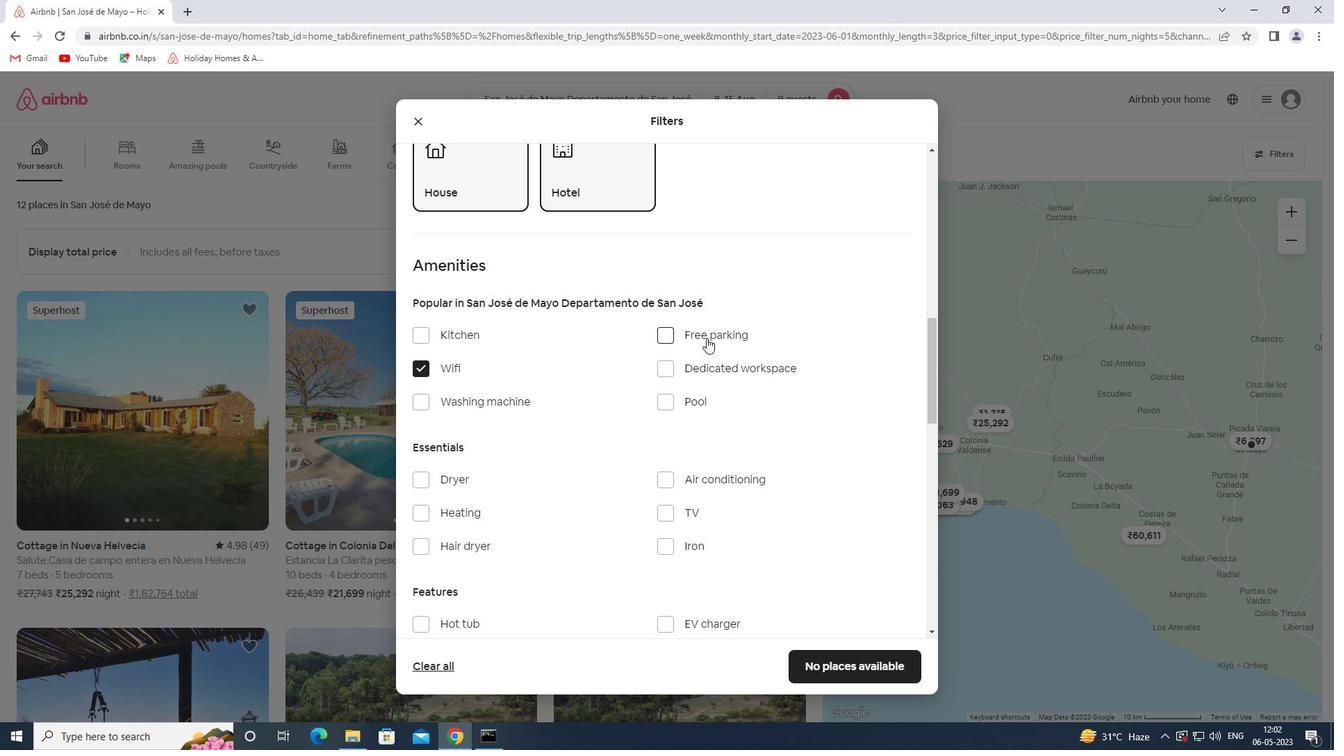 
Action: Mouse moved to (687, 485)
Screenshot: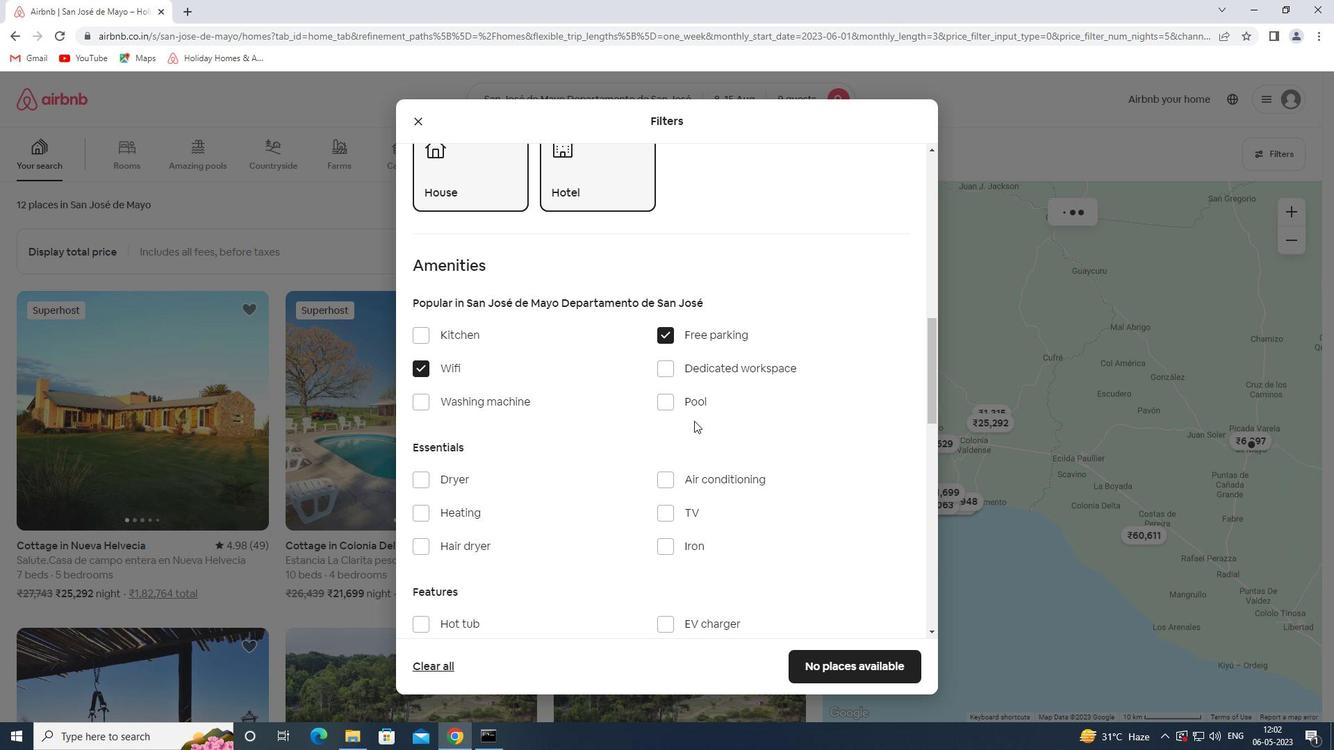 
Action: Mouse scrolled (687, 484) with delta (0, 0)
Screenshot: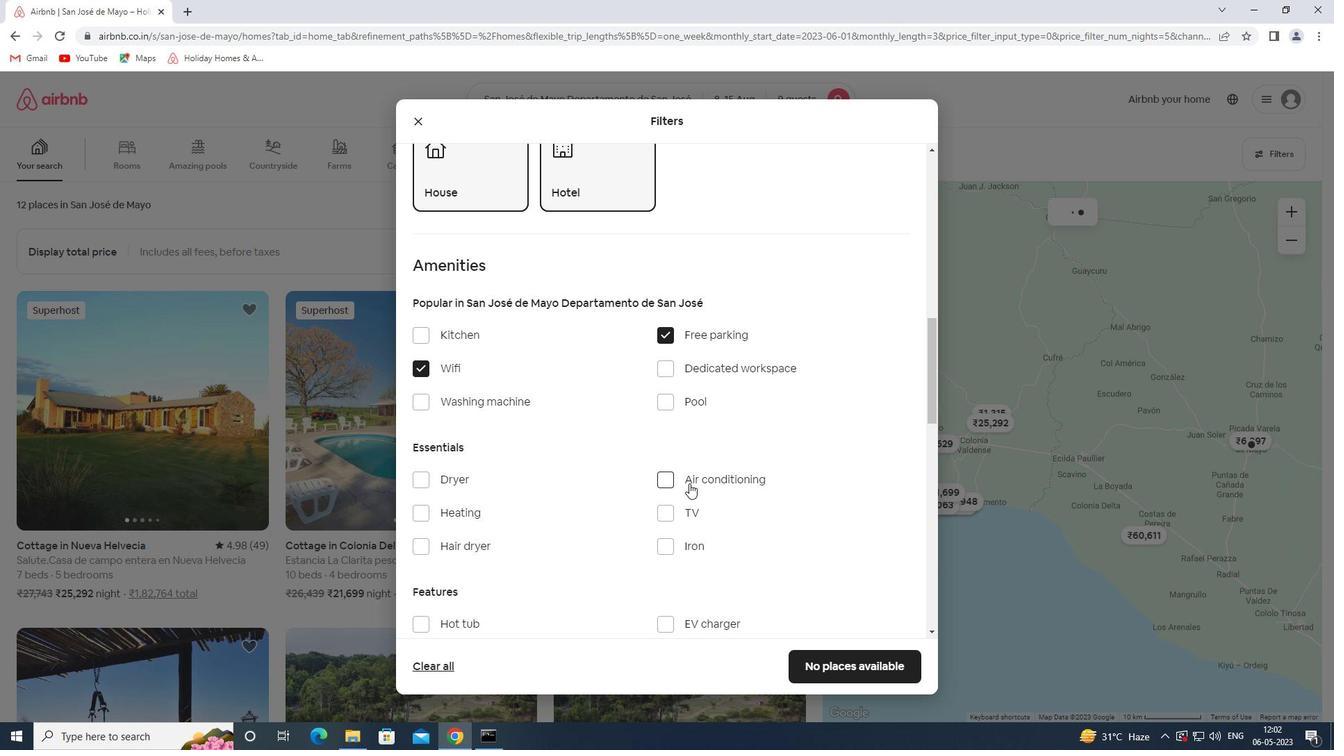 
Action: Mouse scrolled (687, 484) with delta (0, 0)
Screenshot: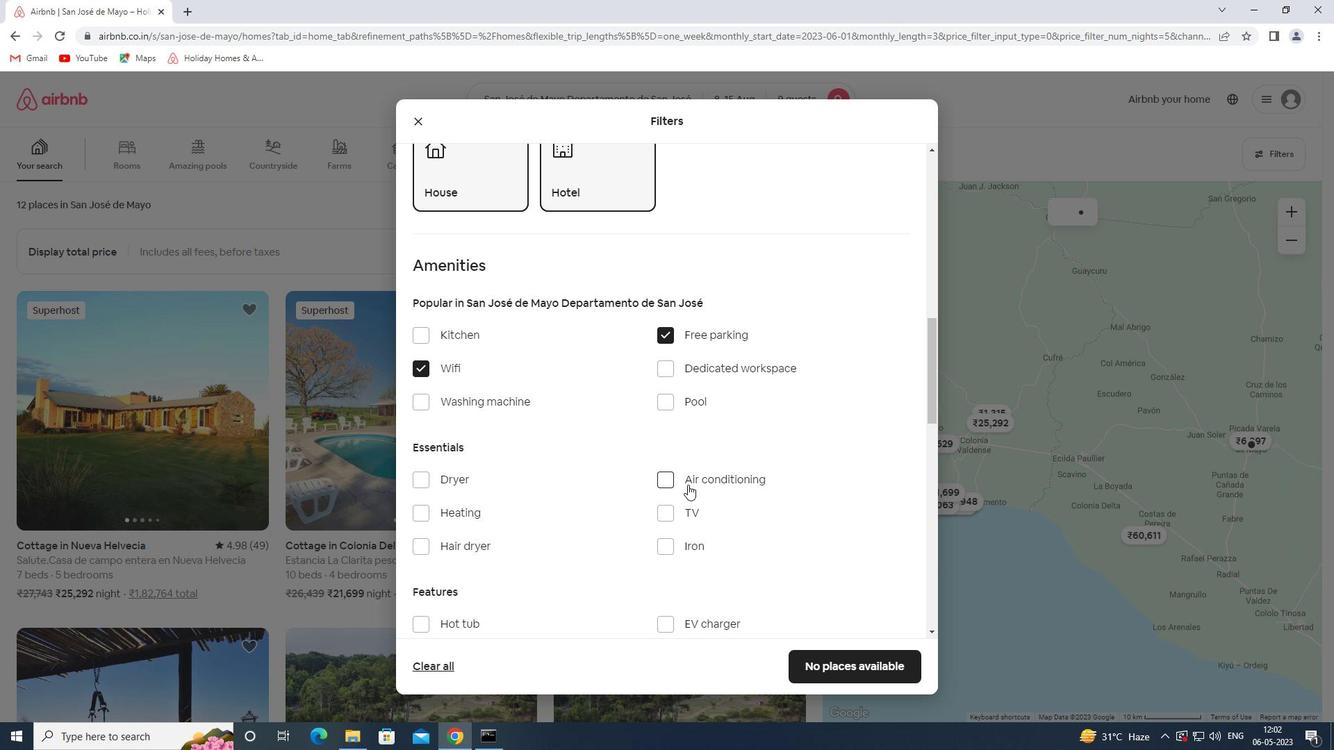 
Action: Mouse moved to (684, 375)
Screenshot: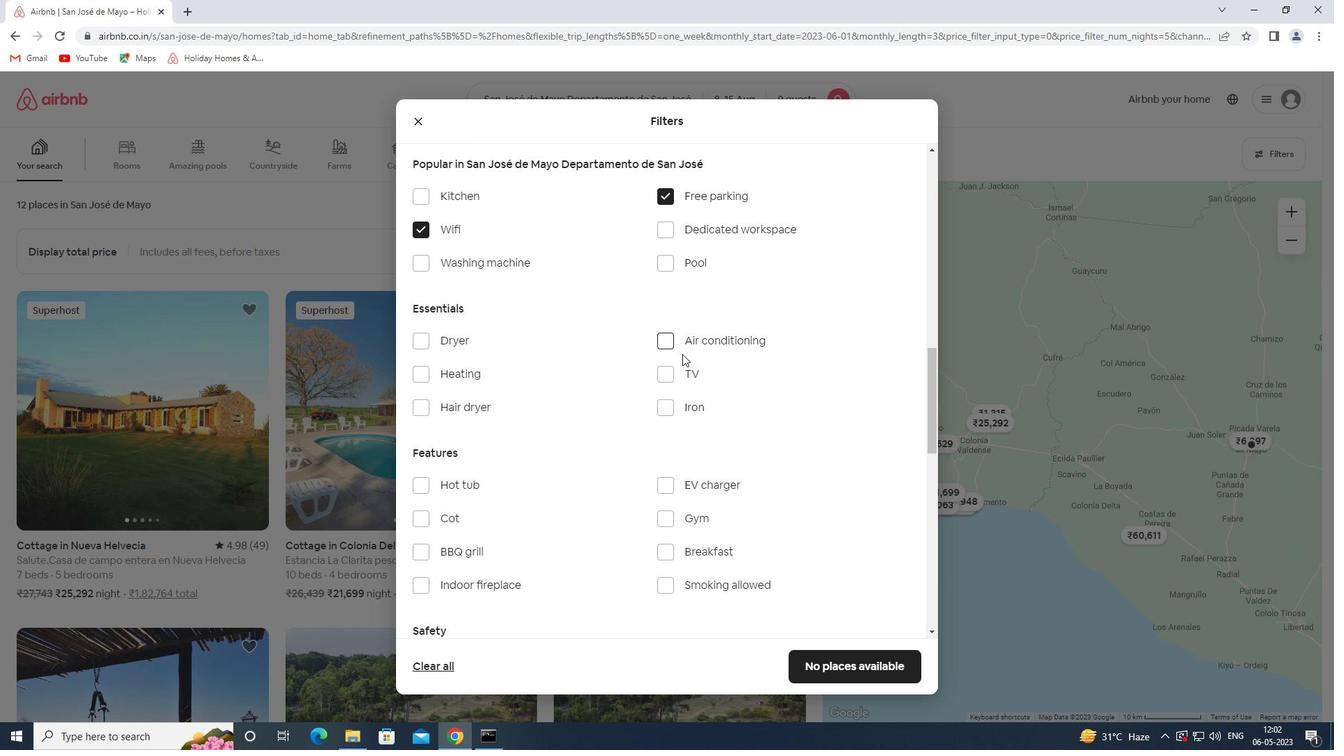 
Action: Mouse pressed left at (684, 375)
Screenshot: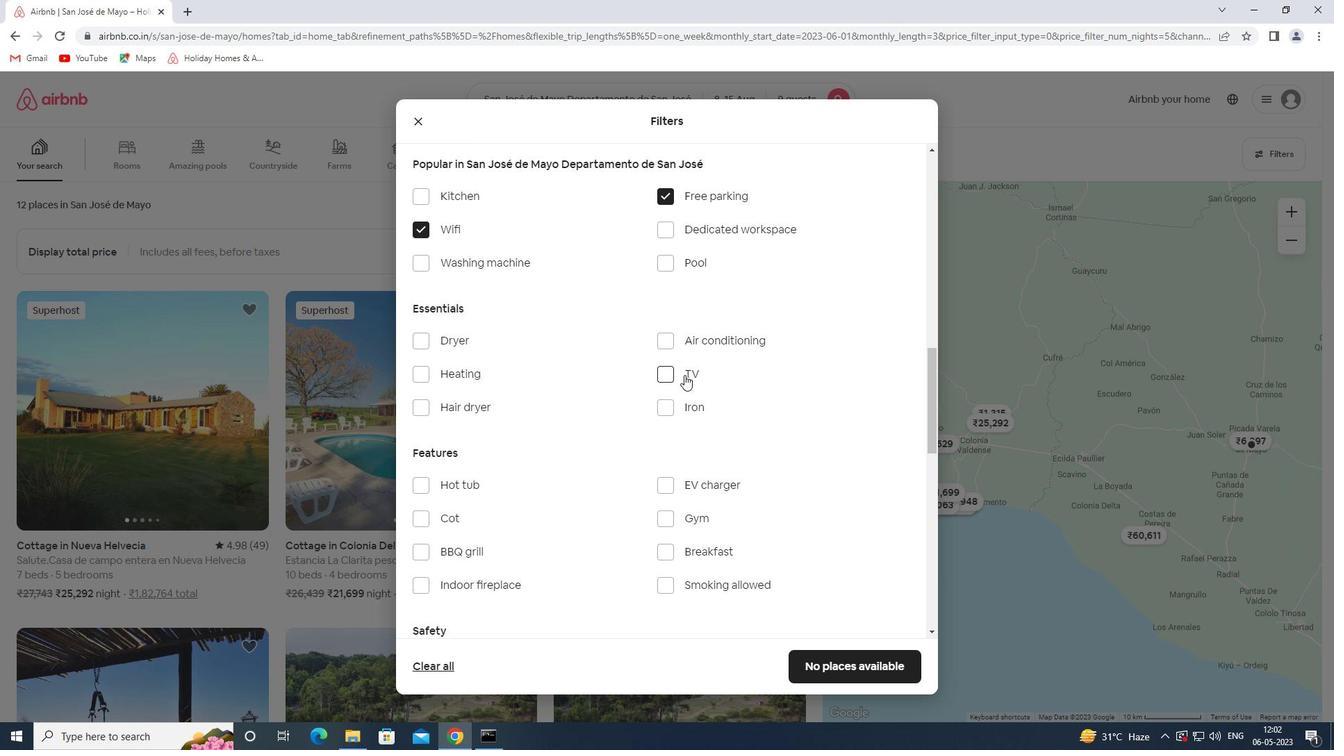 
Action: Mouse moved to (475, 563)
Screenshot: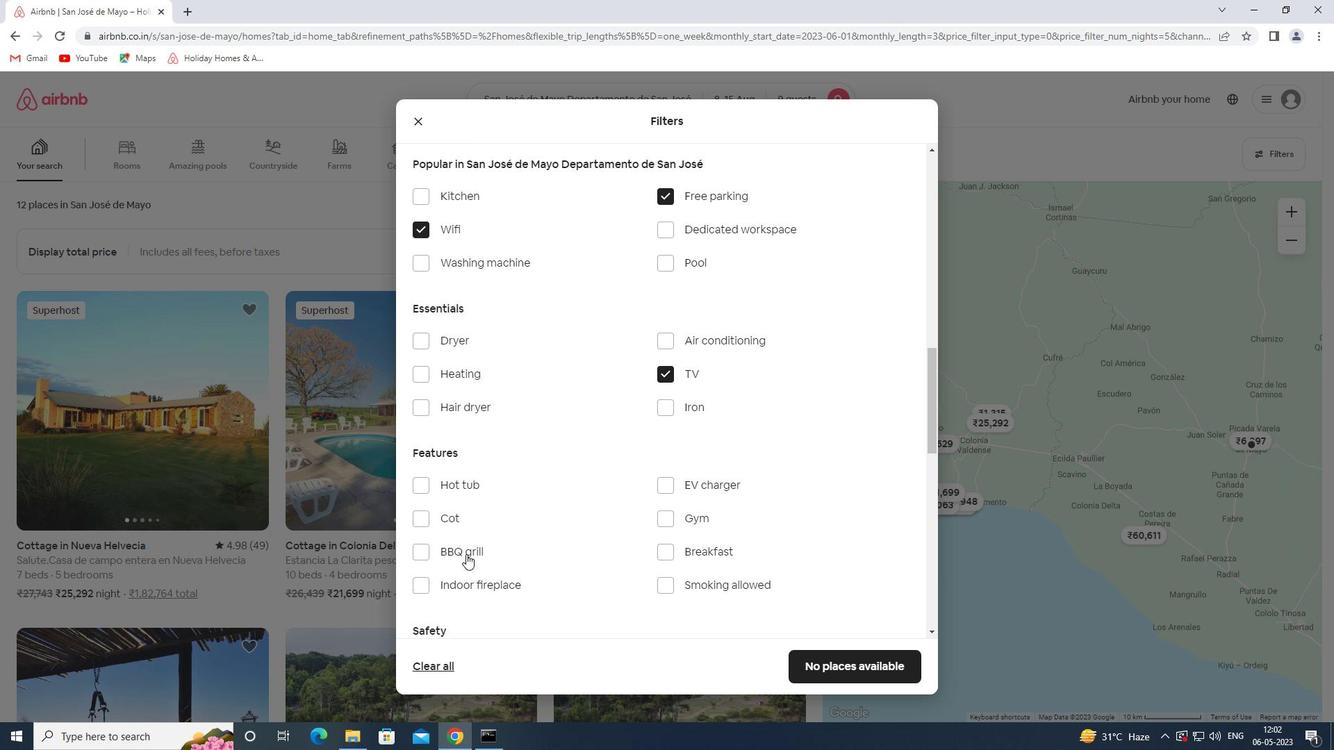 
Action: Mouse scrolled (475, 562) with delta (0, 0)
Screenshot: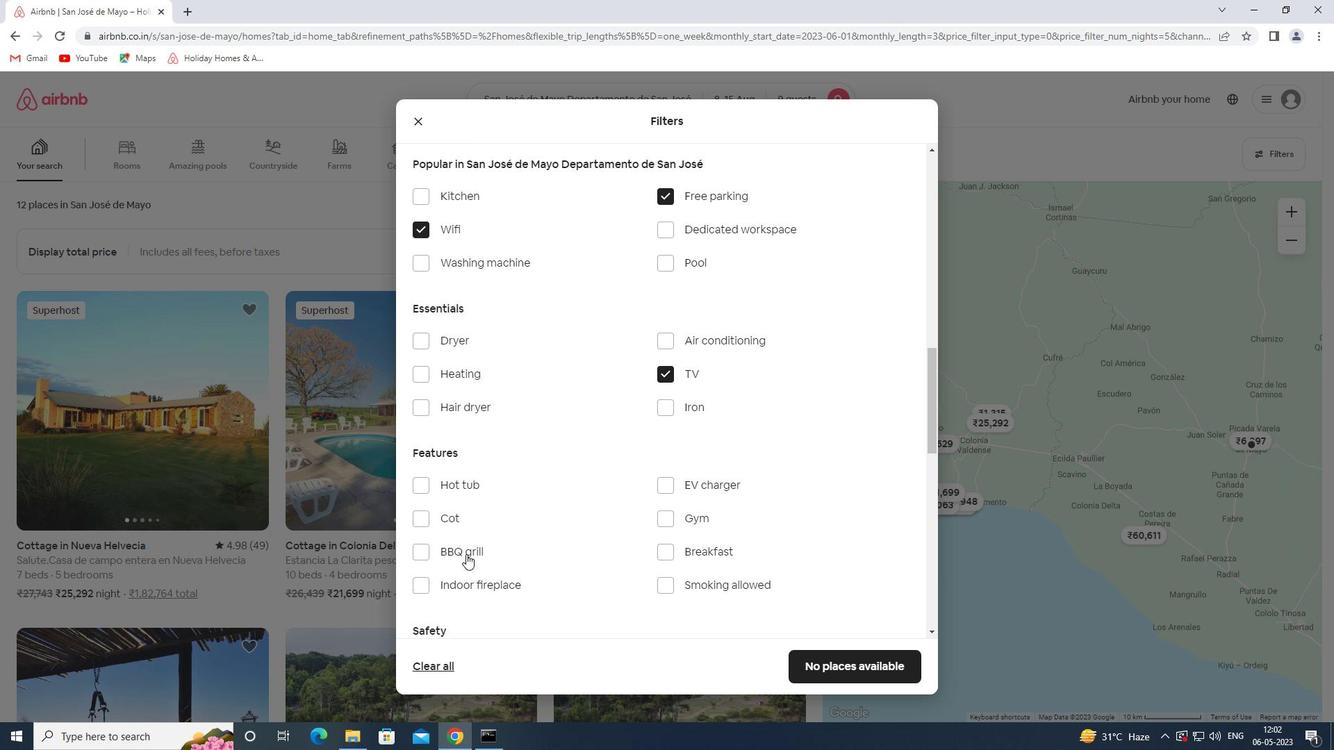 
Action: Mouse moved to (479, 562)
Screenshot: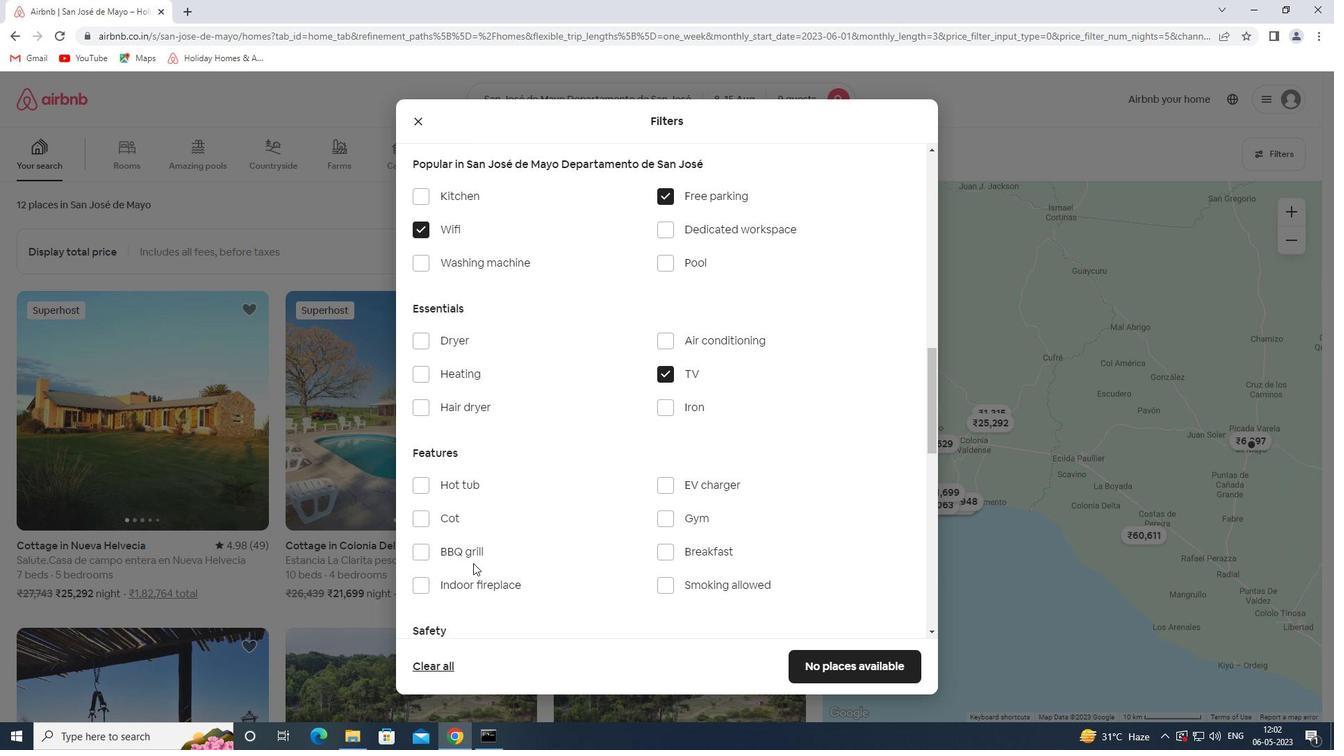 
Action: Mouse scrolled (479, 562) with delta (0, 0)
Screenshot: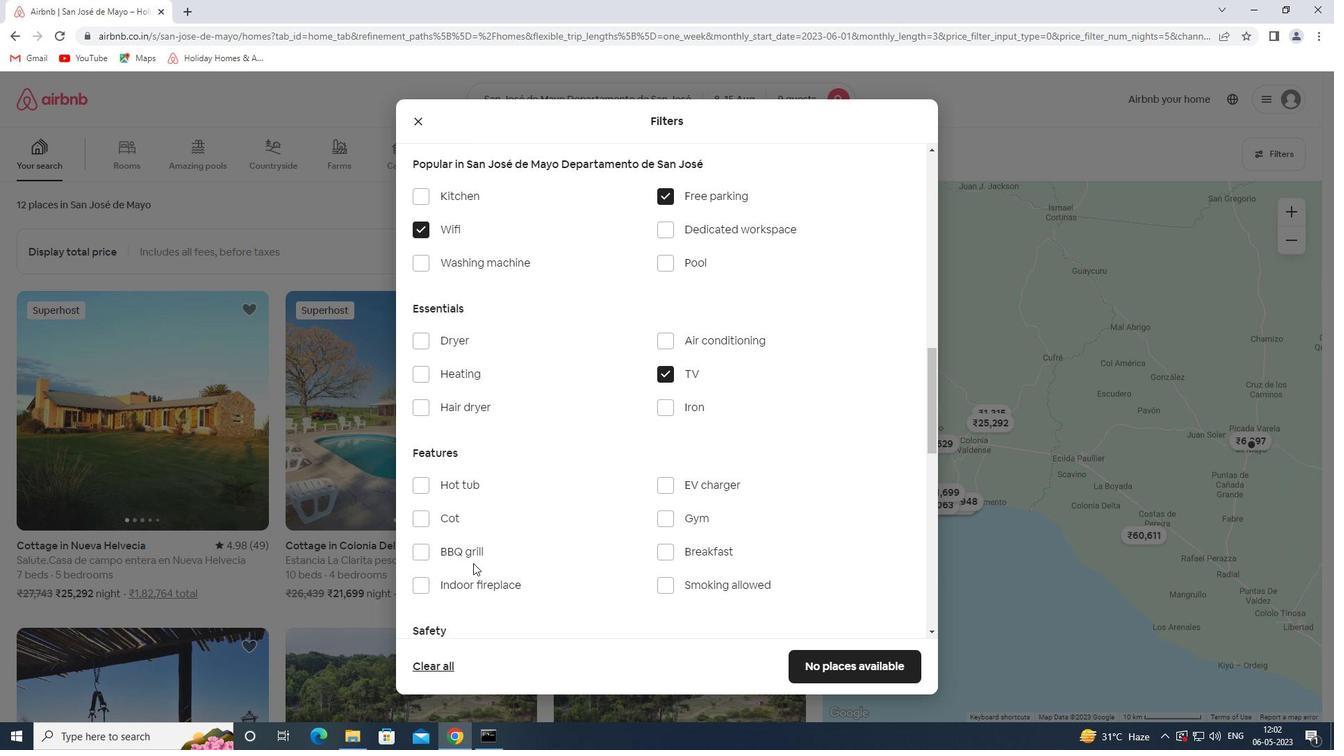 
Action: Mouse moved to (700, 410)
Screenshot: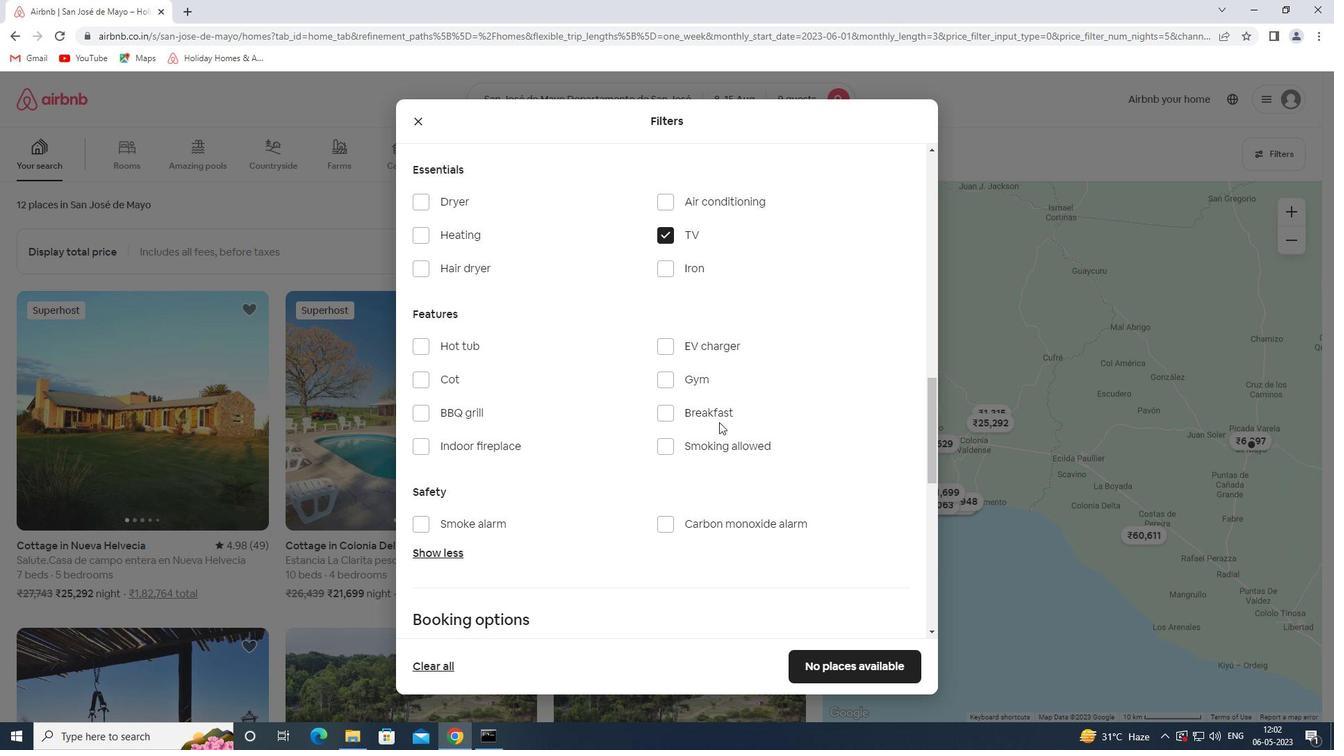 
Action: Mouse pressed left at (700, 410)
Screenshot: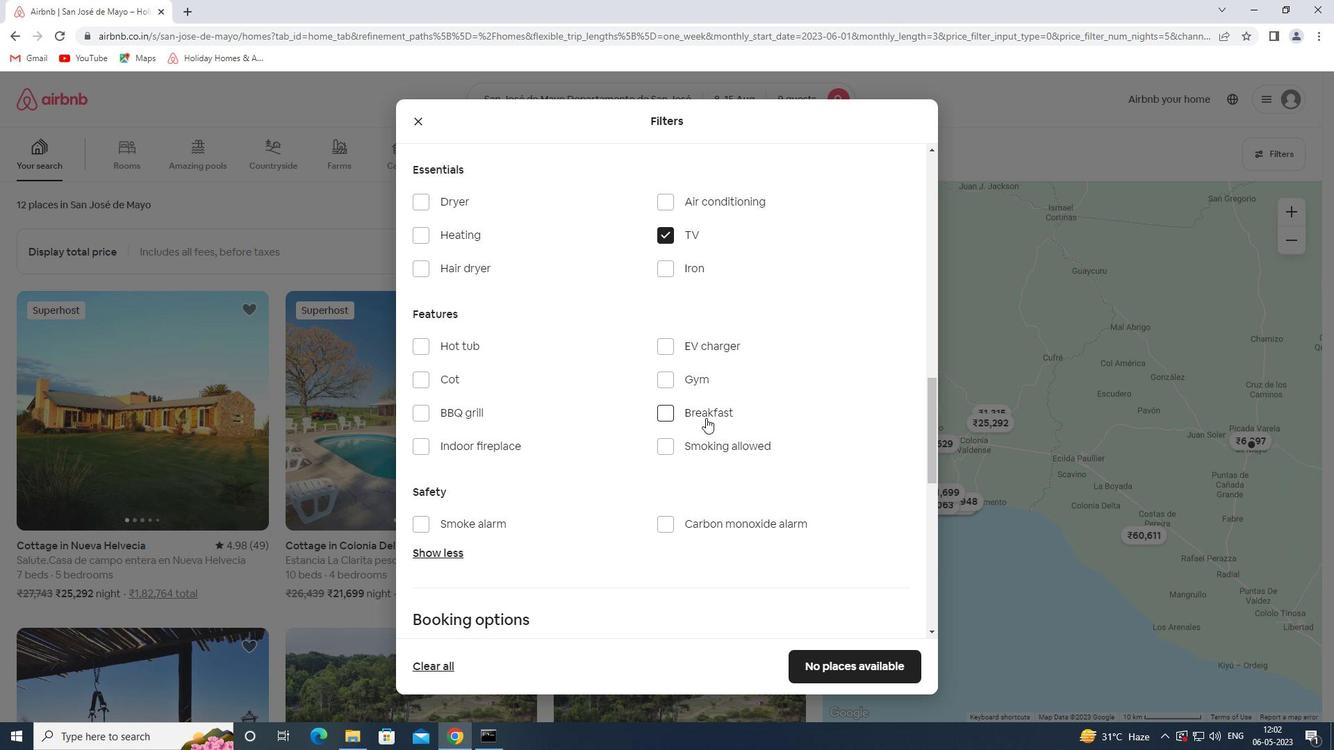 
Action: Mouse moved to (676, 385)
Screenshot: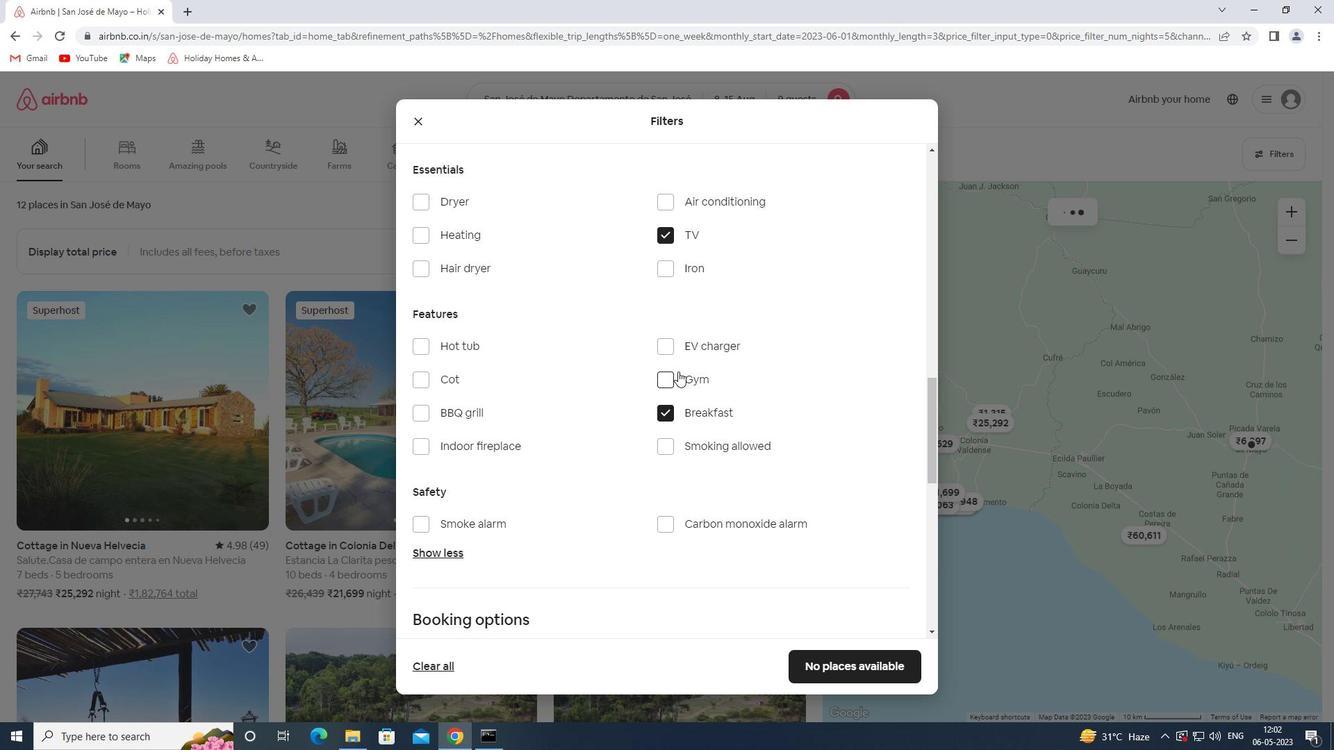 
Action: Mouse pressed left at (676, 385)
Screenshot: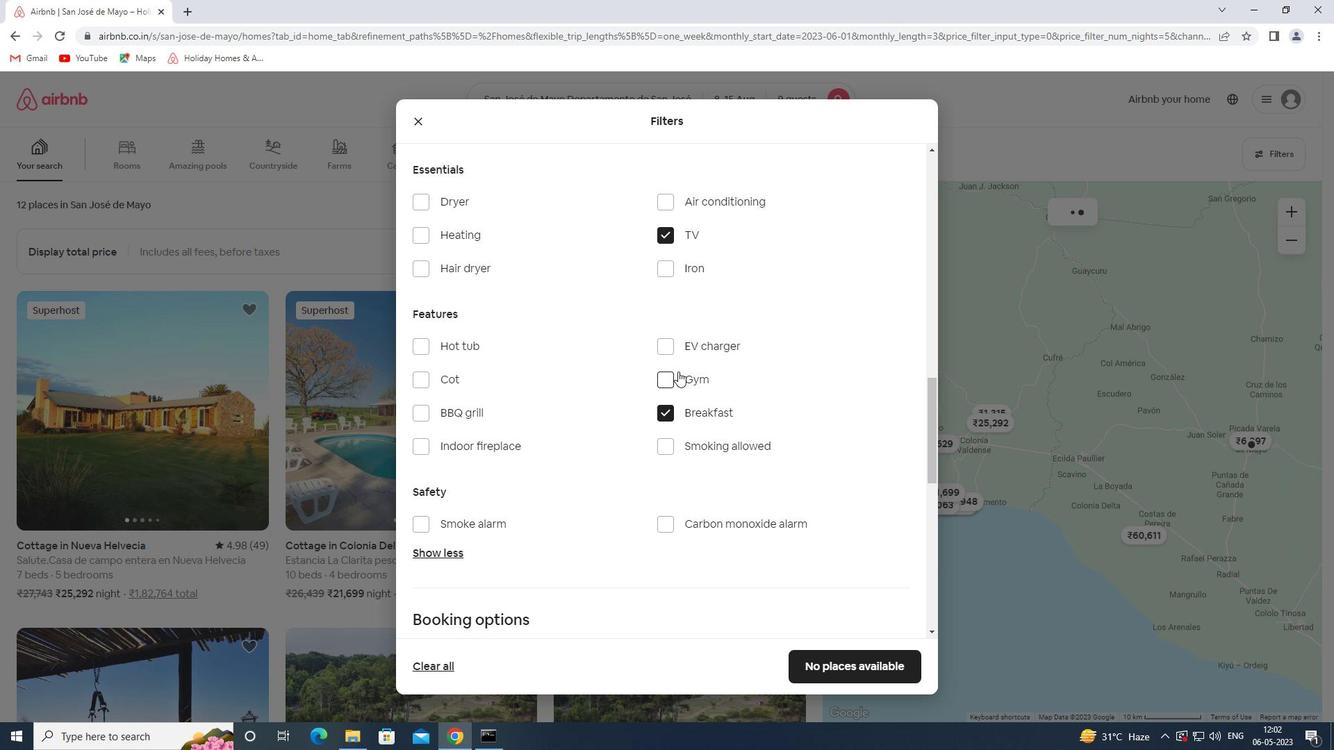 
Action: Mouse moved to (665, 478)
Screenshot: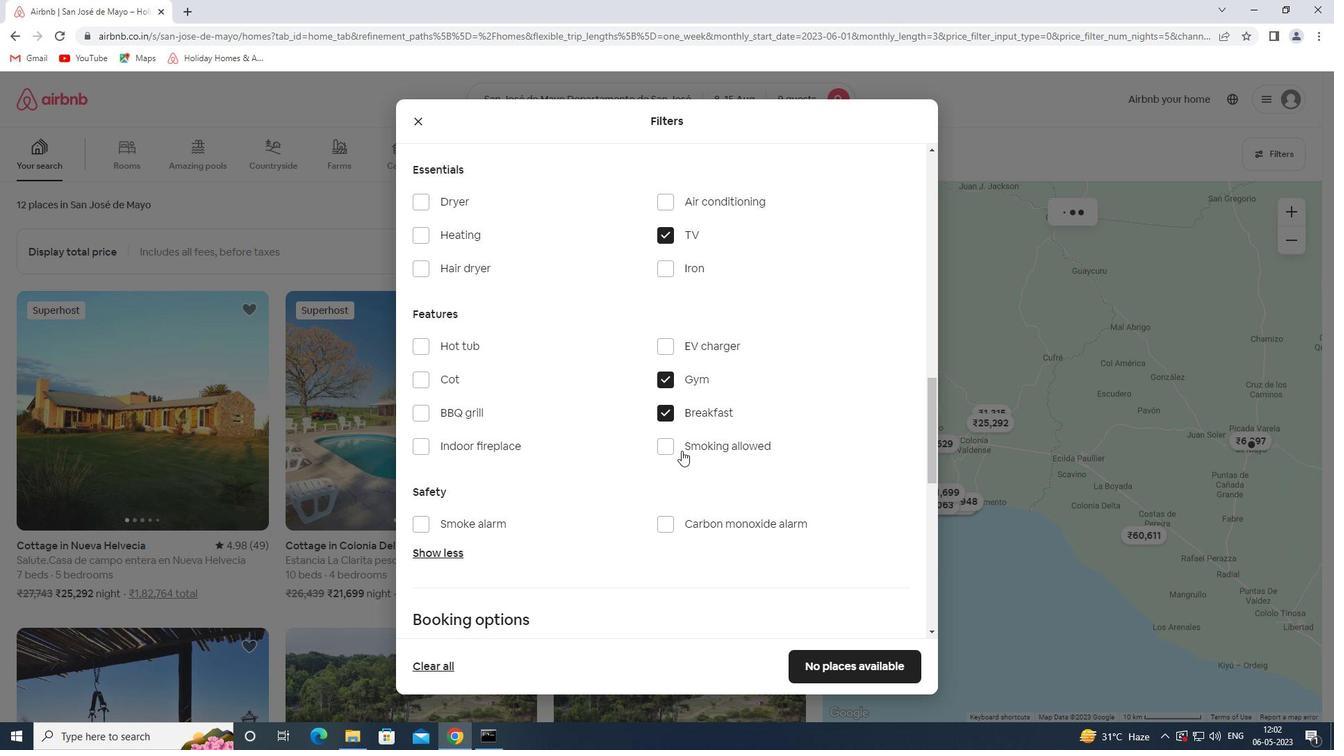 
Action: Mouse scrolled (665, 478) with delta (0, 0)
Screenshot: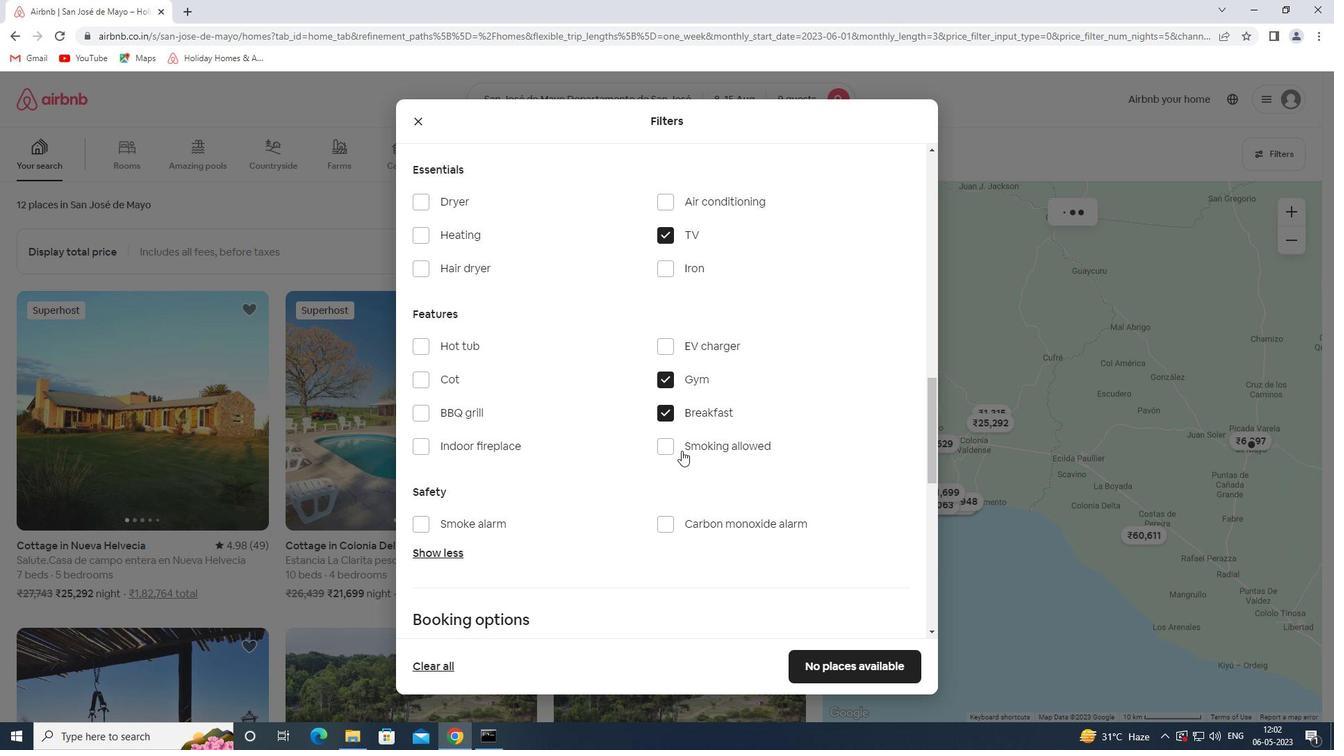 
Action: Mouse moved to (664, 478)
Screenshot: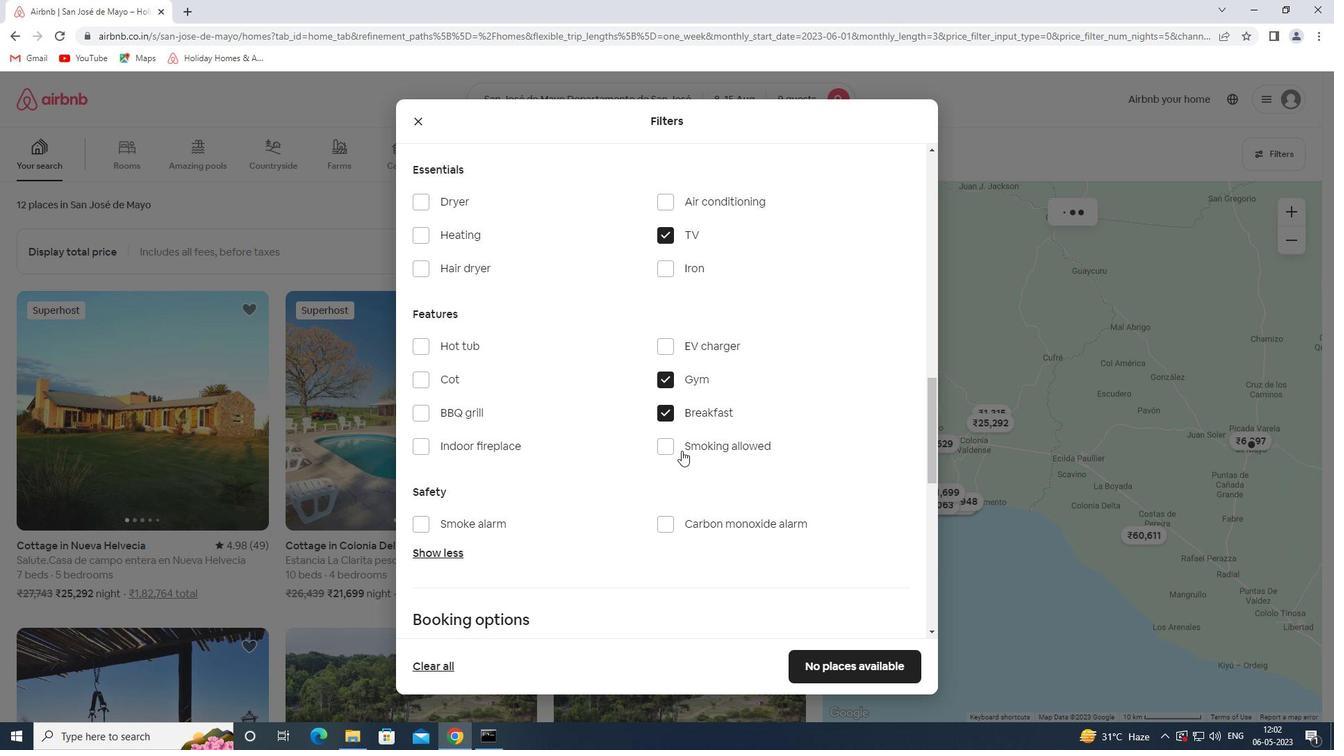 
Action: Mouse scrolled (664, 478) with delta (0, 0)
Screenshot: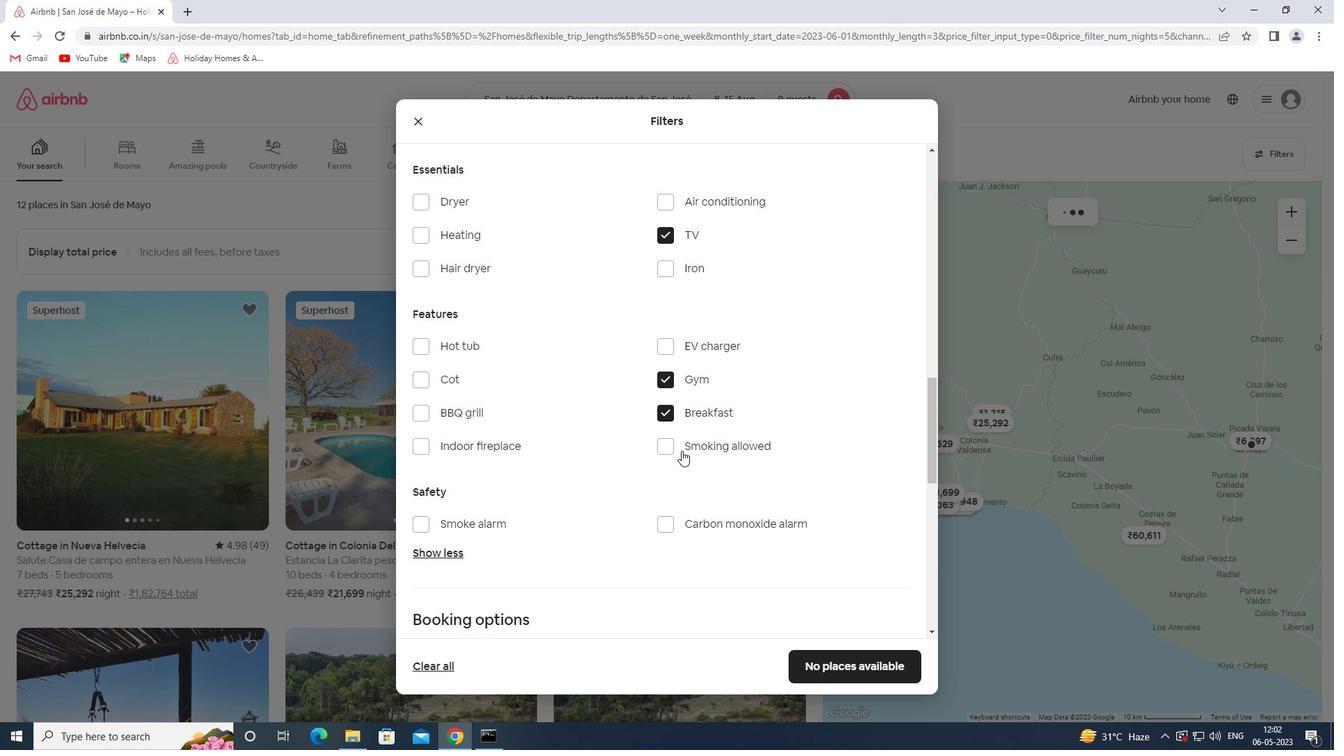 
Action: Mouse moved to (662, 479)
Screenshot: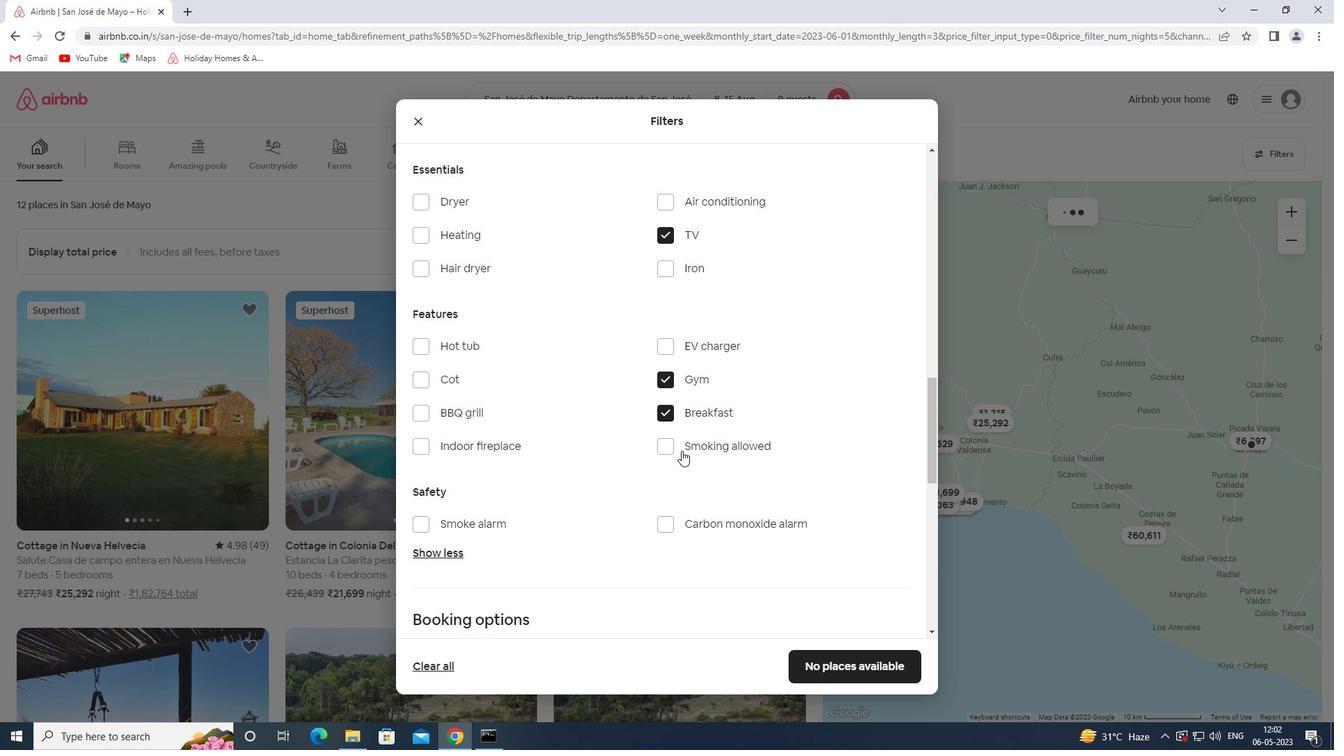 
Action: Mouse scrolled (662, 478) with delta (0, 0)
Screenshot: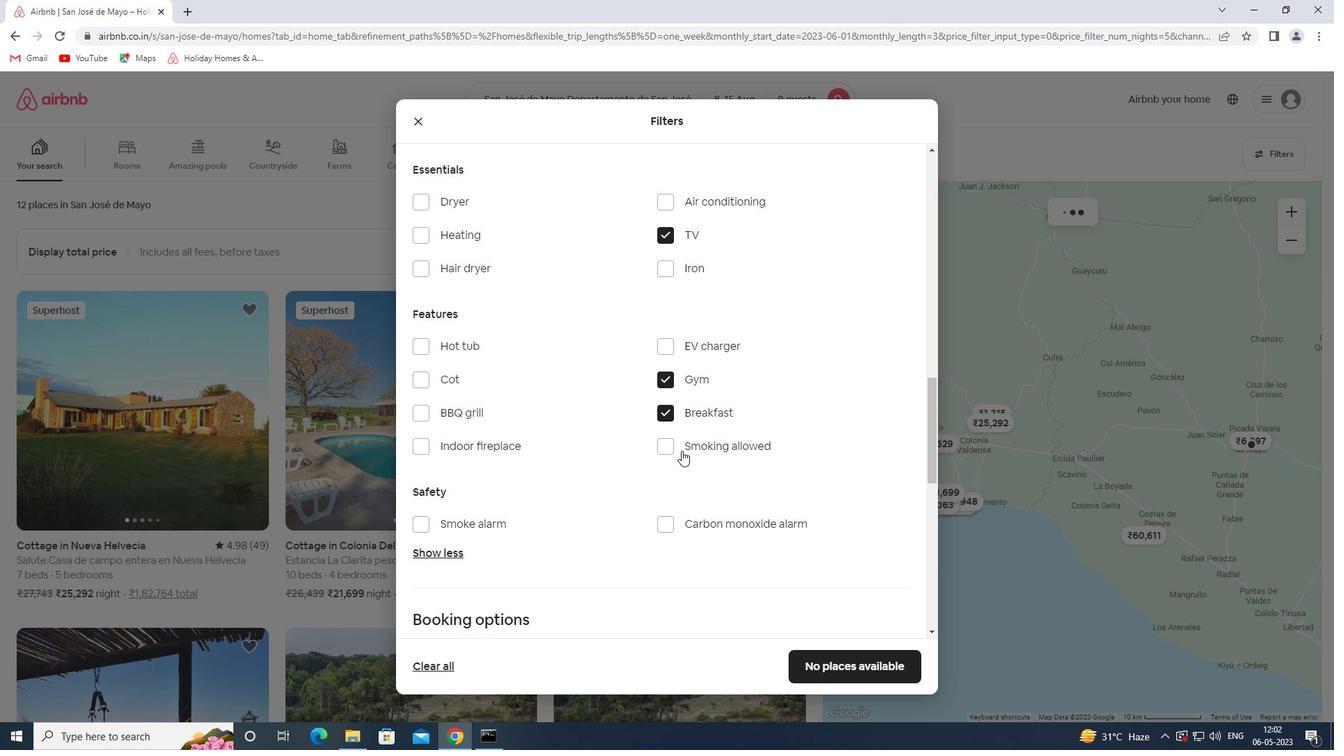
Action: Mouse scrolled (662, 478) with delta (0, 0)
Screenshot: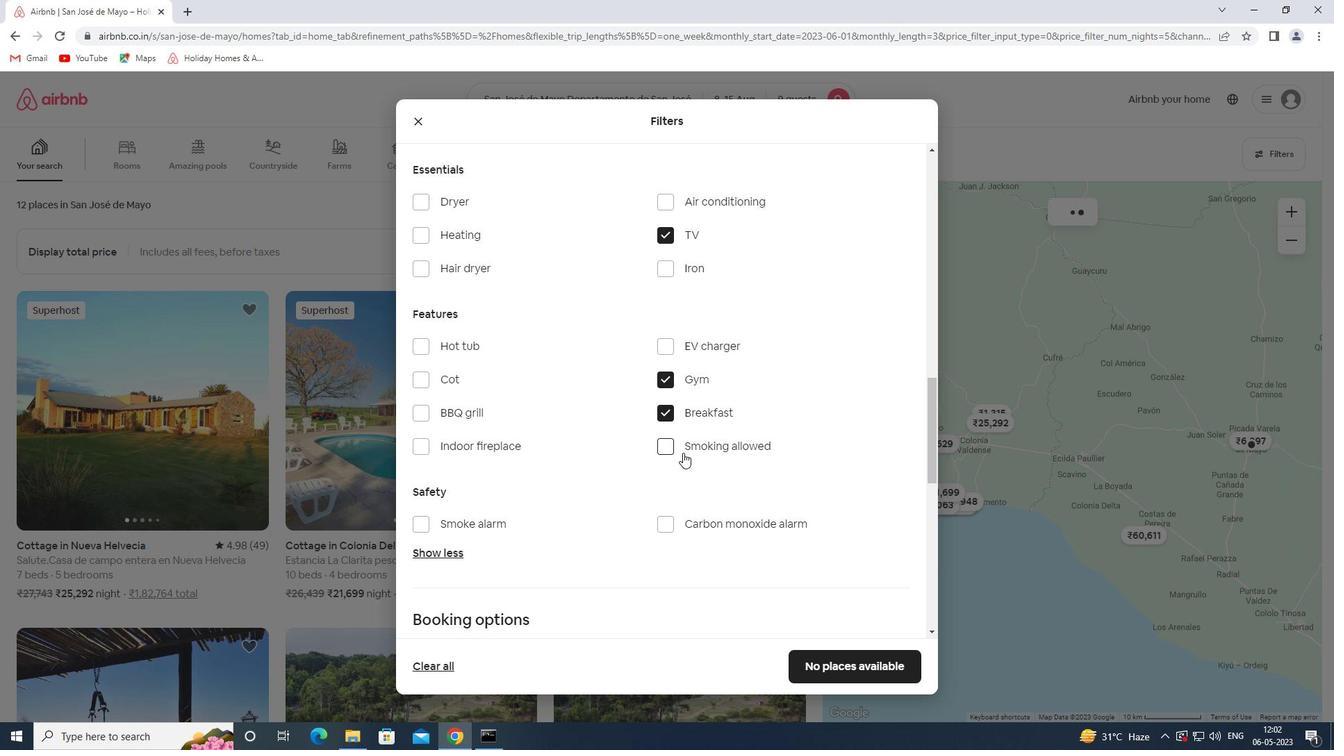 
Action: Mouse scrolled (662, 478) with delta (0, 0)
Screenshot: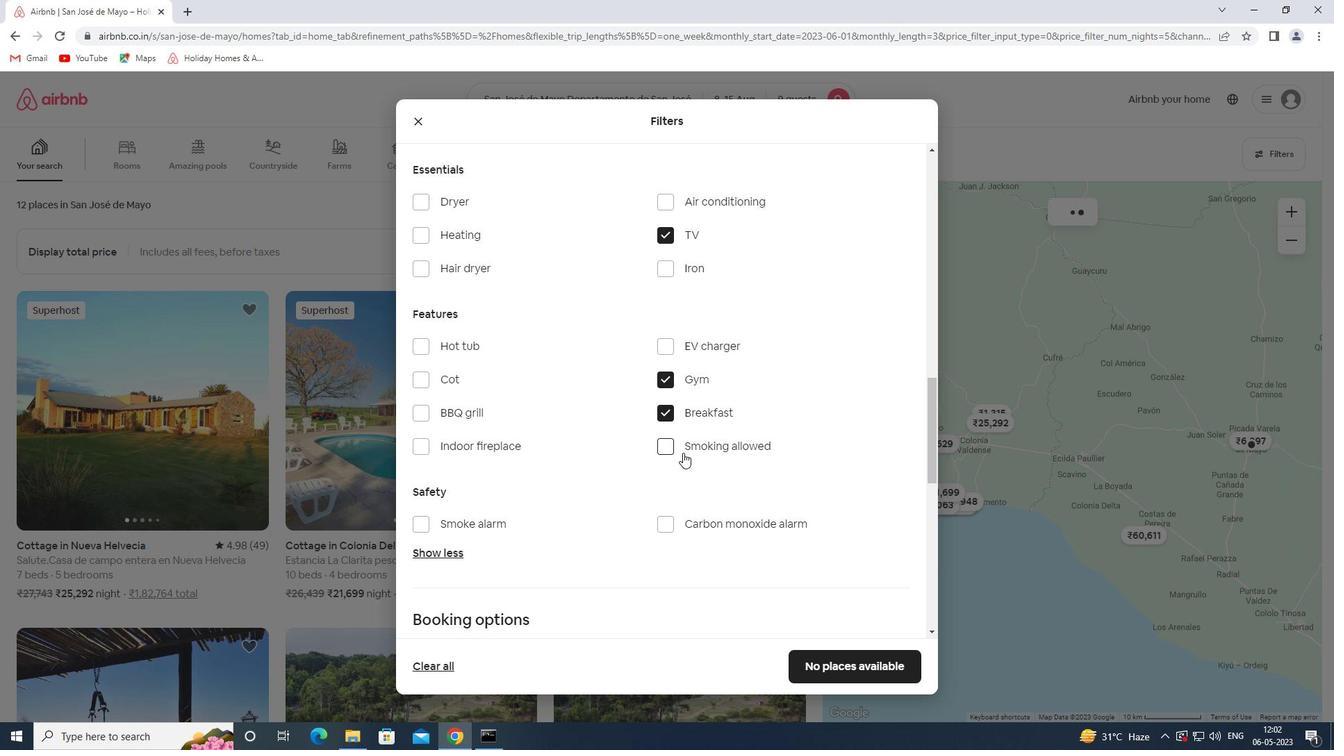 
Action: Mouse scrolled (662, 478) with delta (0, 0)
Screenshot: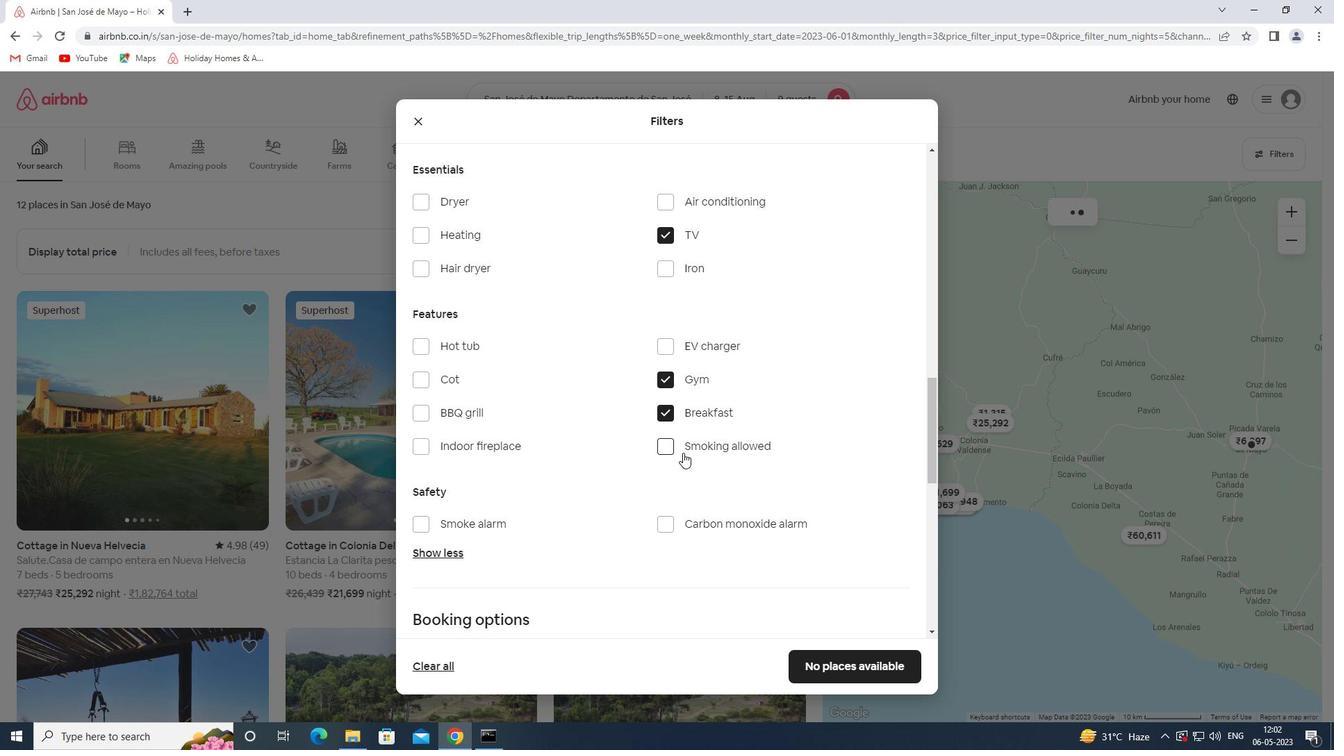 
Action: Mouse moved to (888, 302)
Screenshot: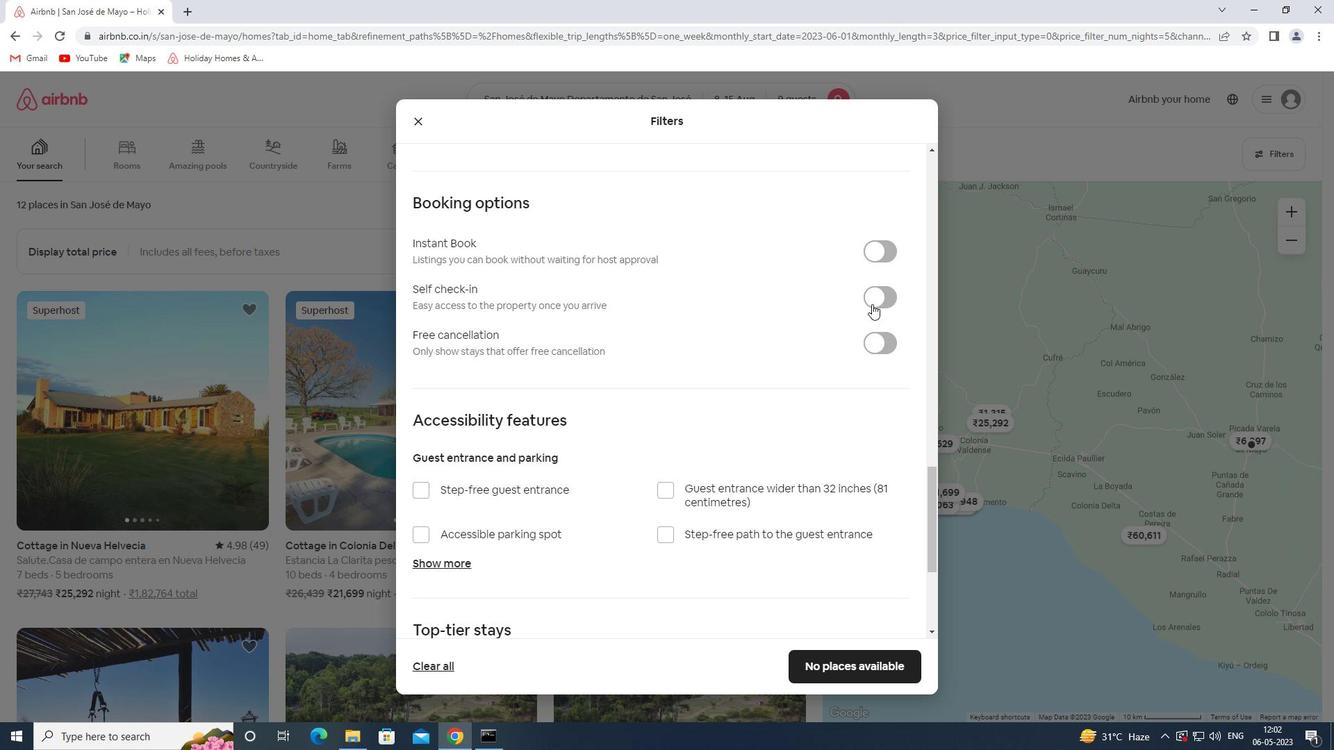 
Action: Mouse pressed left at (888, 302)
Screenshot: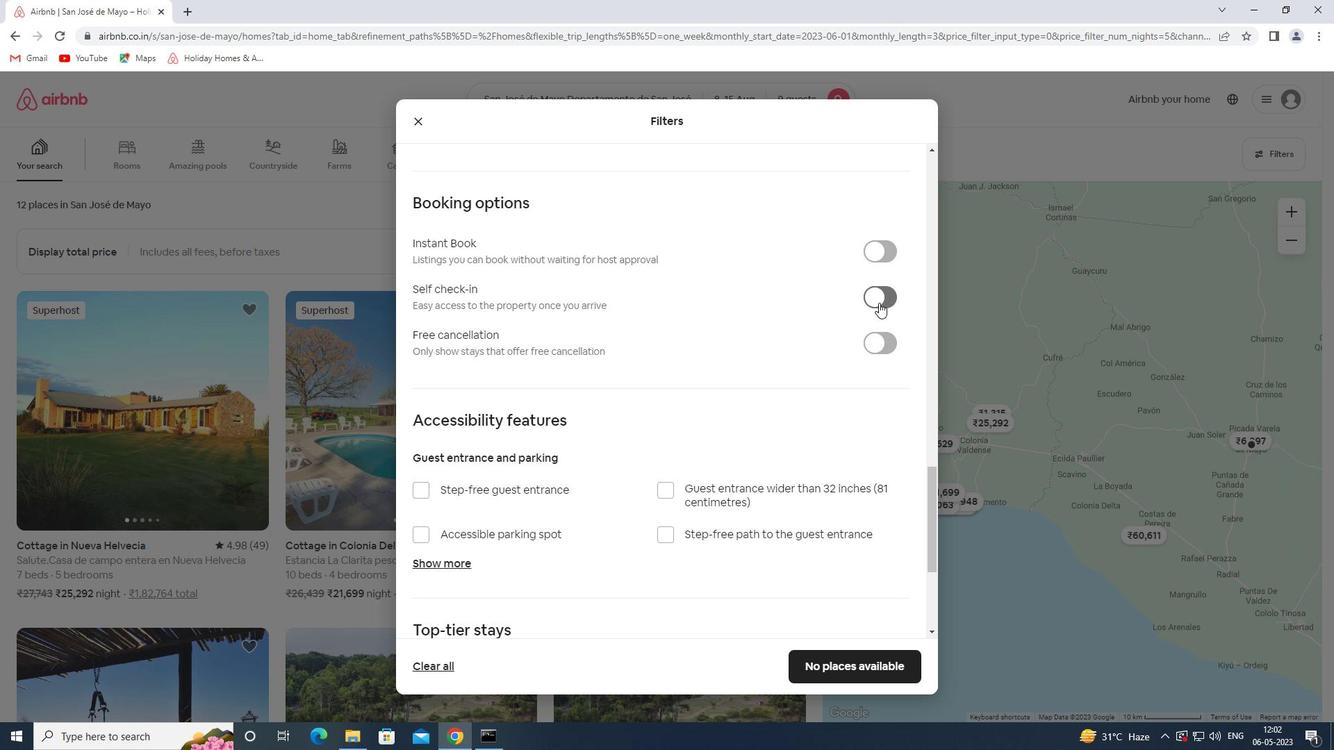 
Action: Mouse moved to (543, 417)
Screenshot: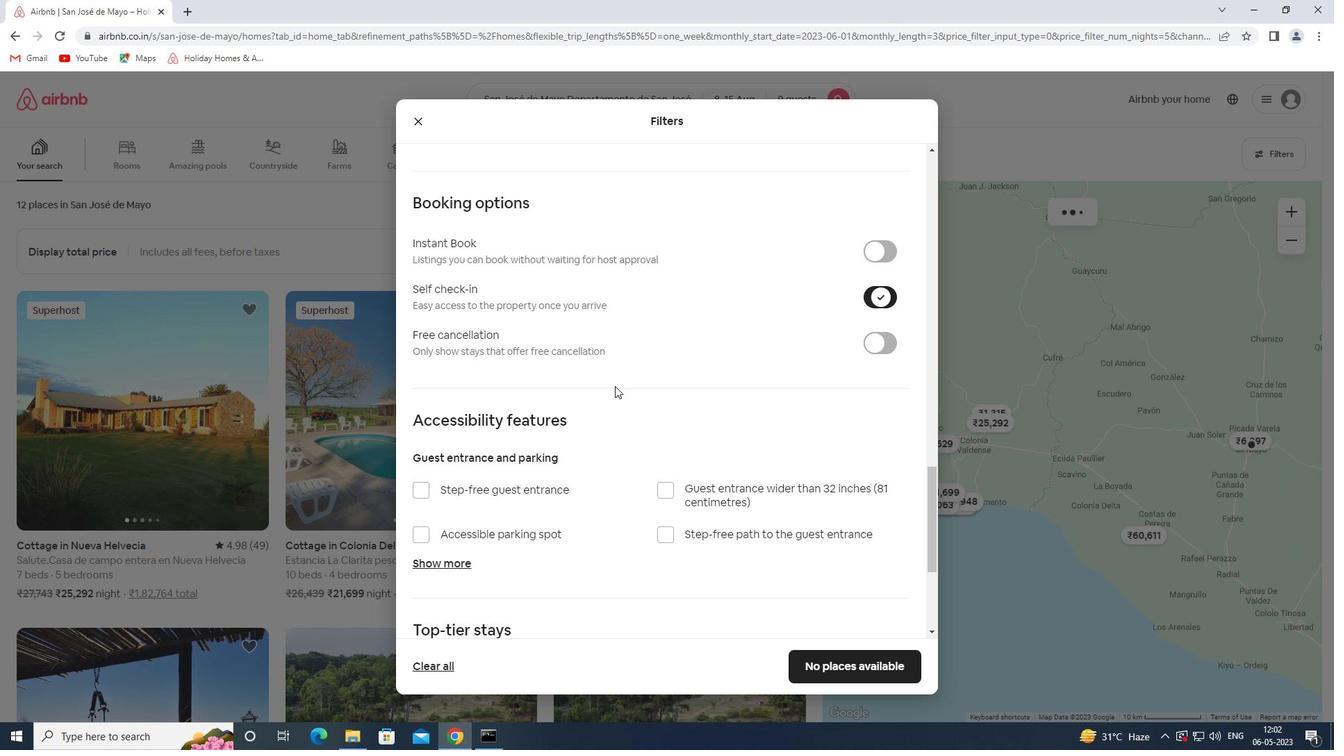 
Action: Mouse scrolled (543, 416) with delta (0, 0)
Screenshot: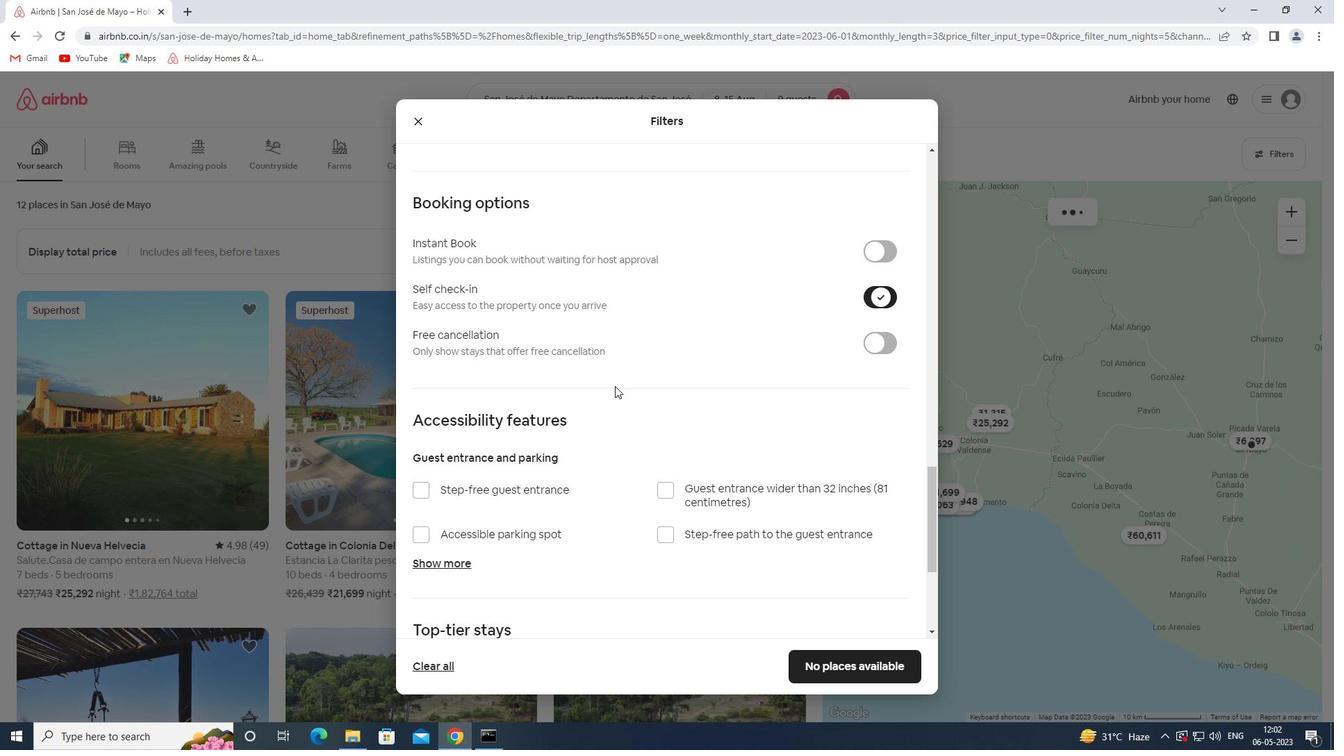 
Action: Mouse moved to (536, 428)
Screenshot: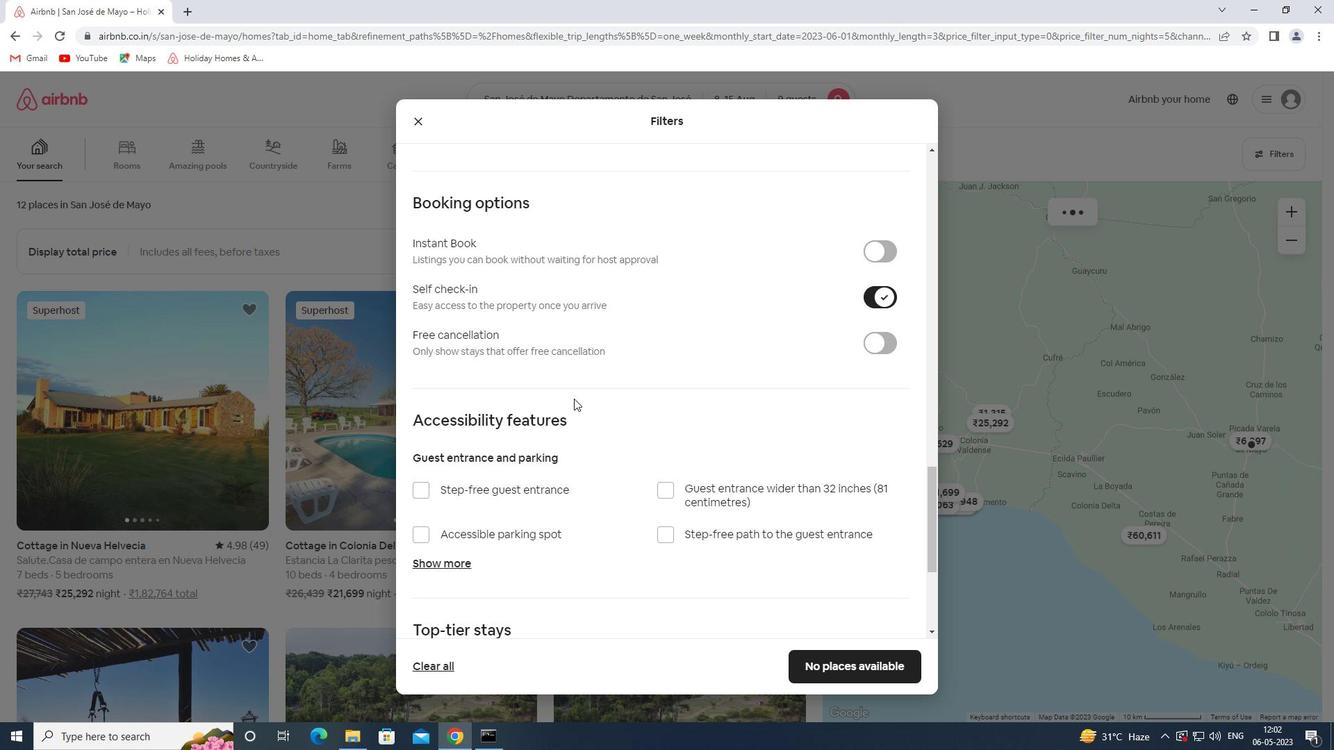 
Action: Mouse scrolled (536, 427) with delta (0, 0)
Screenshot: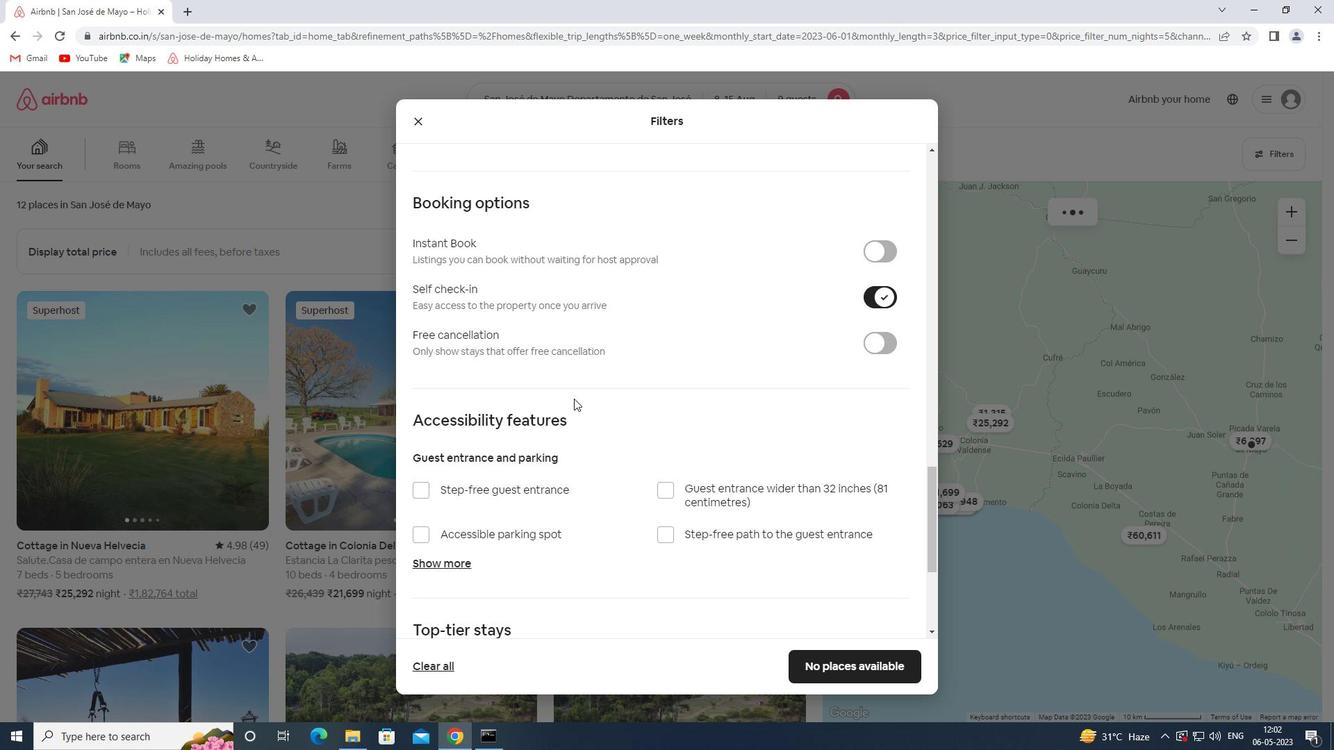 
Action: Mouse moved to (536, 429)
Screenshot: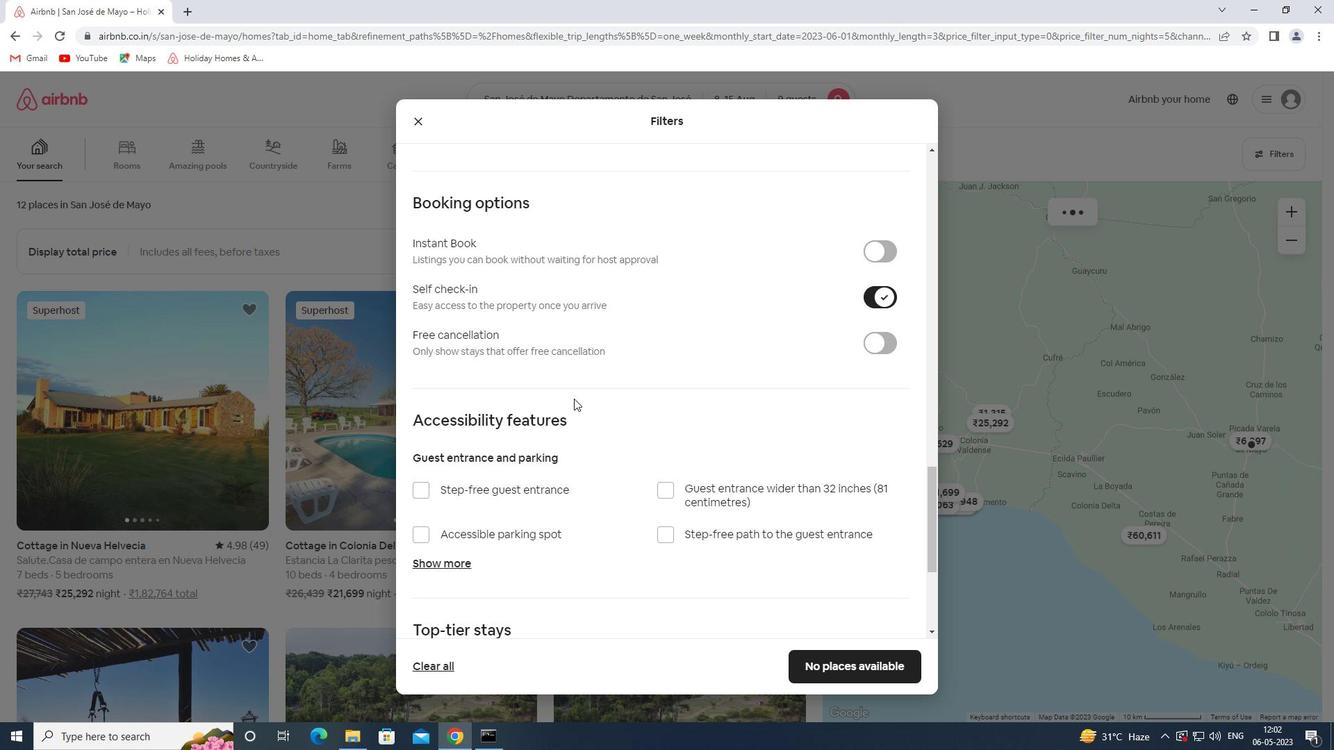 
Action: Mouse scrolled (536, 428) with delta (0, 0)
Screenshot: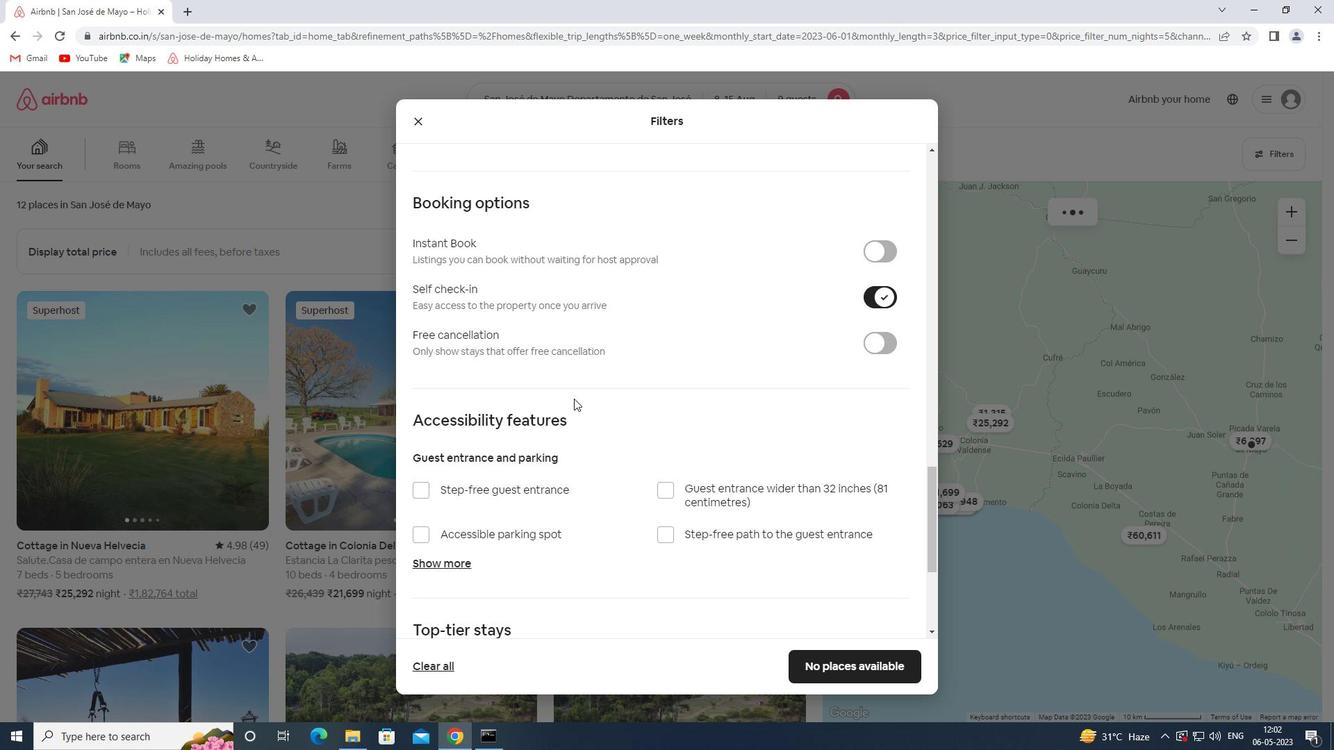 
Action: Mouse moved to (535, 431)
Screenshot: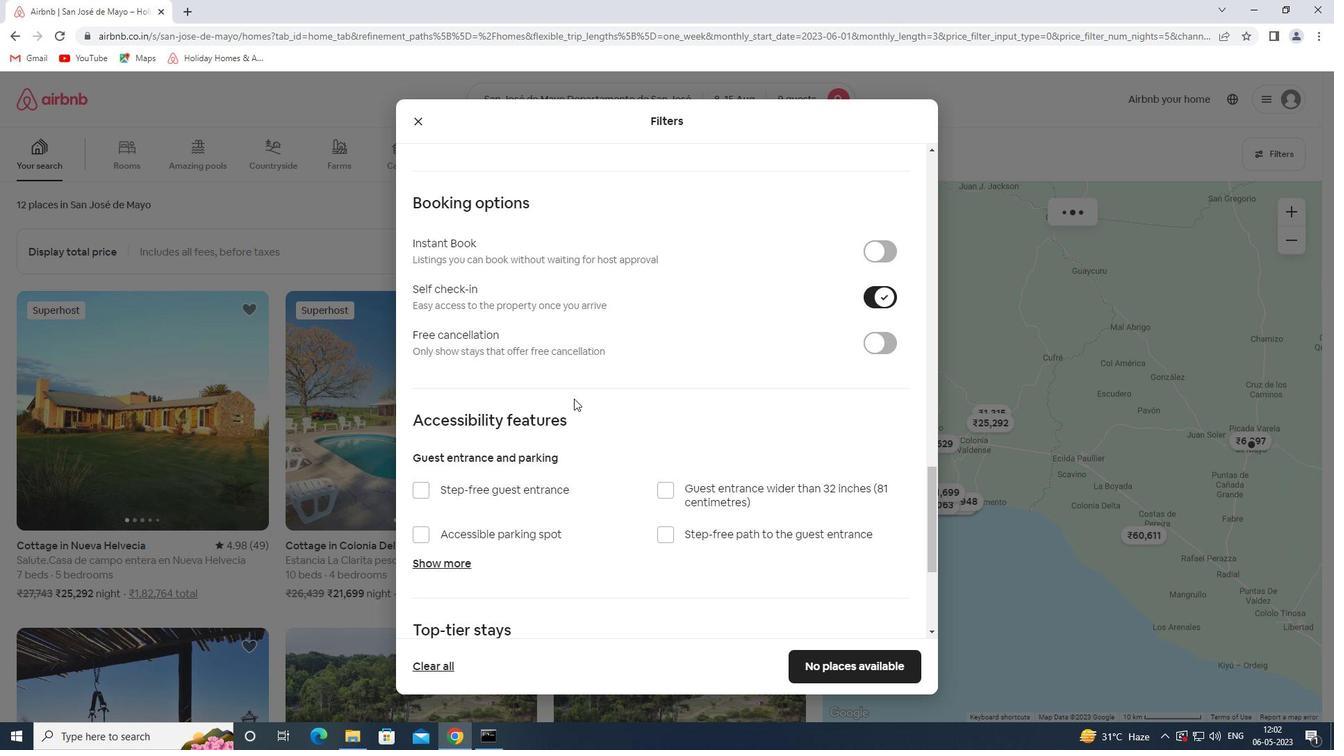 
Action: Mouse scrolled (535, 430) with delta (0, 0)
Screenshot: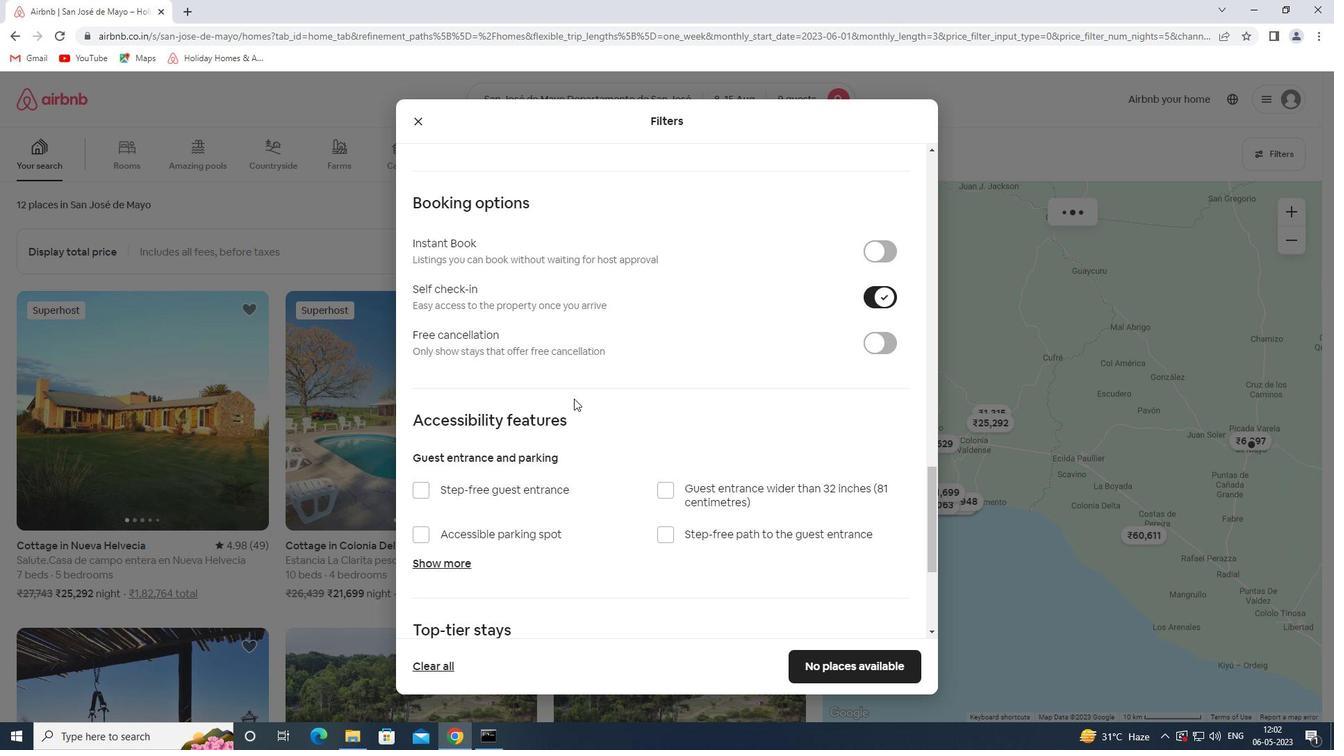 
Action: Mouse moved to (535, 432)
Screenshot: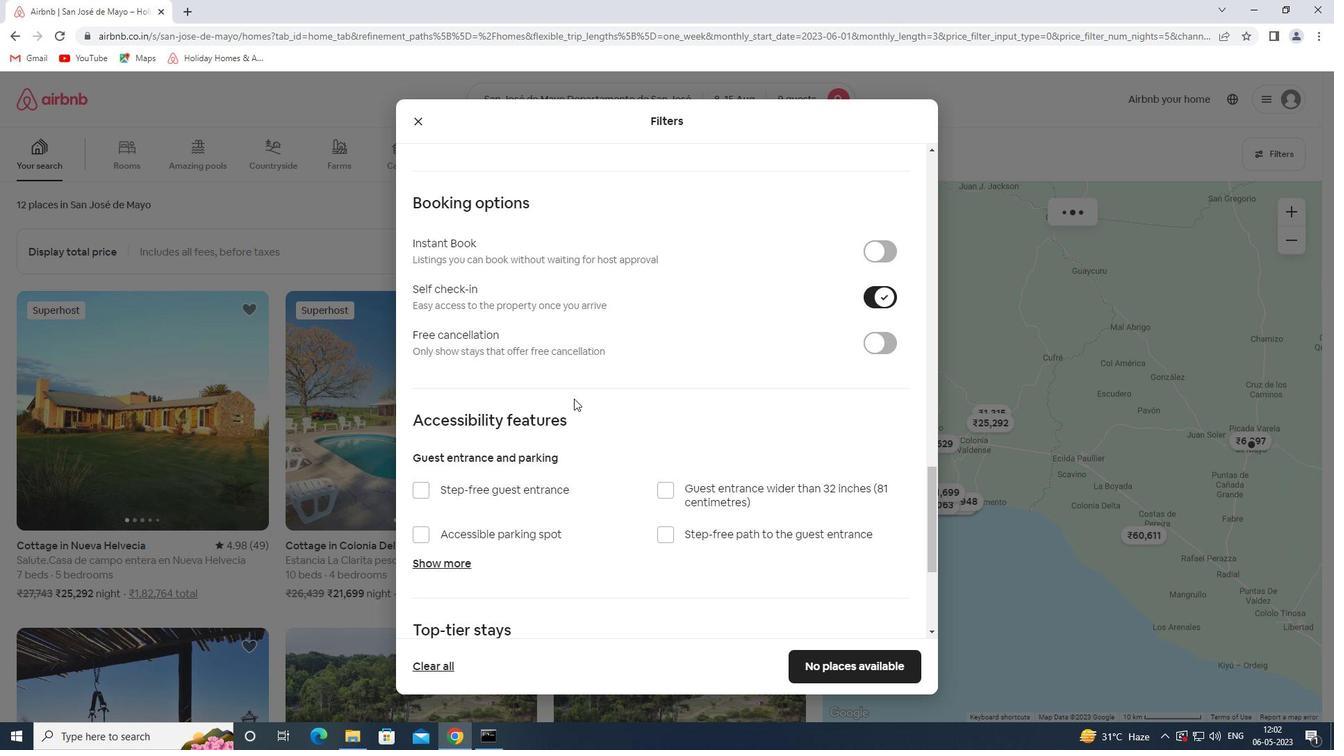 
Action: Mouse scrolled (535, 431) with delta (0, 0)
Screenshot: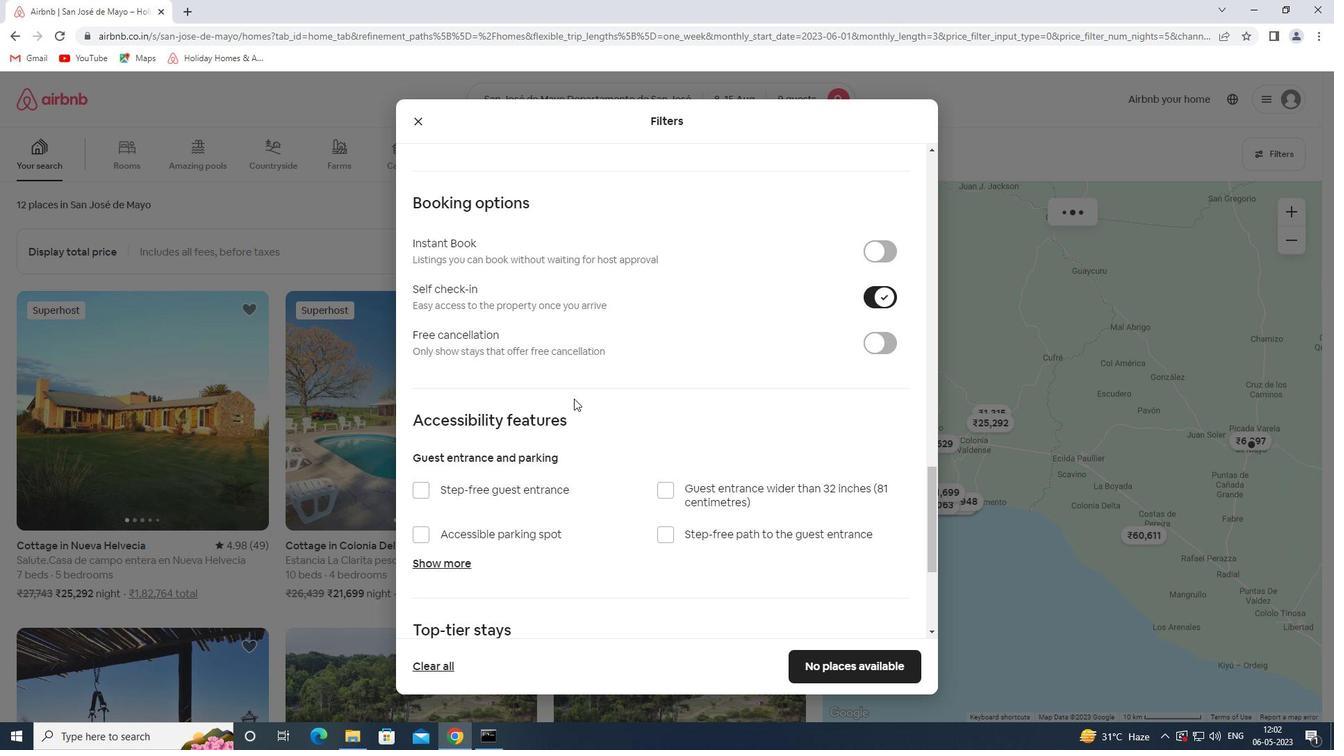 
Action: Mouse moved to (535, 434)
Screenshot: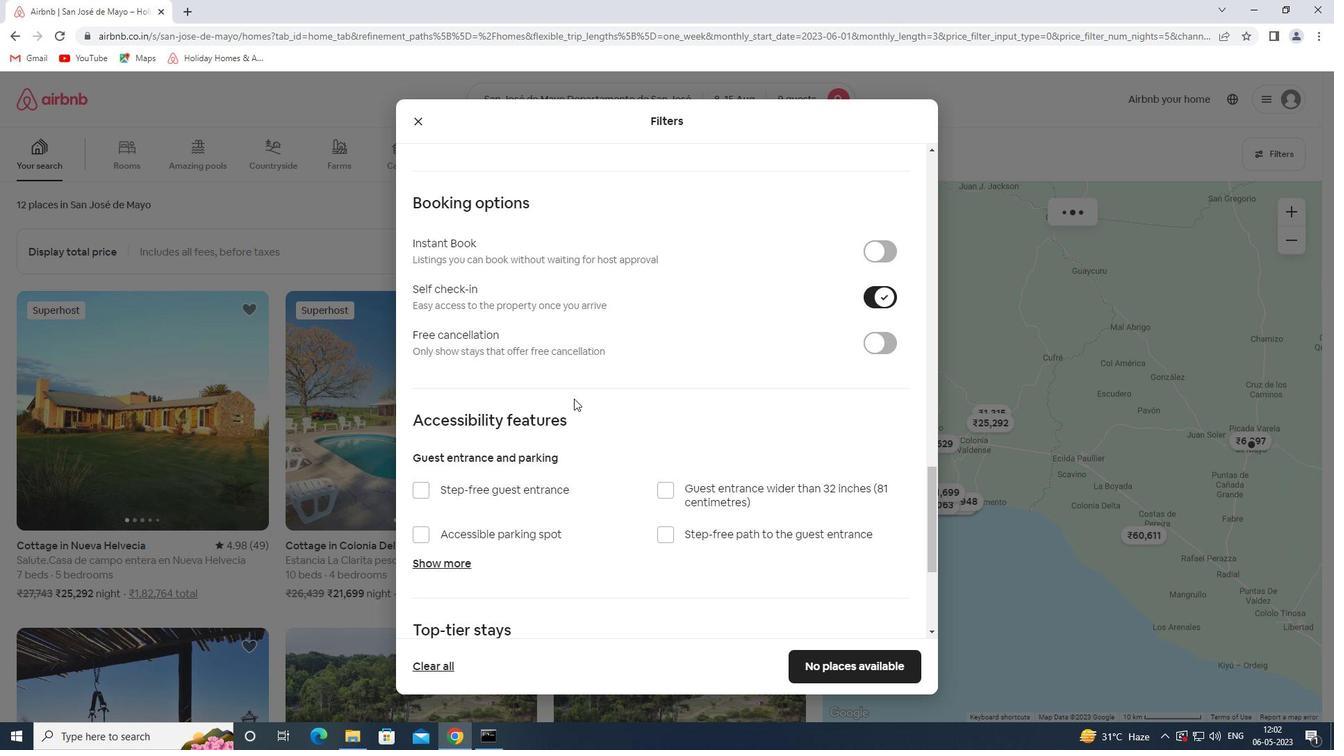 
Action: Mouse scrolled (535, 433) with delta (0, 0)
Screenshot: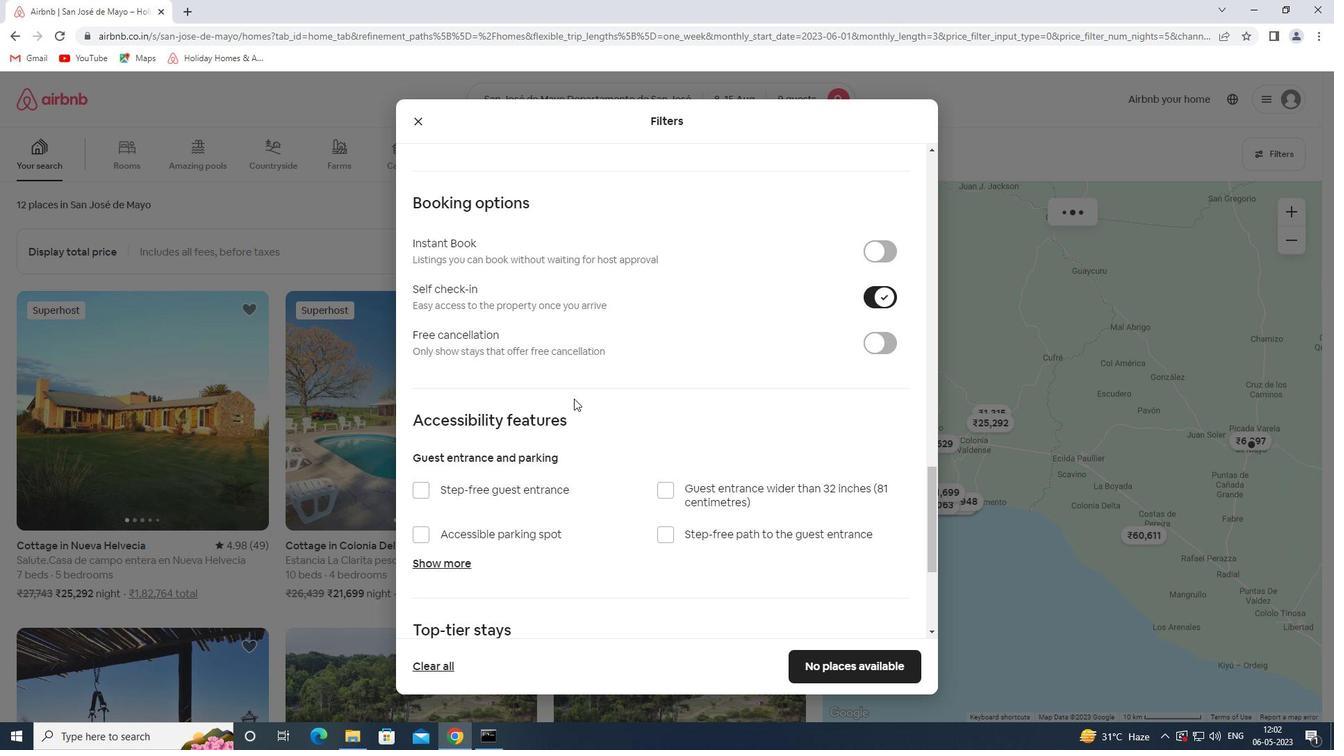 
Action: Mouse moved to (533, 439)
Screenshot: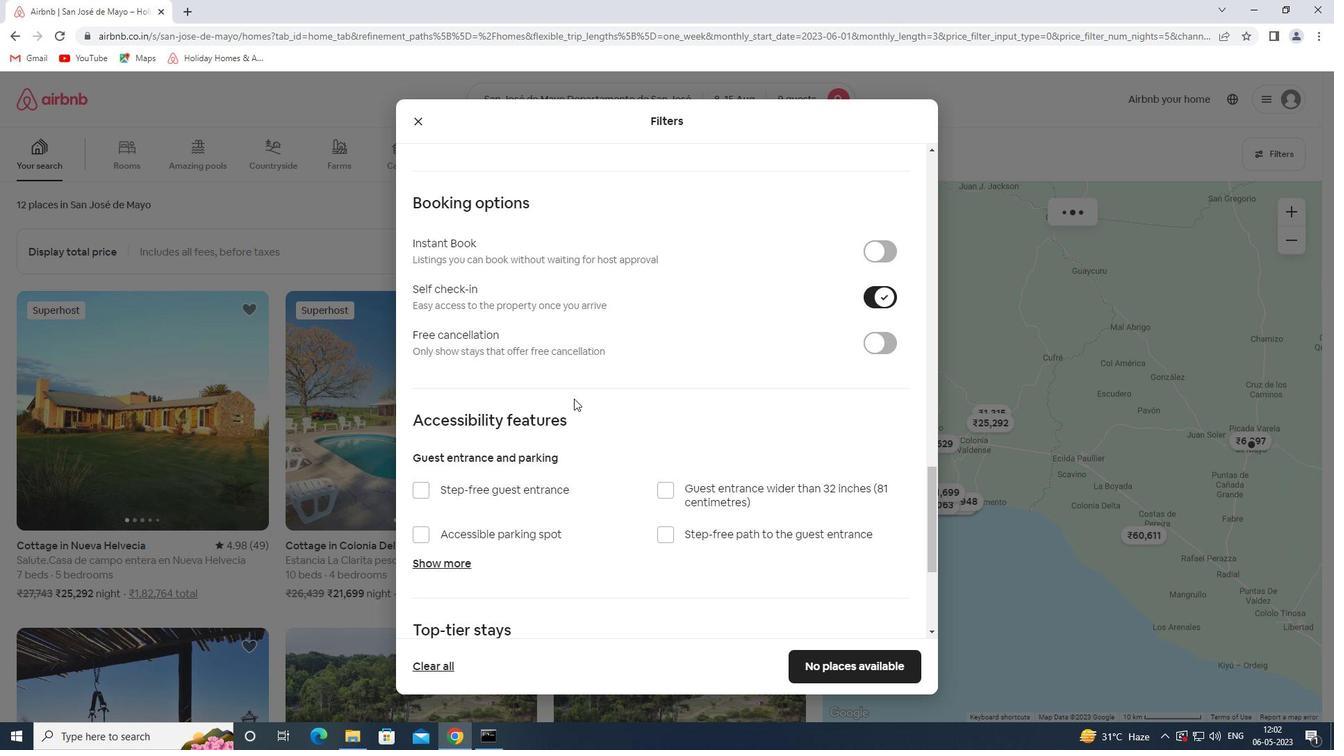 
Action: Mouse scrolled (533, 439) with delta (0, 0)
Screenshot: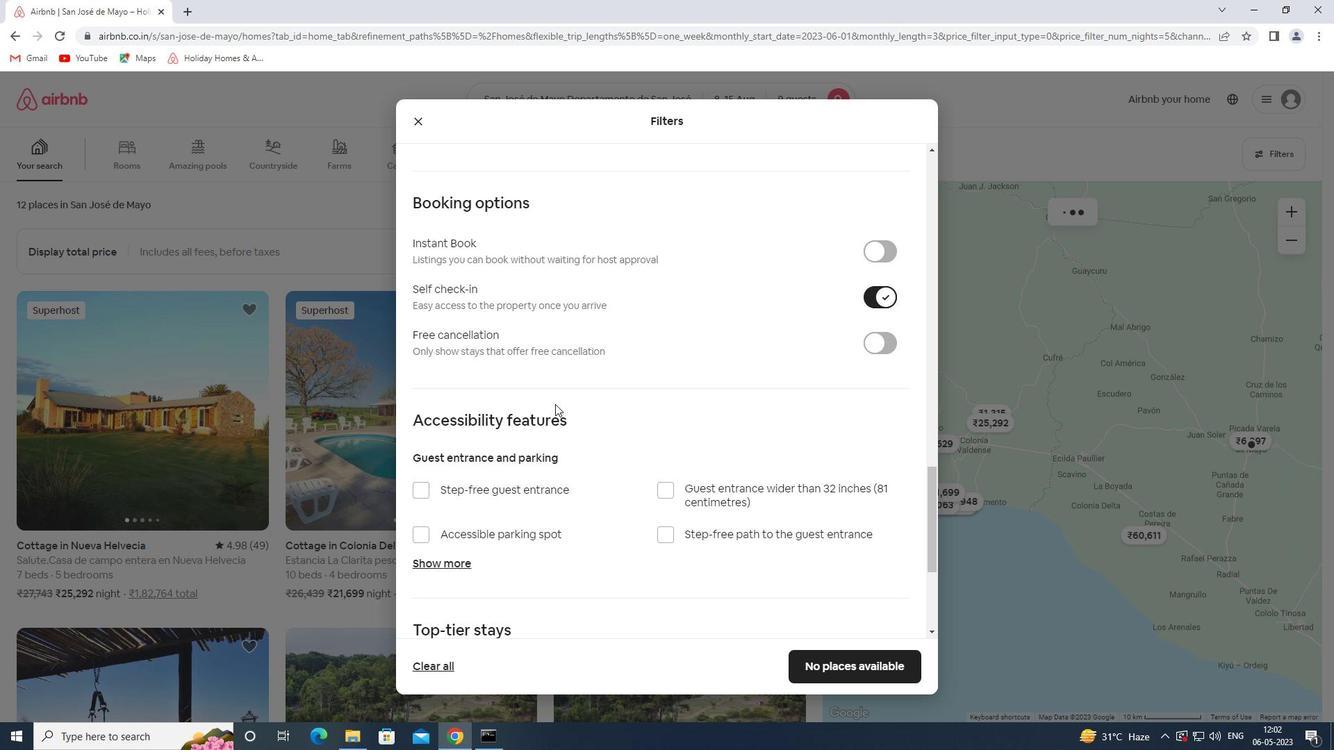 
Action: Mouse moved to (464, 561)
Screenshot: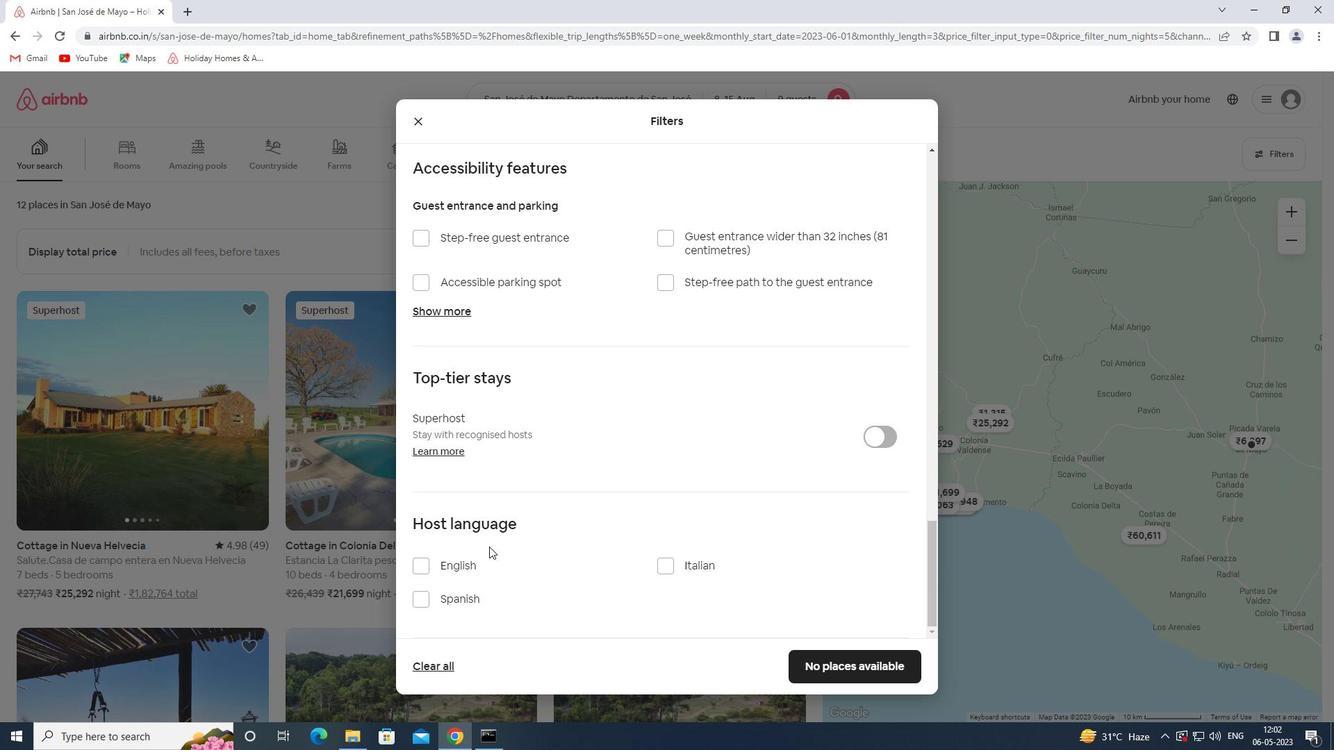
Action: Mouse pressed left at (464, 561)
Screenshot: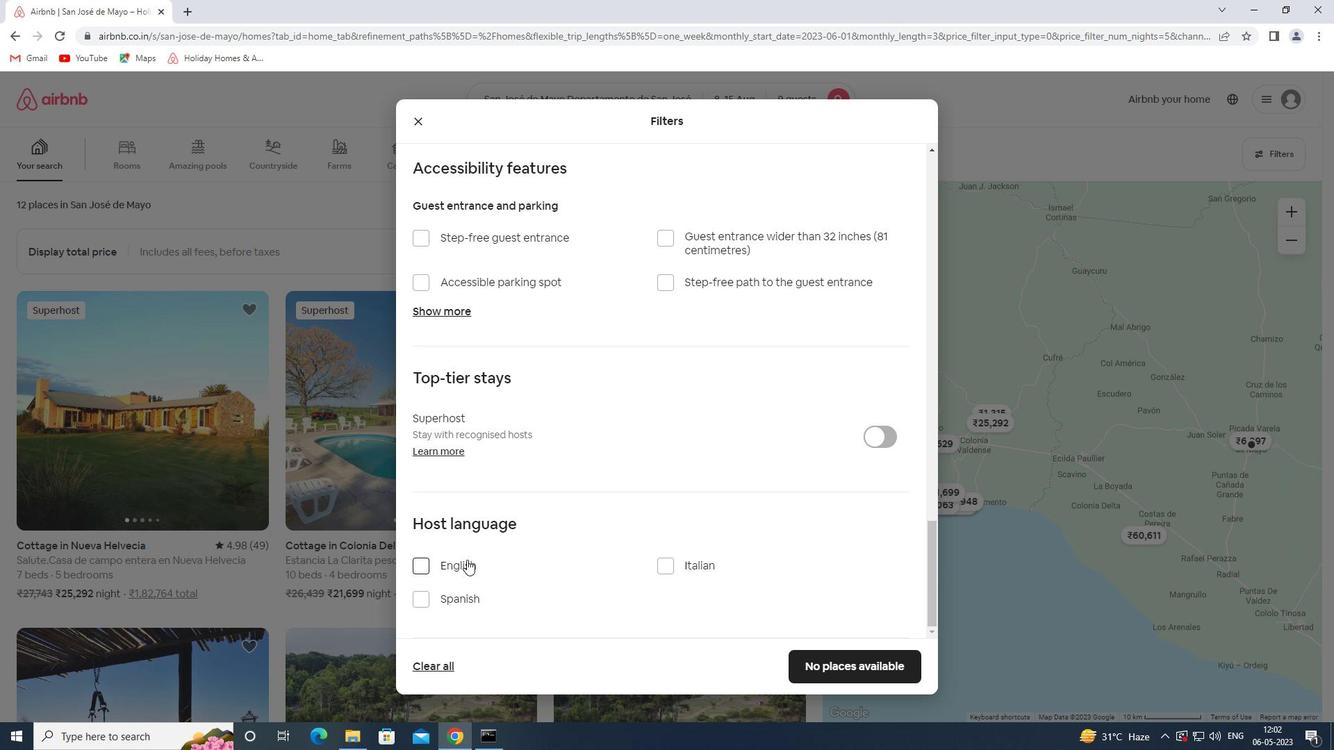 
Action: Mouse moved to (847, 663)
Screenshot: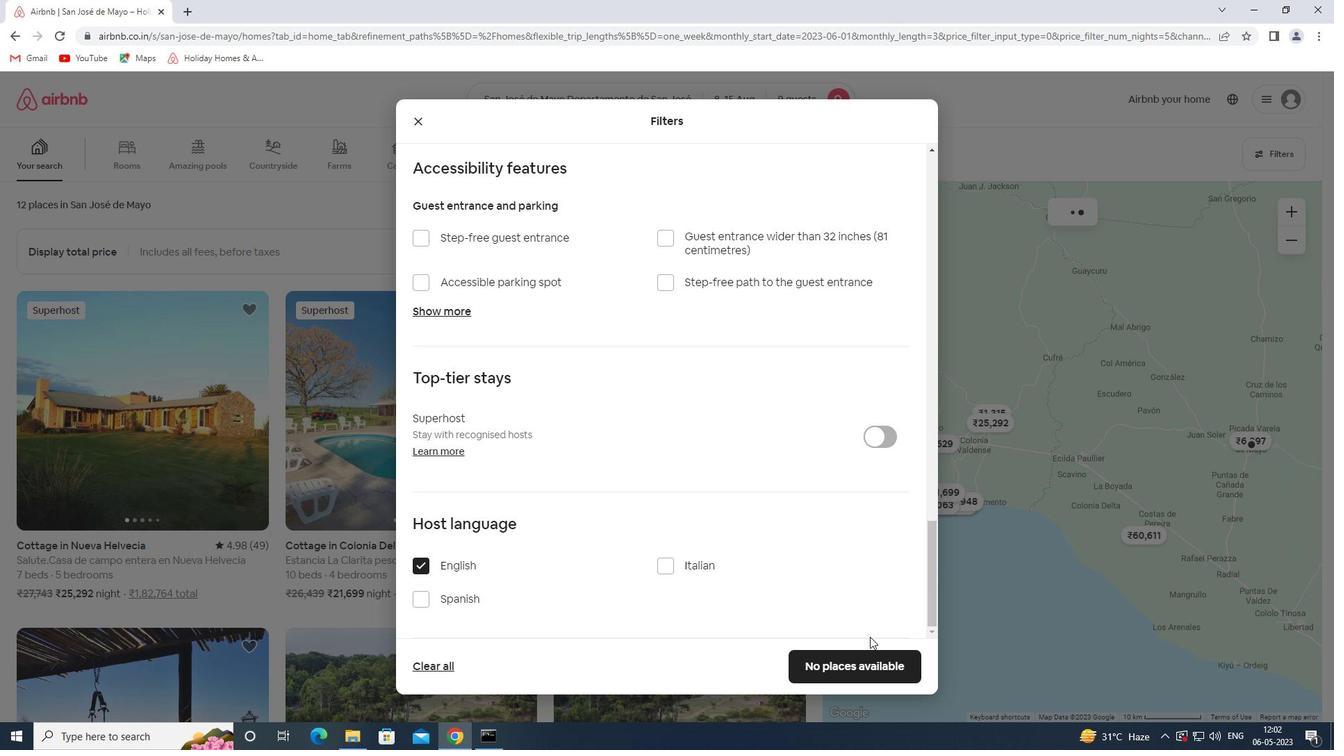 
Action: Mouse pressed left at (847, 663)
Screenshot: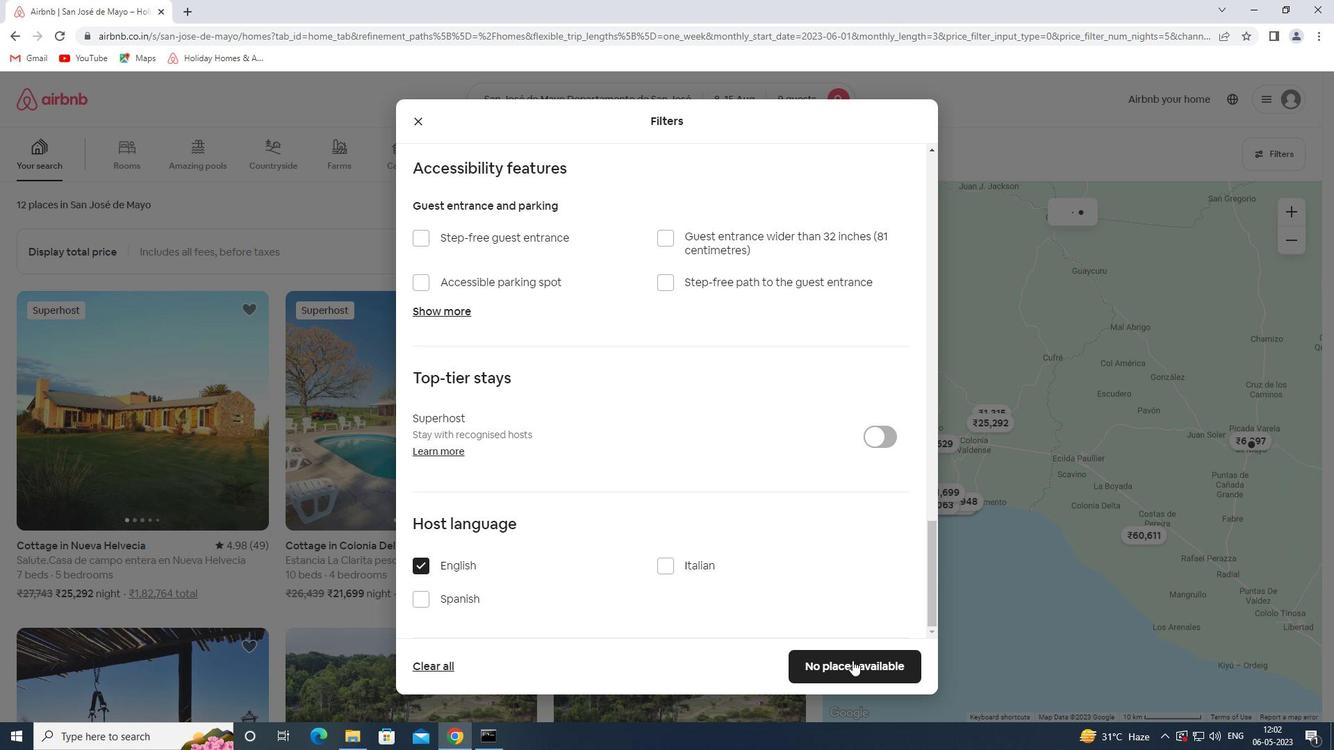 
Action: Mouse moved to (833, 657)
Screenshot: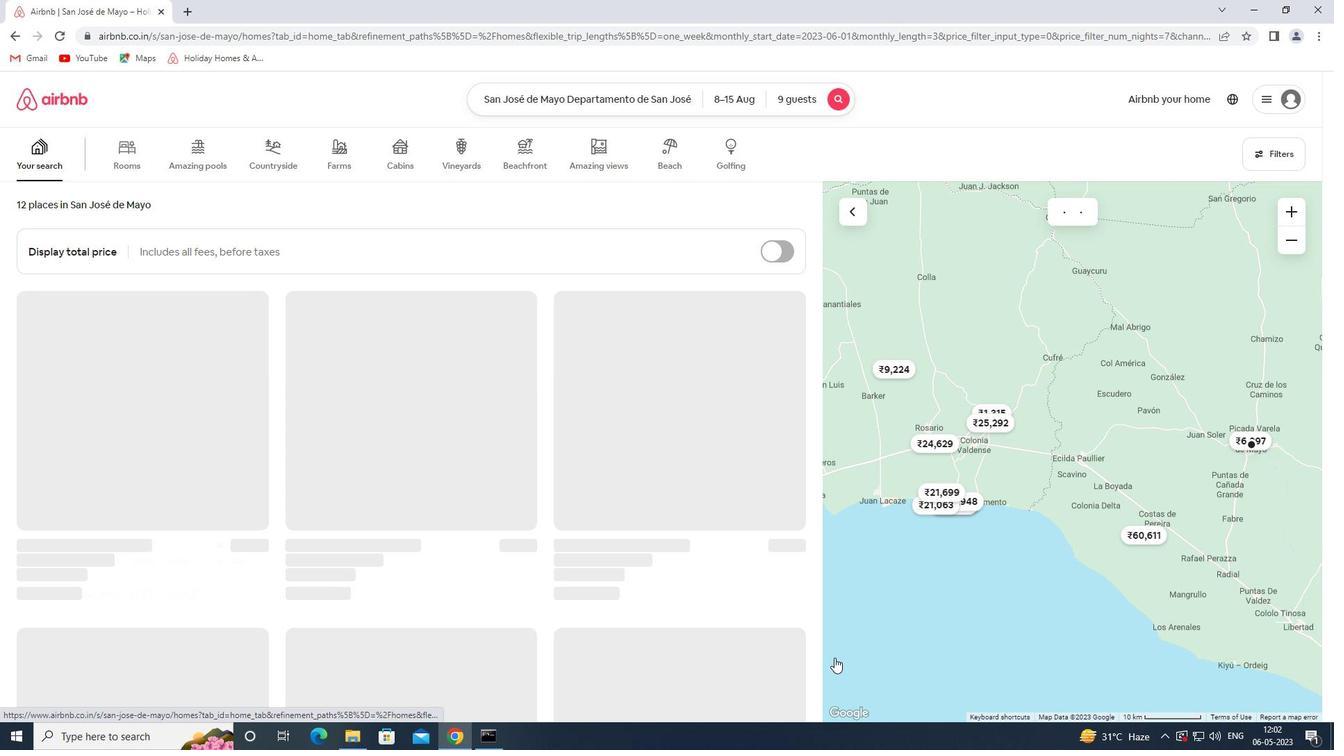 
